 Task: Look for space in Hlybokaye, Belarus from 5th July, 2023 to 15th July, 2023 for 9 adults in price range Rs.15000 to Rs.25000. Place can be entire place with 5 bedrooms having 5 beds and 5 bathrooms. Property type can be house, flat, guest house. Amenities needed are: washing machine. Booking option can be shelf check-in. Required host language is English.
Action: Mouse moved to (541, 107)
Screenshot: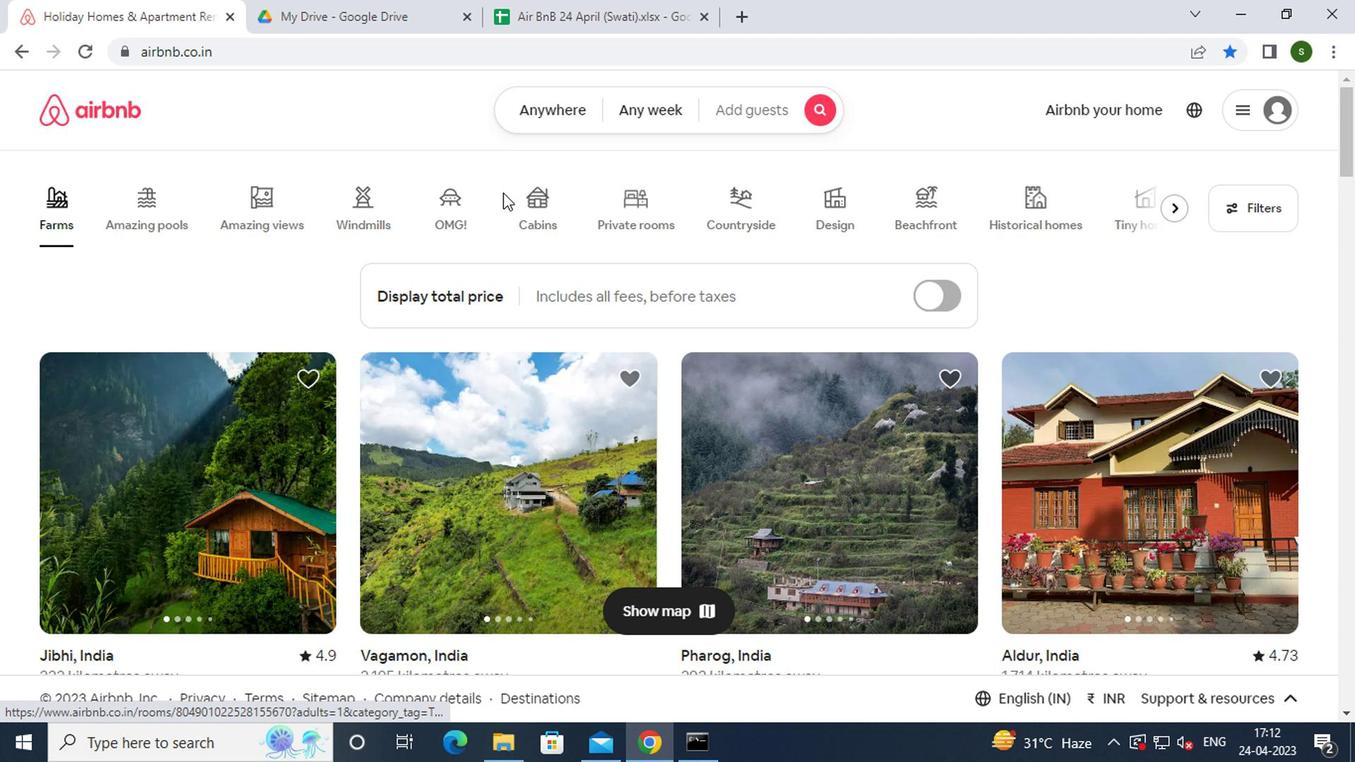 
Action: Mouse pressed left at (541, 107)
Screenshot: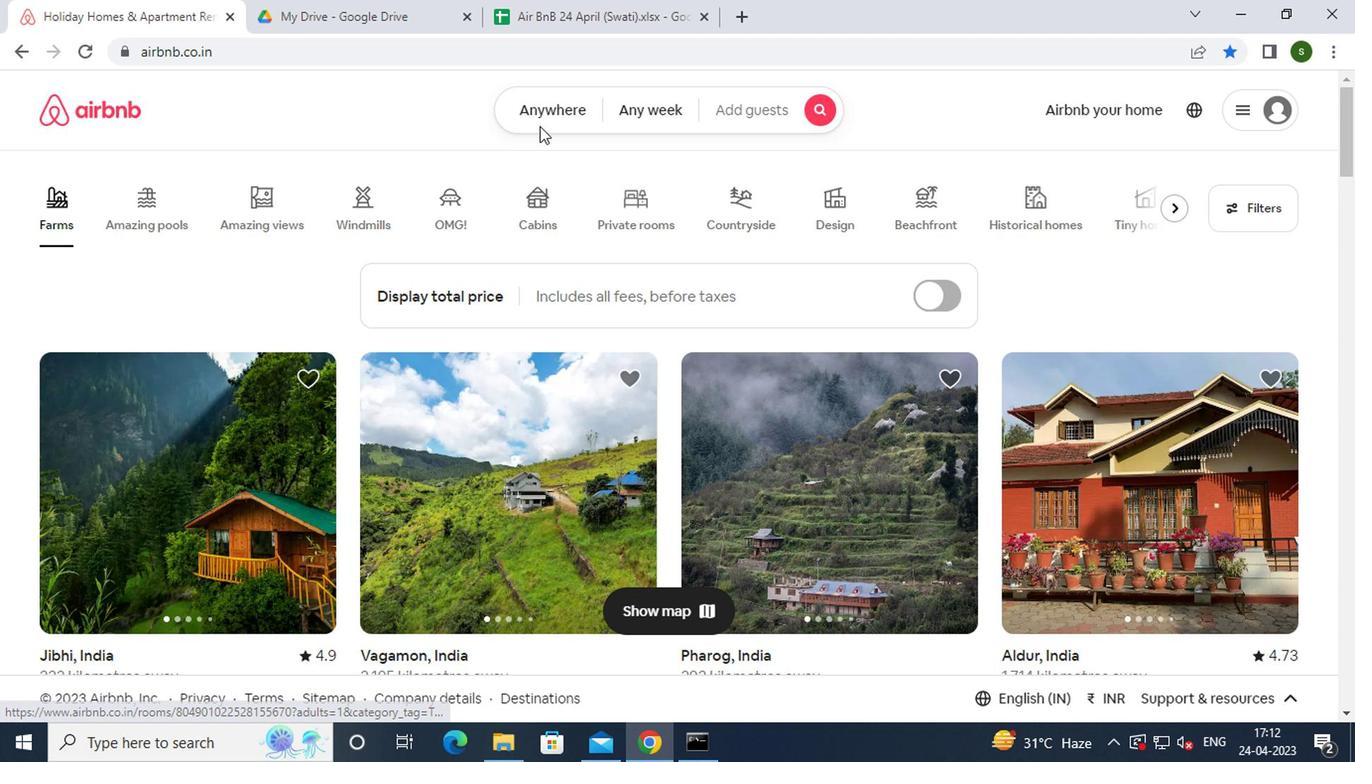 
Action: Mouse moved to (377, 182)
Screenshot: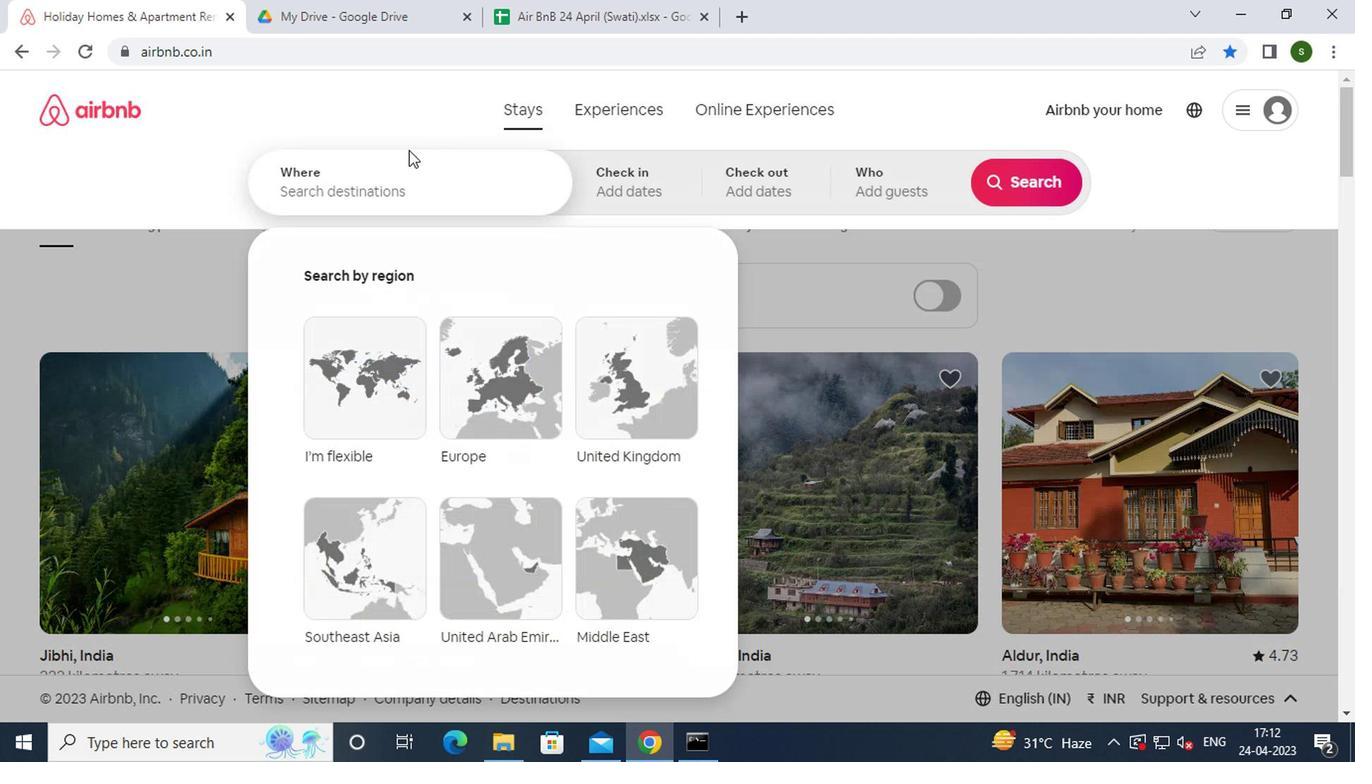 
Action: Mouse pressed left at (377, 182)
Screenshot: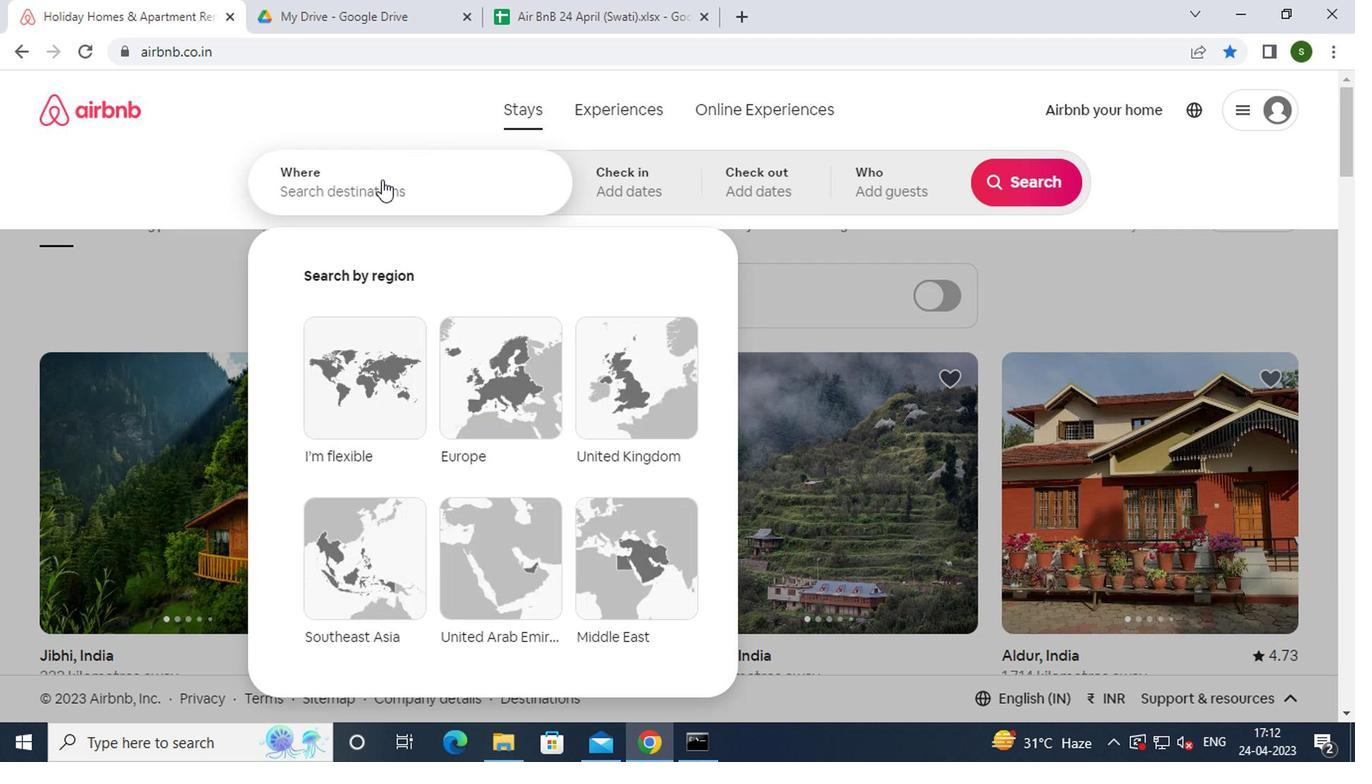 
Action: Mouse moved to (380, 182)
Screenshot: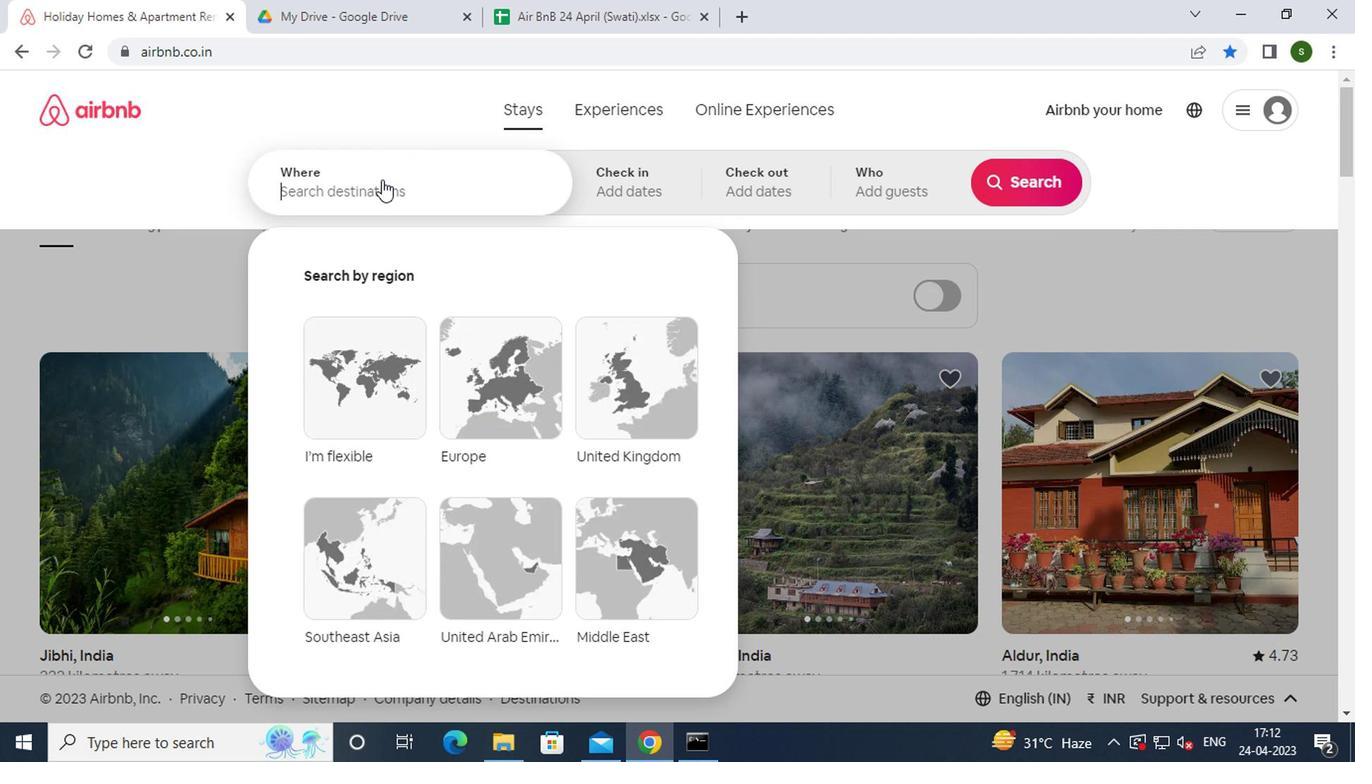 
Action: Key pressed h<Key.caps_lock>lybokaye
Screenshot: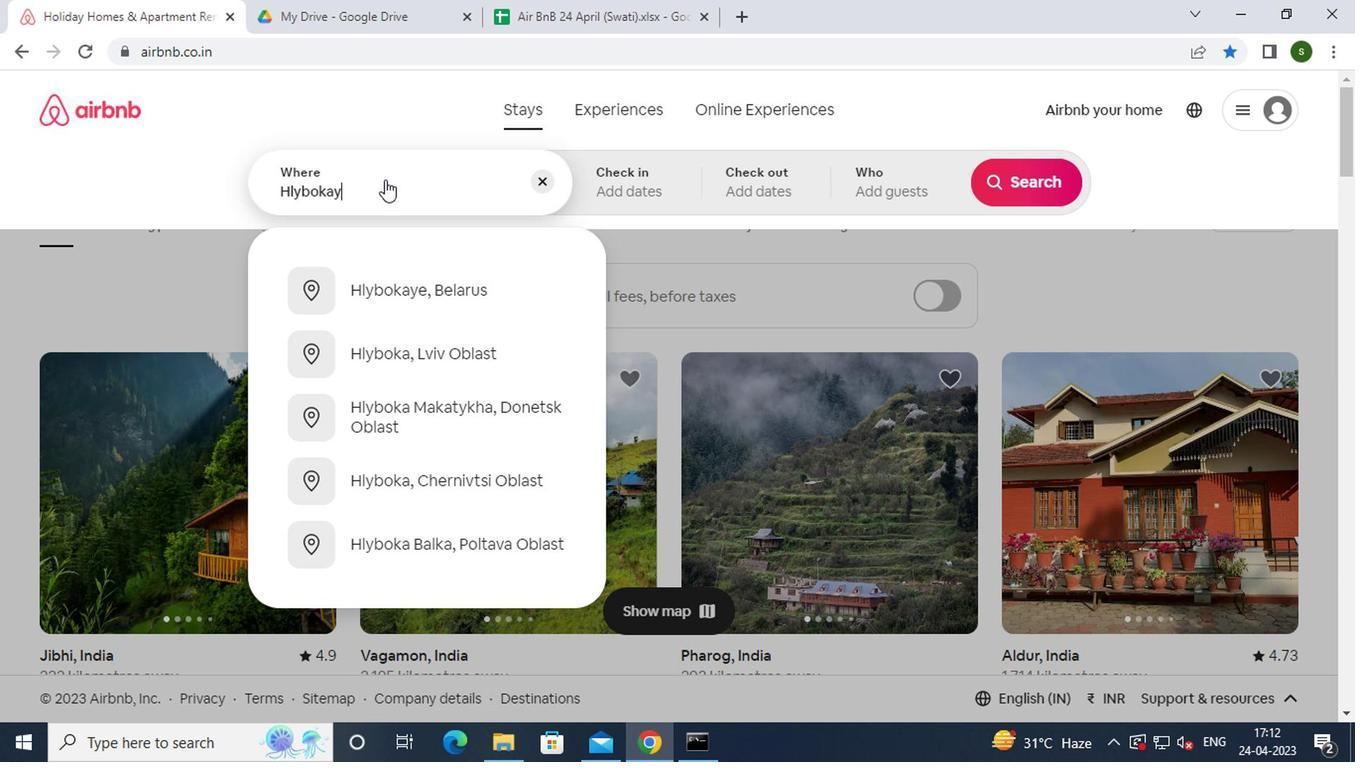 
Action: Mouse moved to (426, 288)
Screenshot: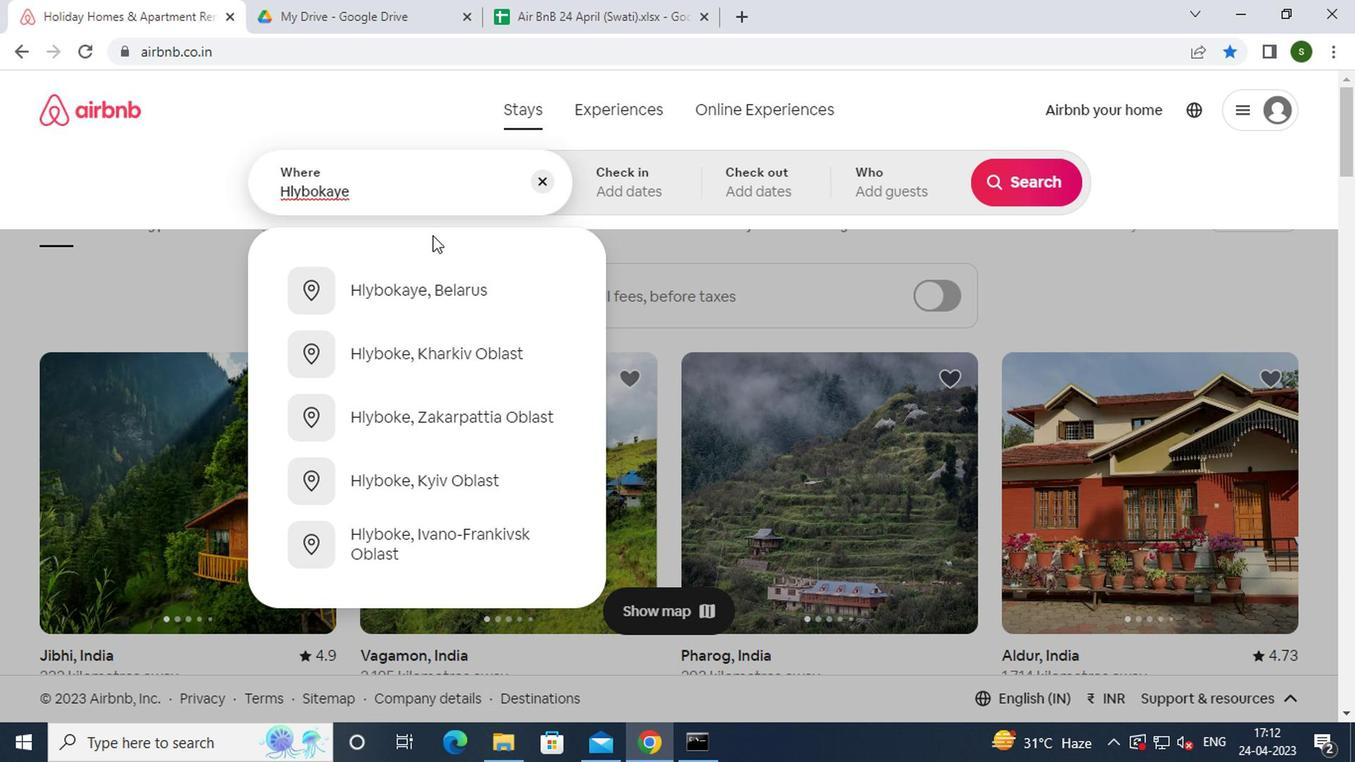 
Action: Mouse pressed left at (426, 288)
Screenshot: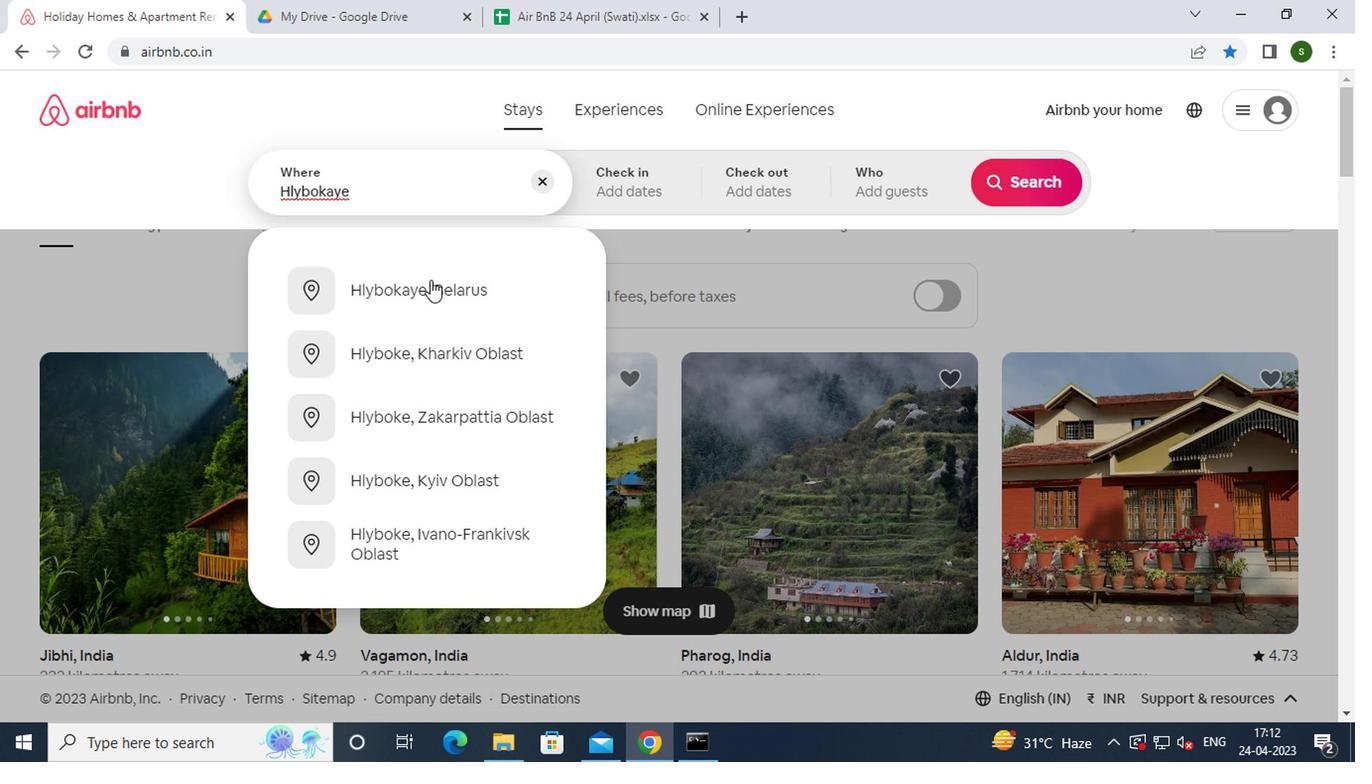 
Action: Mouse moved to (1020, 344)
Screenshot: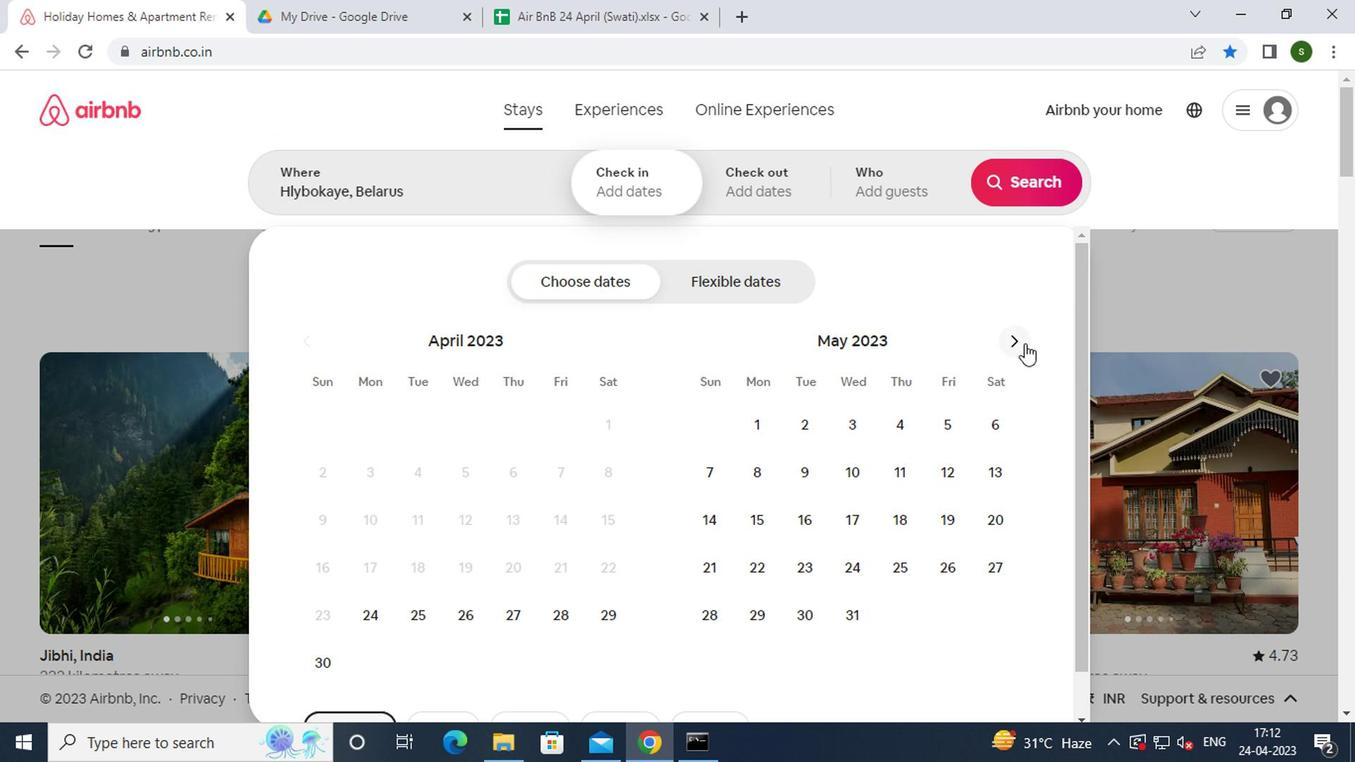 
Action: Mouse pressed left at (1020, 344)
Screenshot: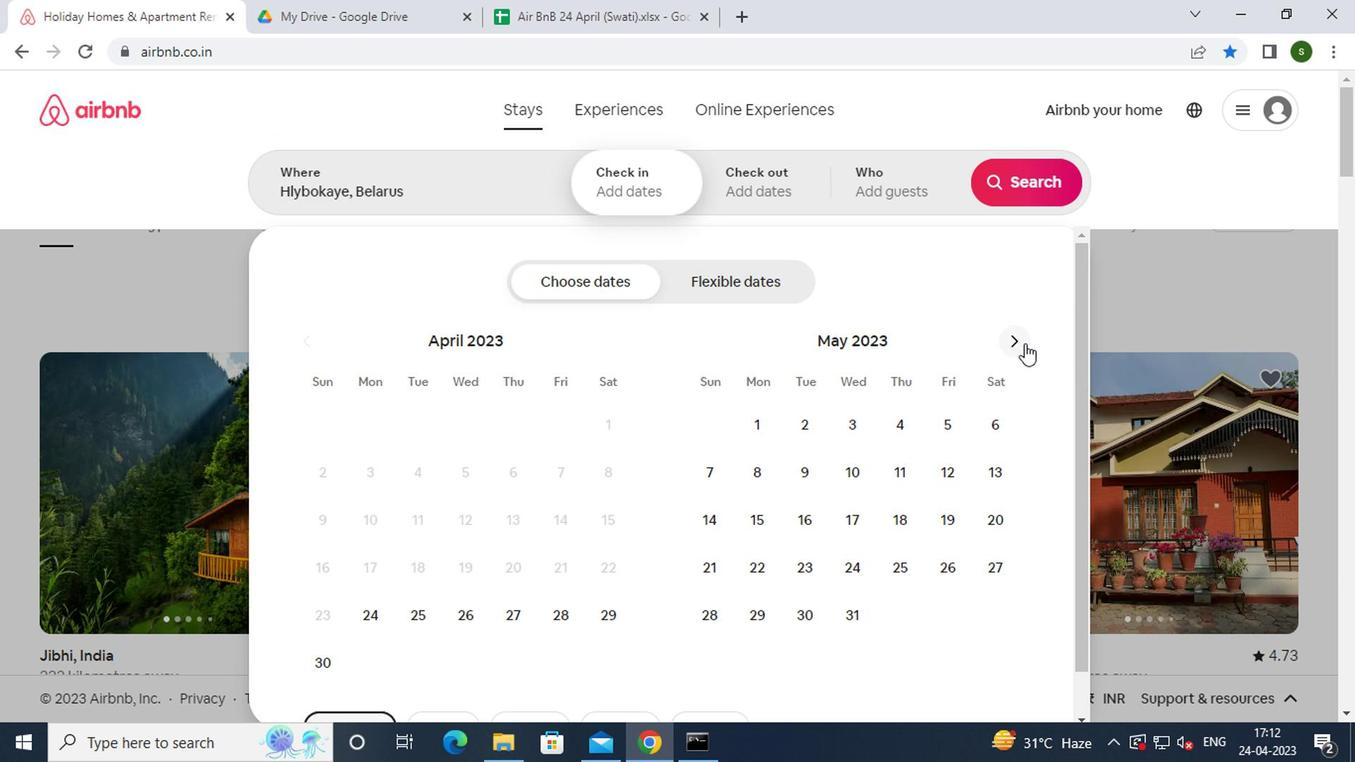 
Action: Mouse pressed left at (1020, 344)
Screenshot: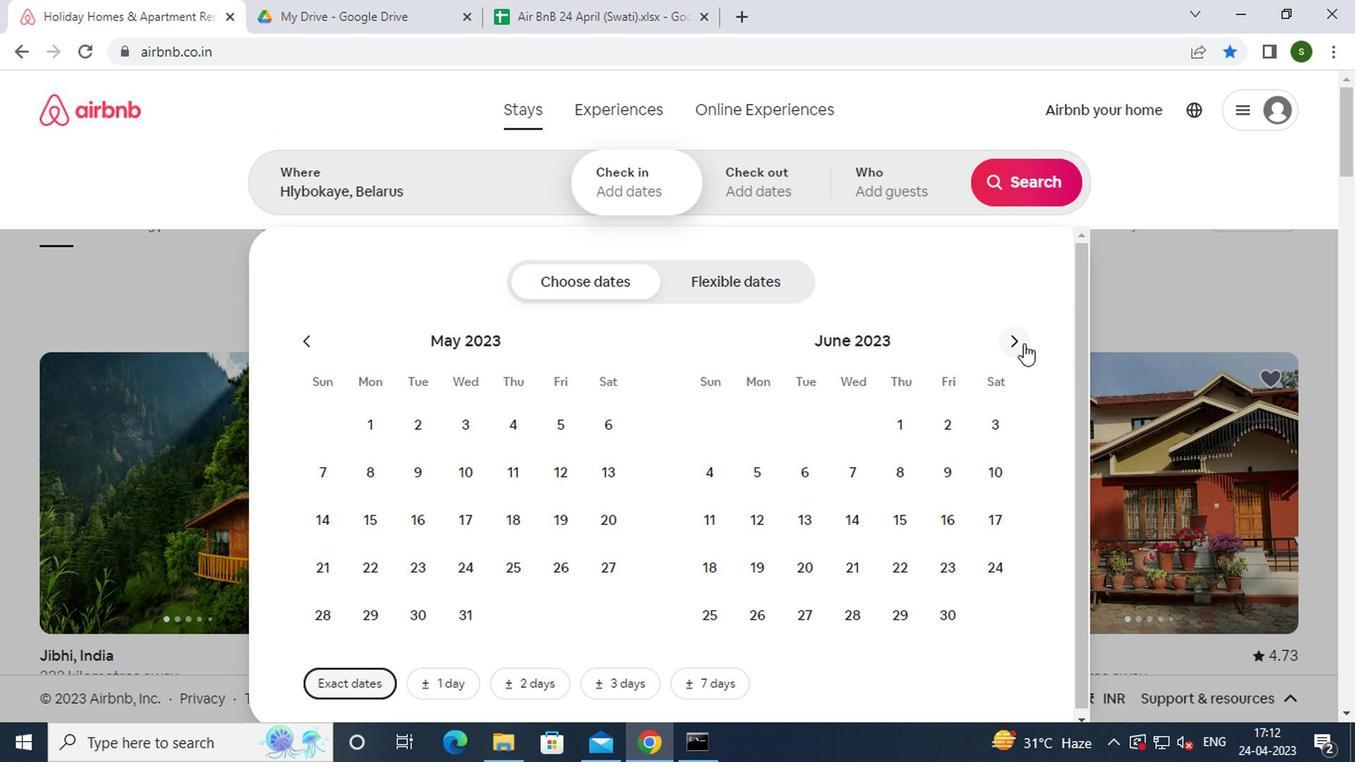 
Action: Mouse moved to (855, 467)
Screenshot: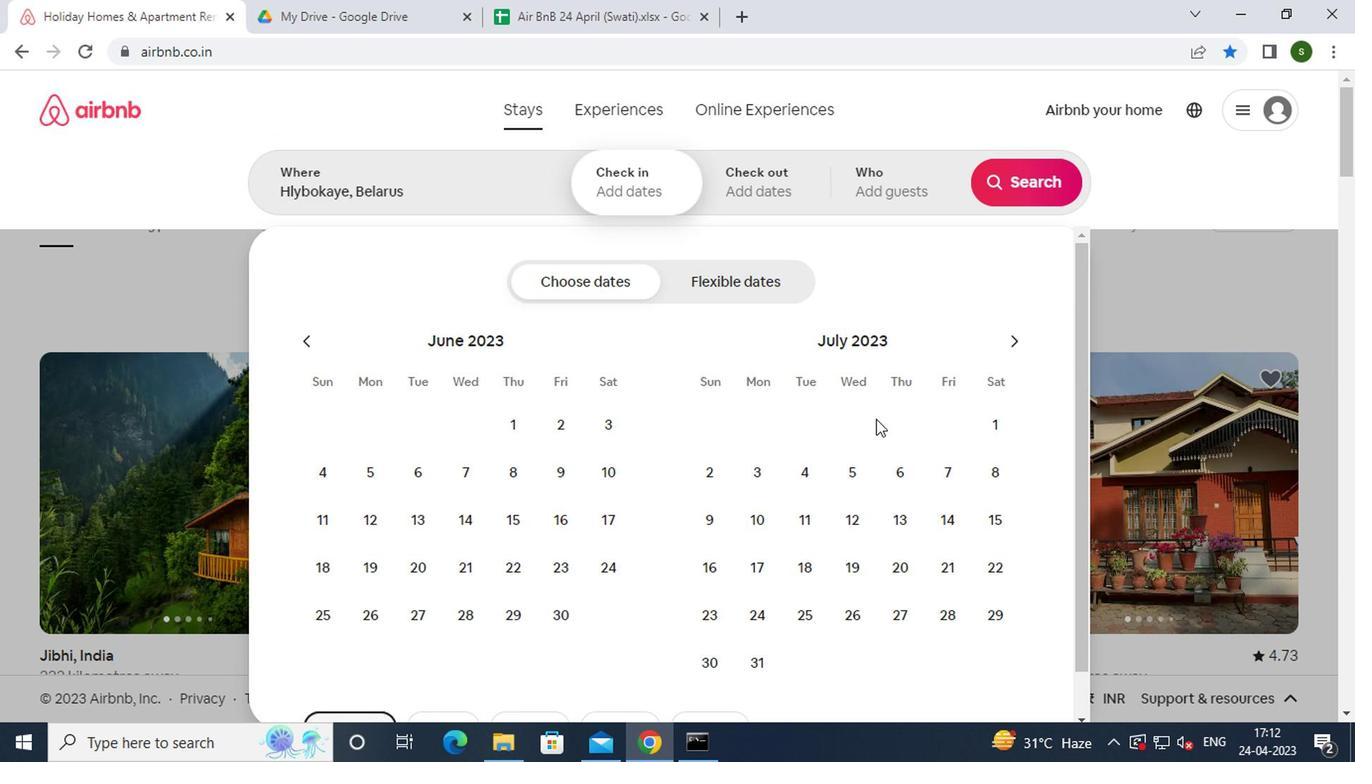 
Action: Mouse pressed left at (855, 467)
Screenshot: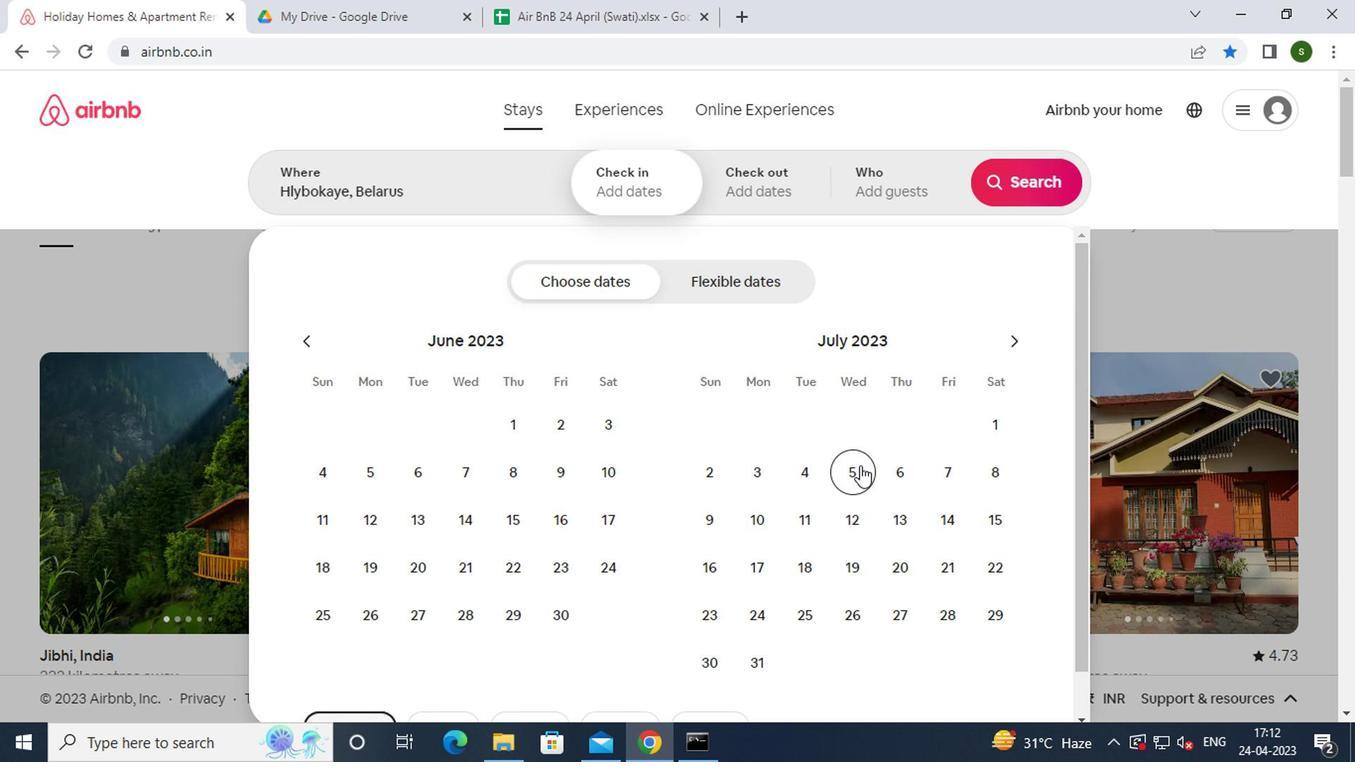 
Action: Mouse moved to (990, 521)
Screenshot: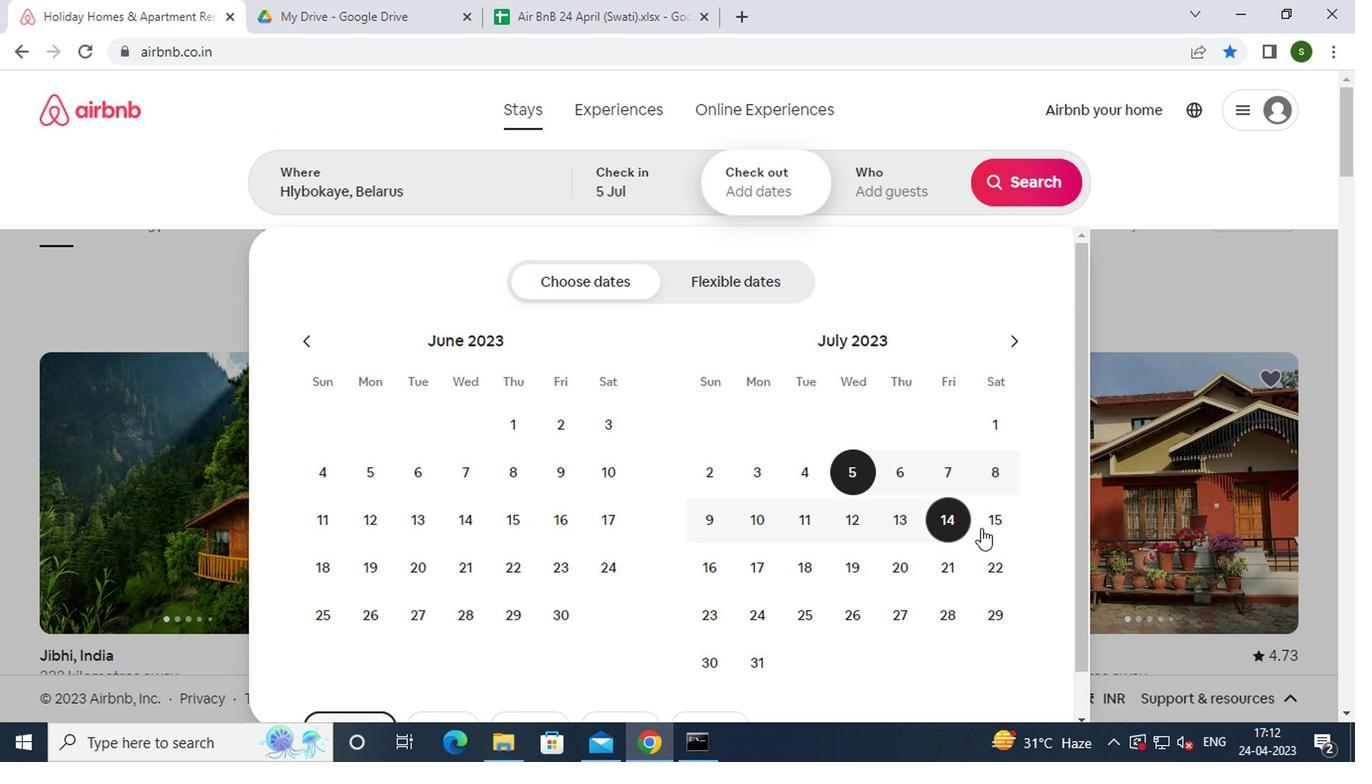 
Action: Mouse pressed left at (990, 521)
Screenshot: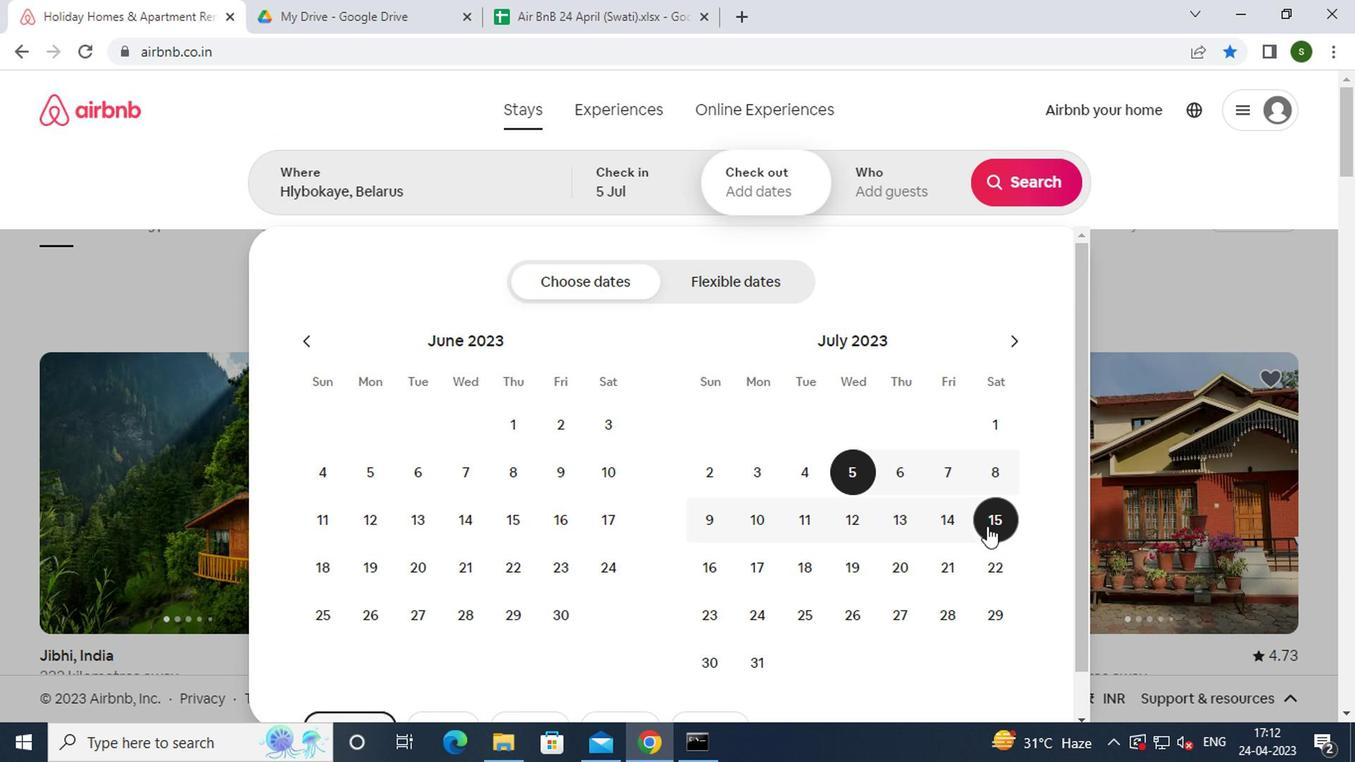 
Action: Mouse moved to (896, 199)
Screenshot: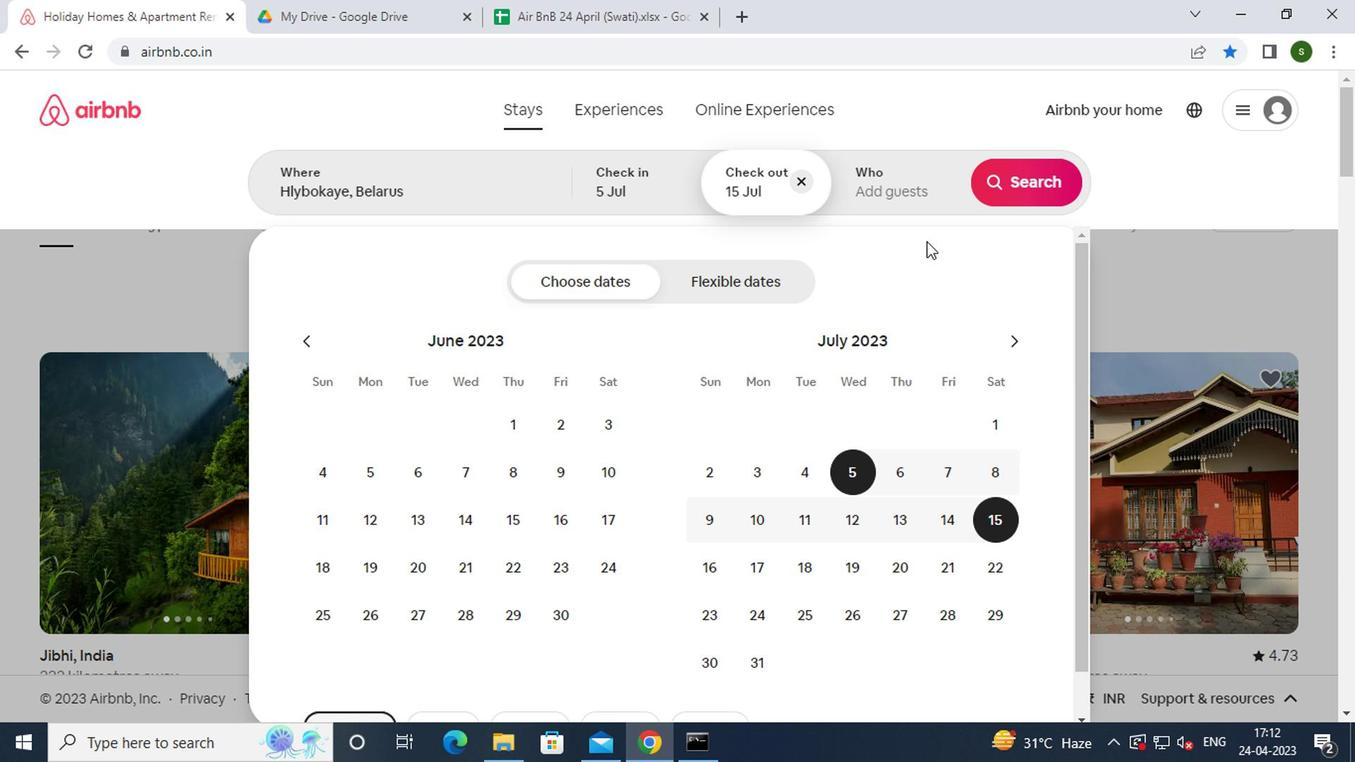 
Action: Mouse pressed left at (896, 199)
Screenshot: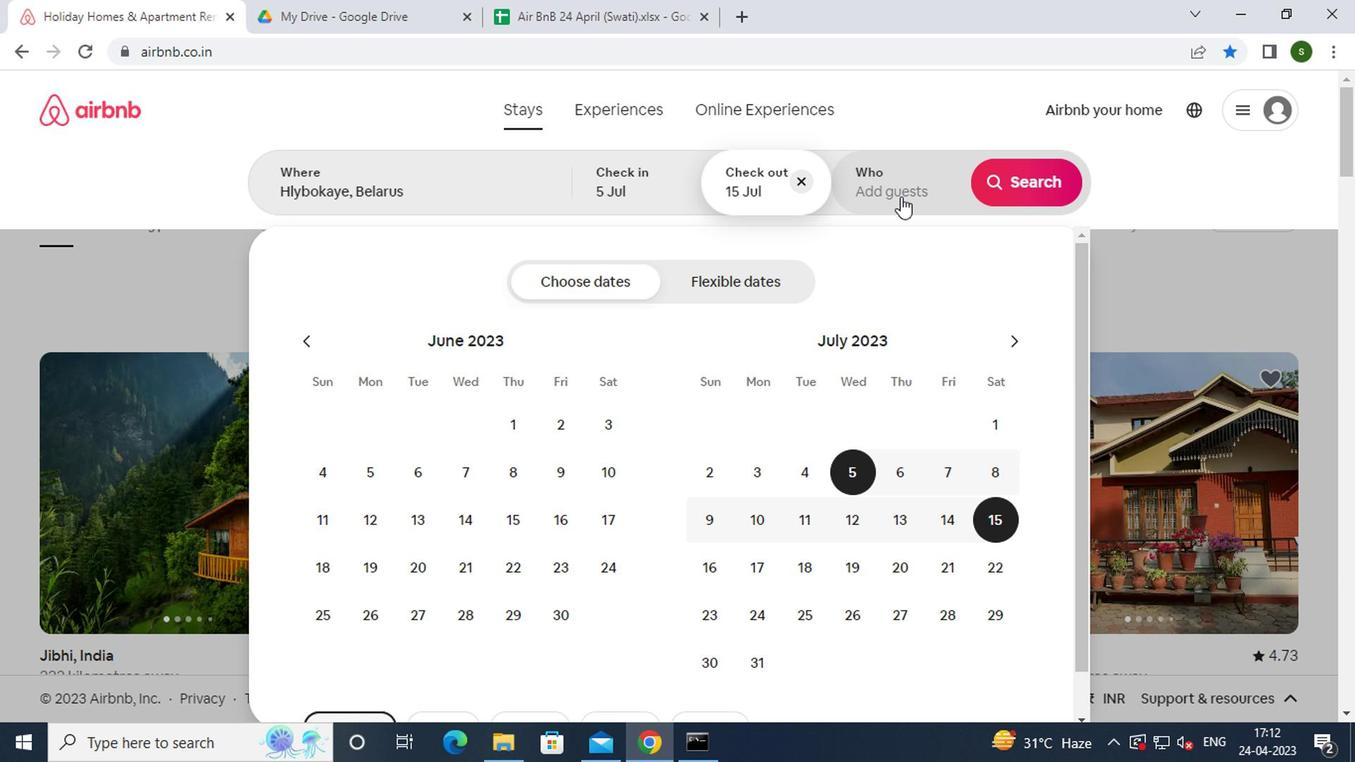 
Action: Mouse moved to (1026, 286)
Screenshot: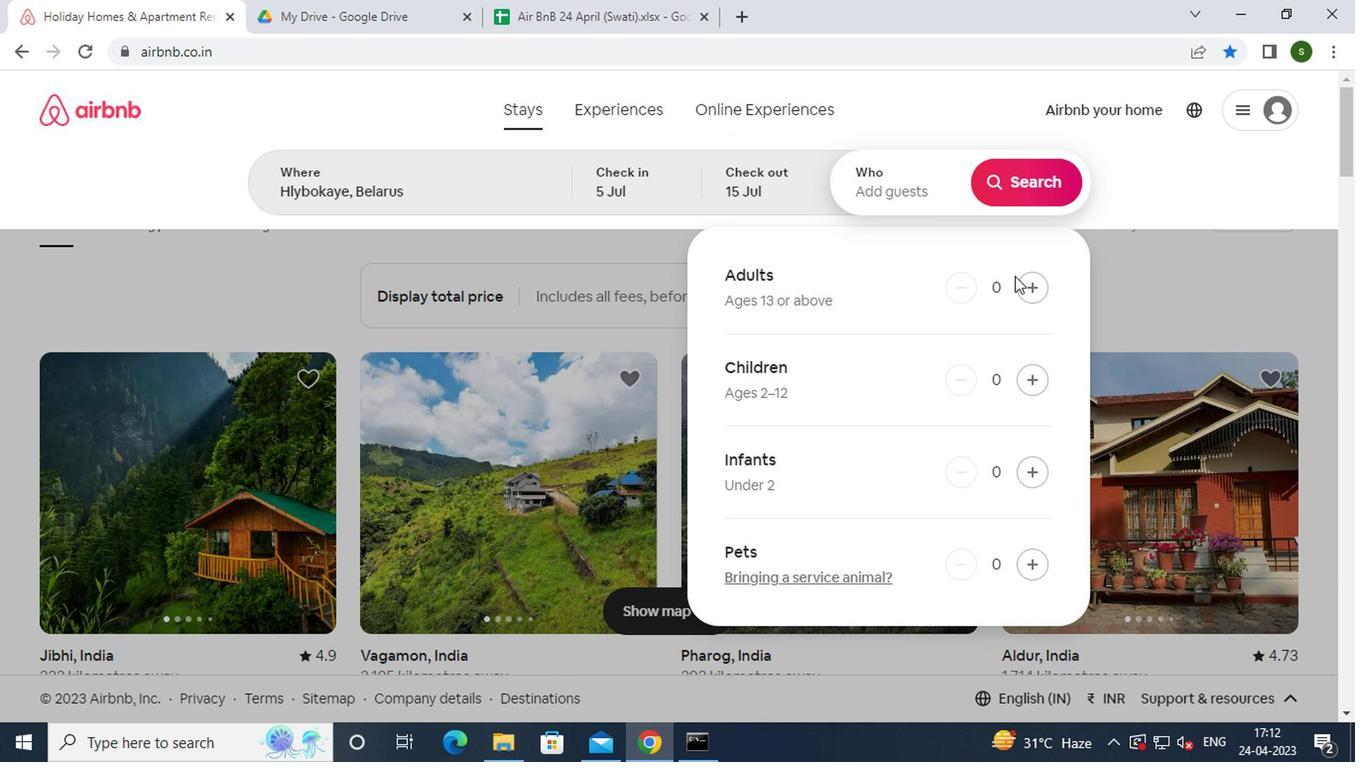 
Action: Mouse pressed left at (1026, 286)
Screenshot: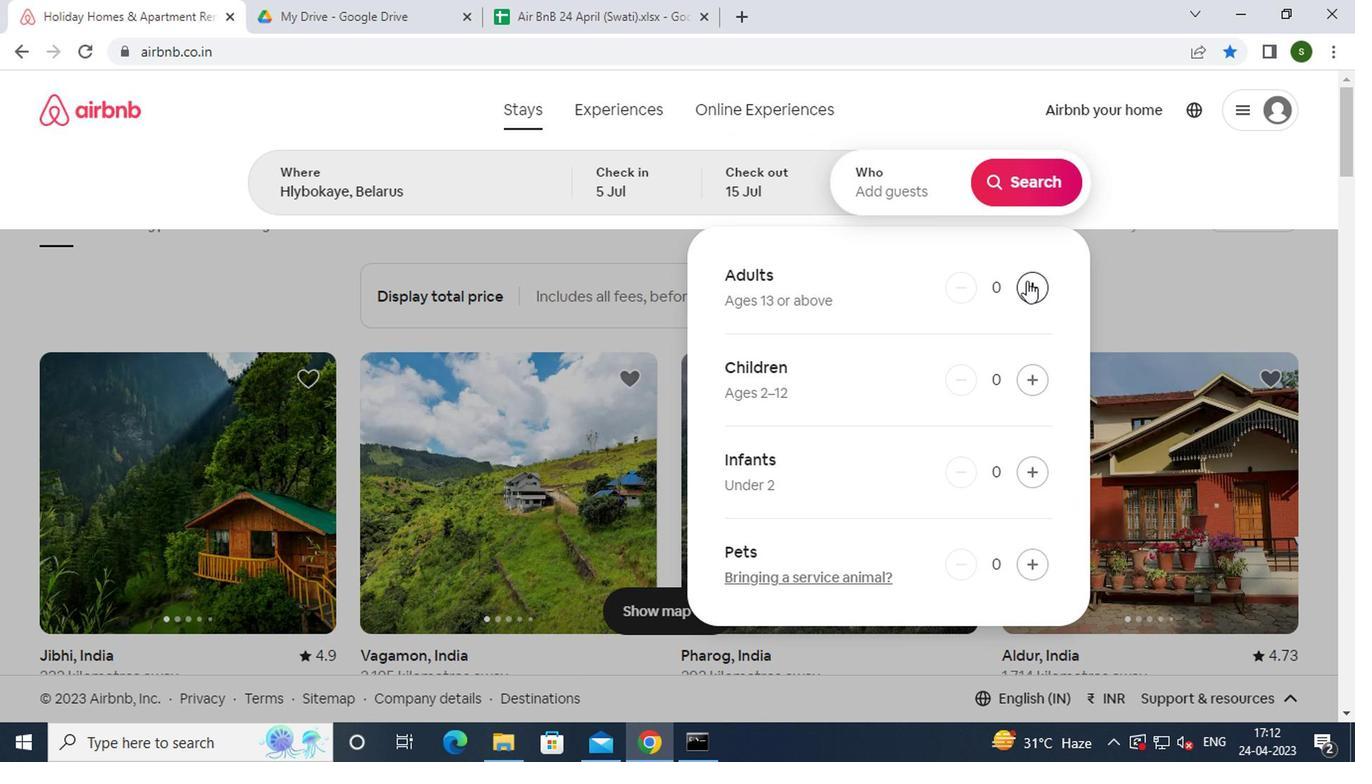 
Action: Mouse pressed left at (1026, 286)
Screenshot: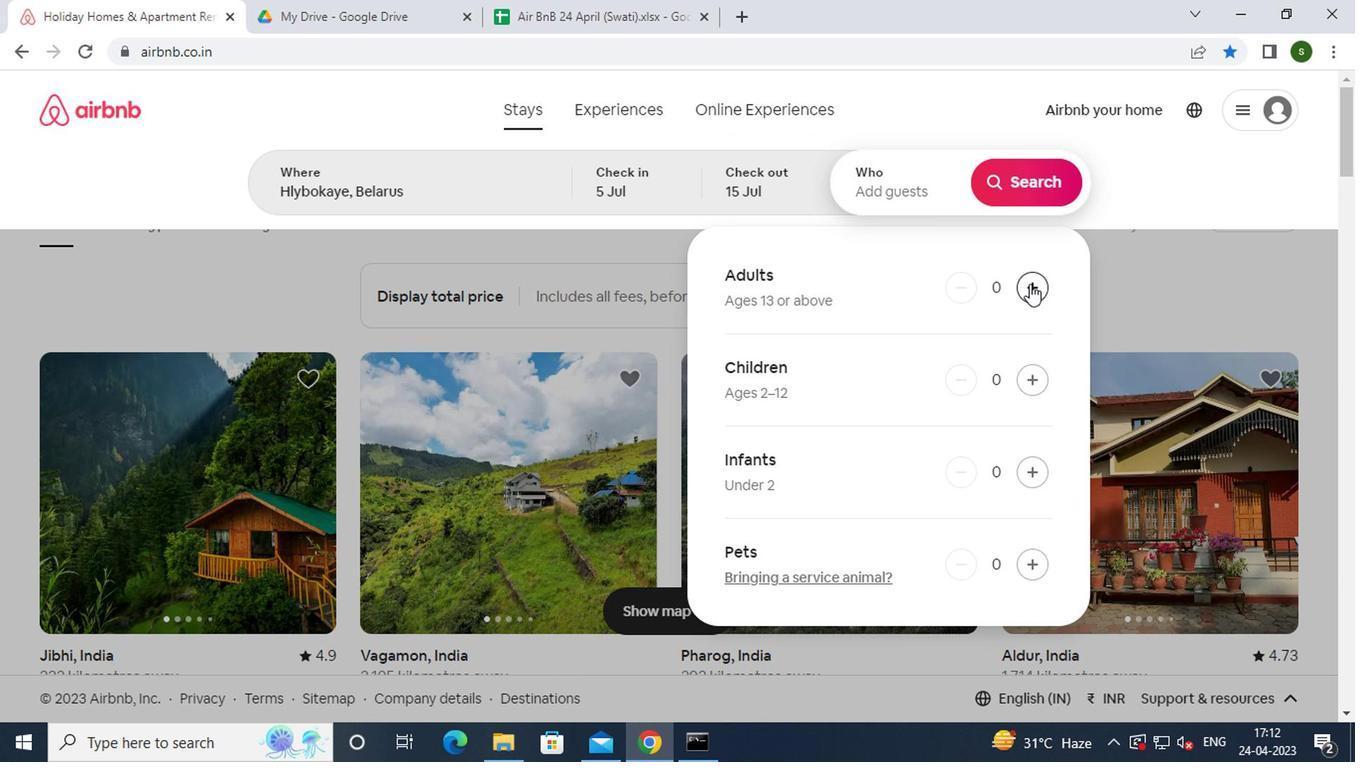 
Action: Mouse pressed left at (1026, 286)
Screenshot: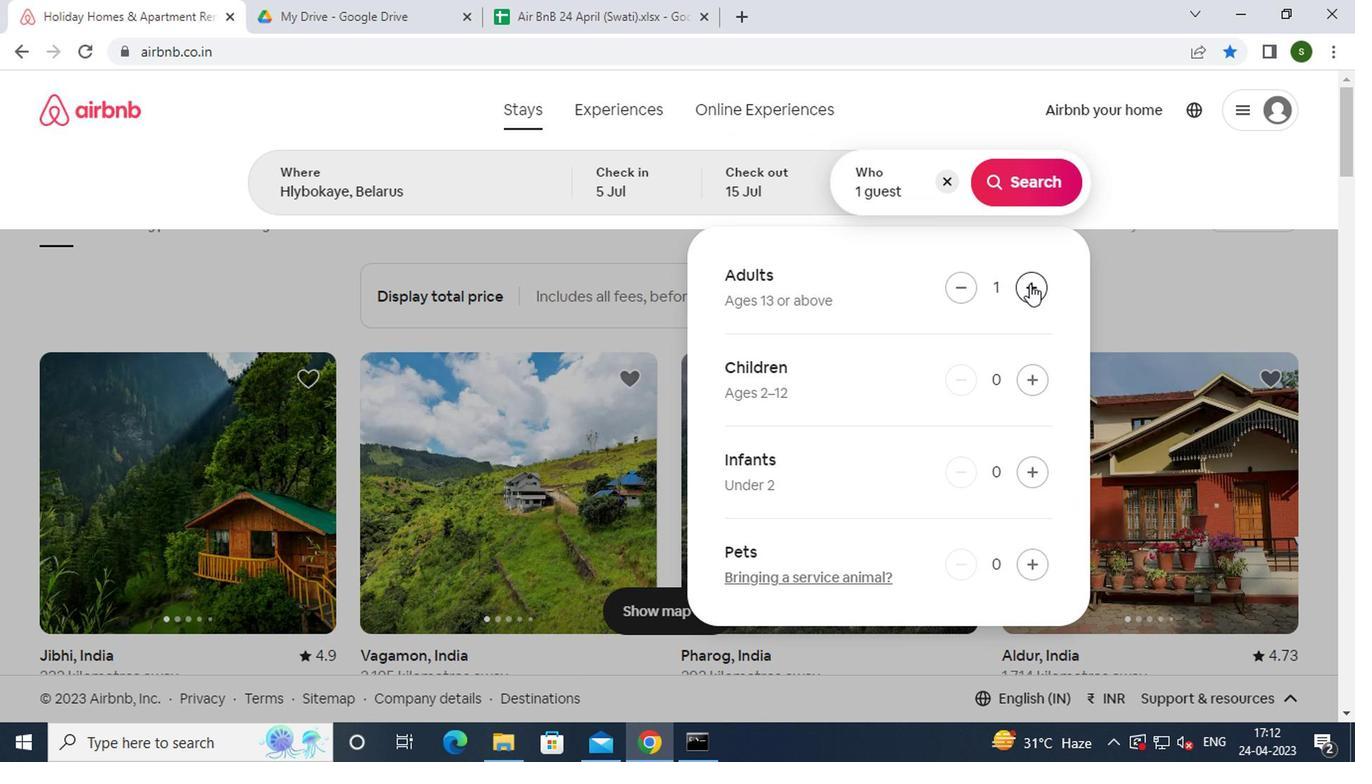 
Action: Mouse moved to (1027, 286)
Screenshot: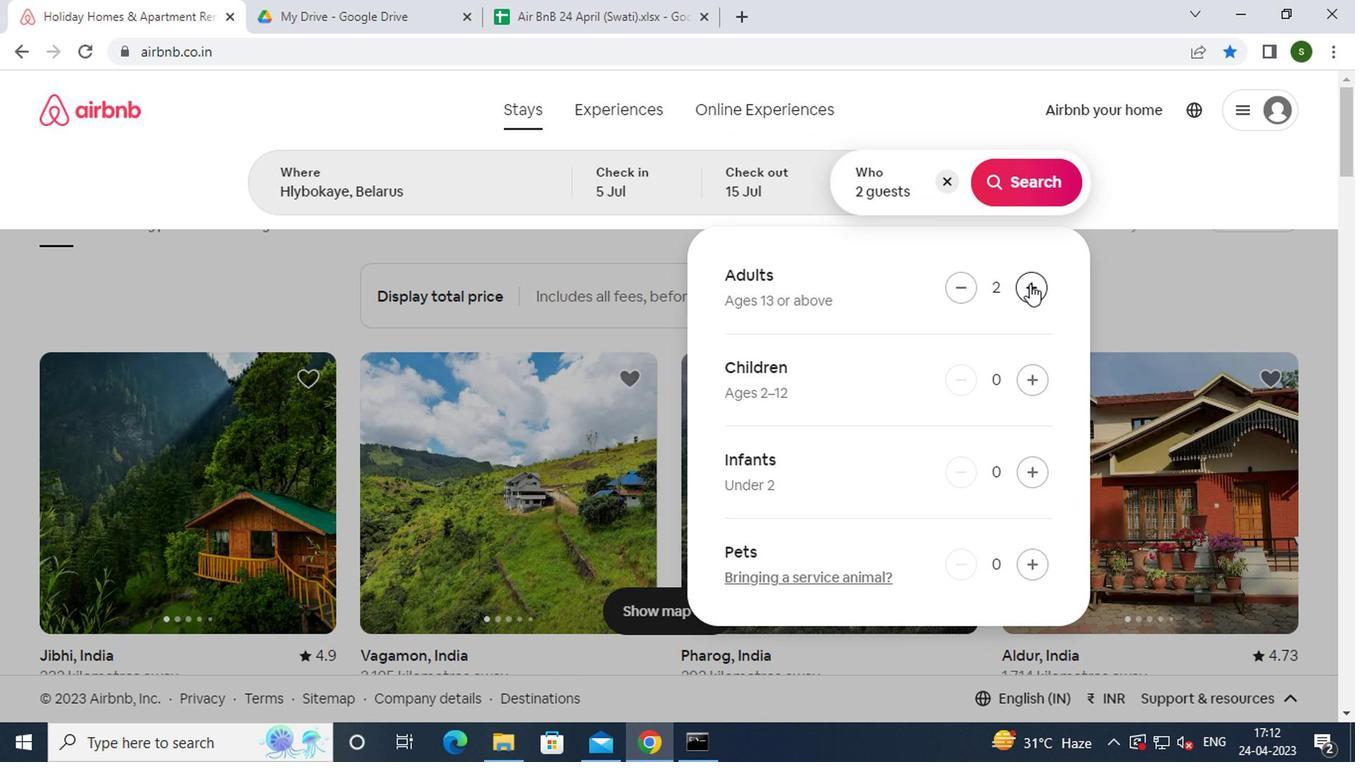 
Action: Mouse pressed left at (1027, 286)
Screenshot: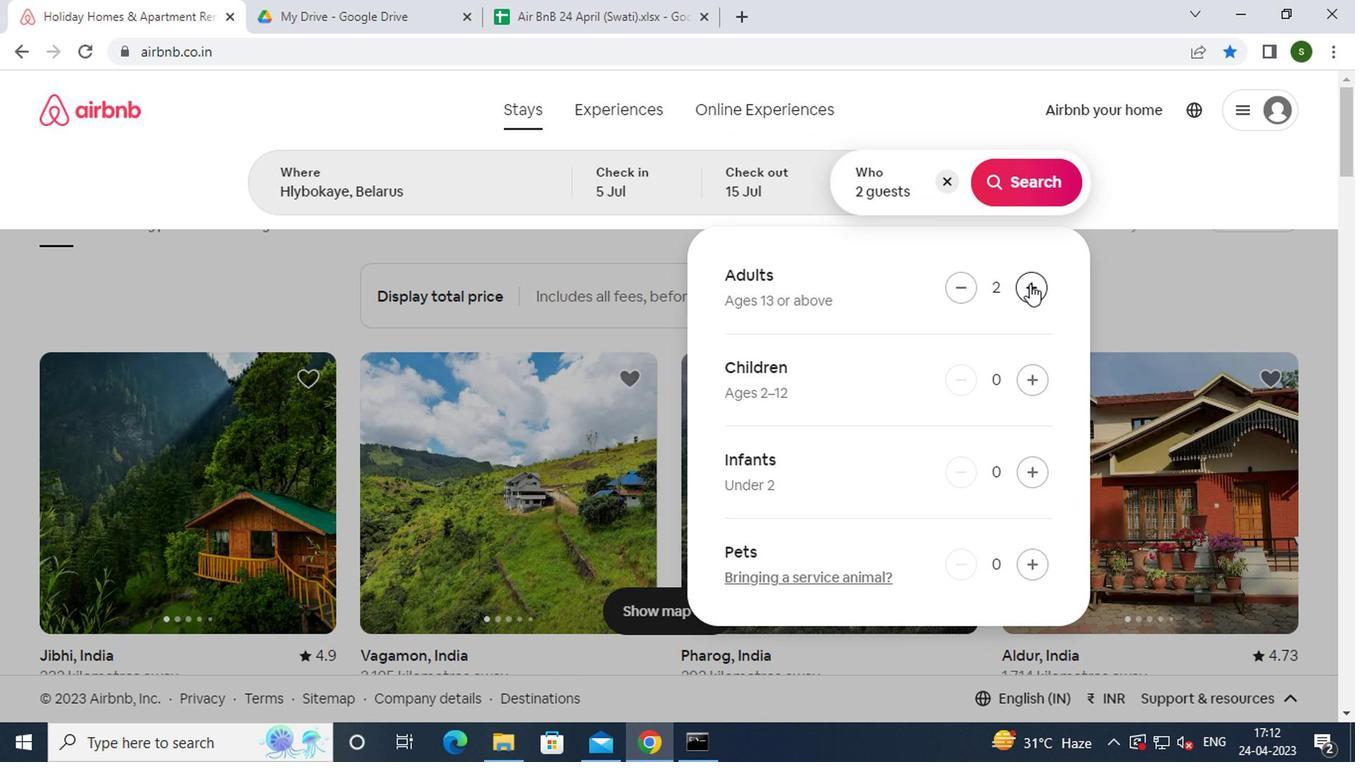 
Action: Mouse moved to (1028, 286)
Screenshot: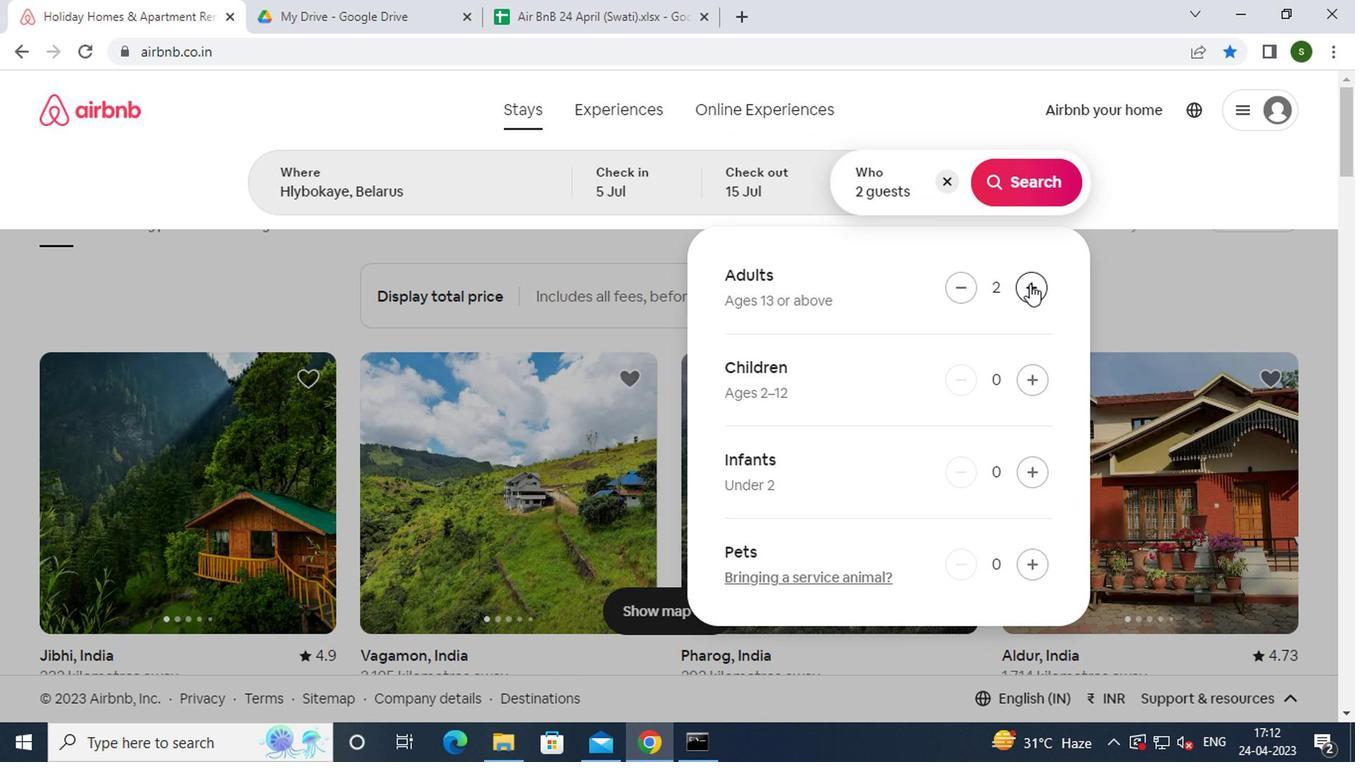 
Action: Mouse pressed left at (1028, 286)
Screenshot: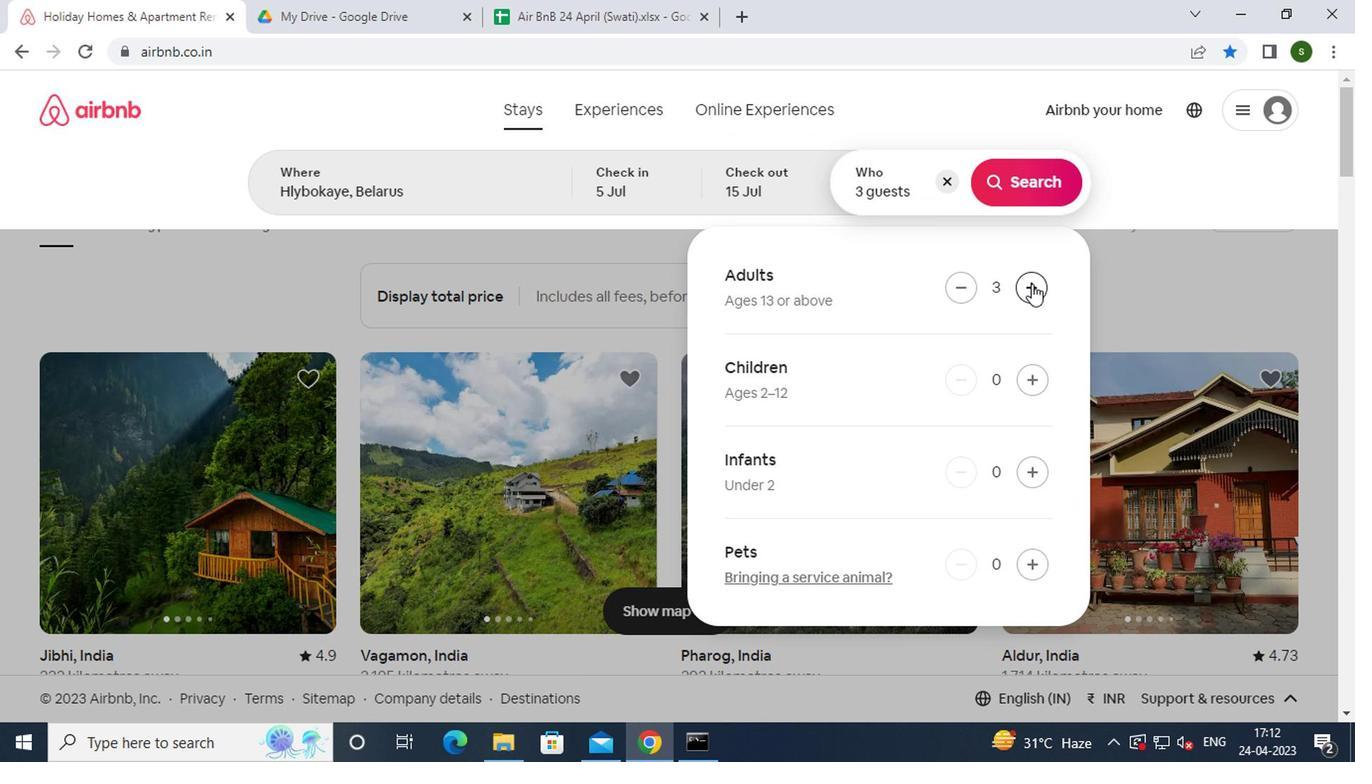 
Action: Mouse pressed left at (1028, 286)
Screenshot: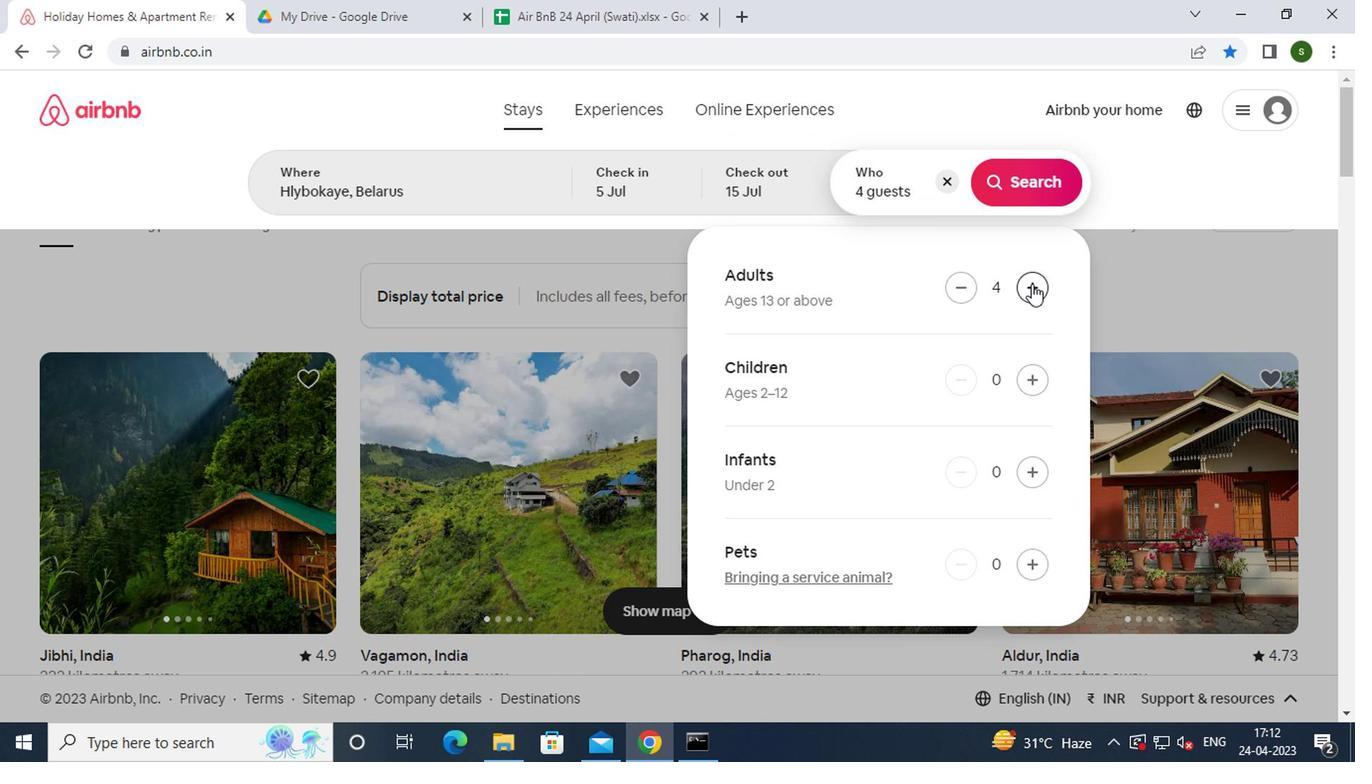 
Action: Mouse pressed left at (1028, 286)
Screenshot: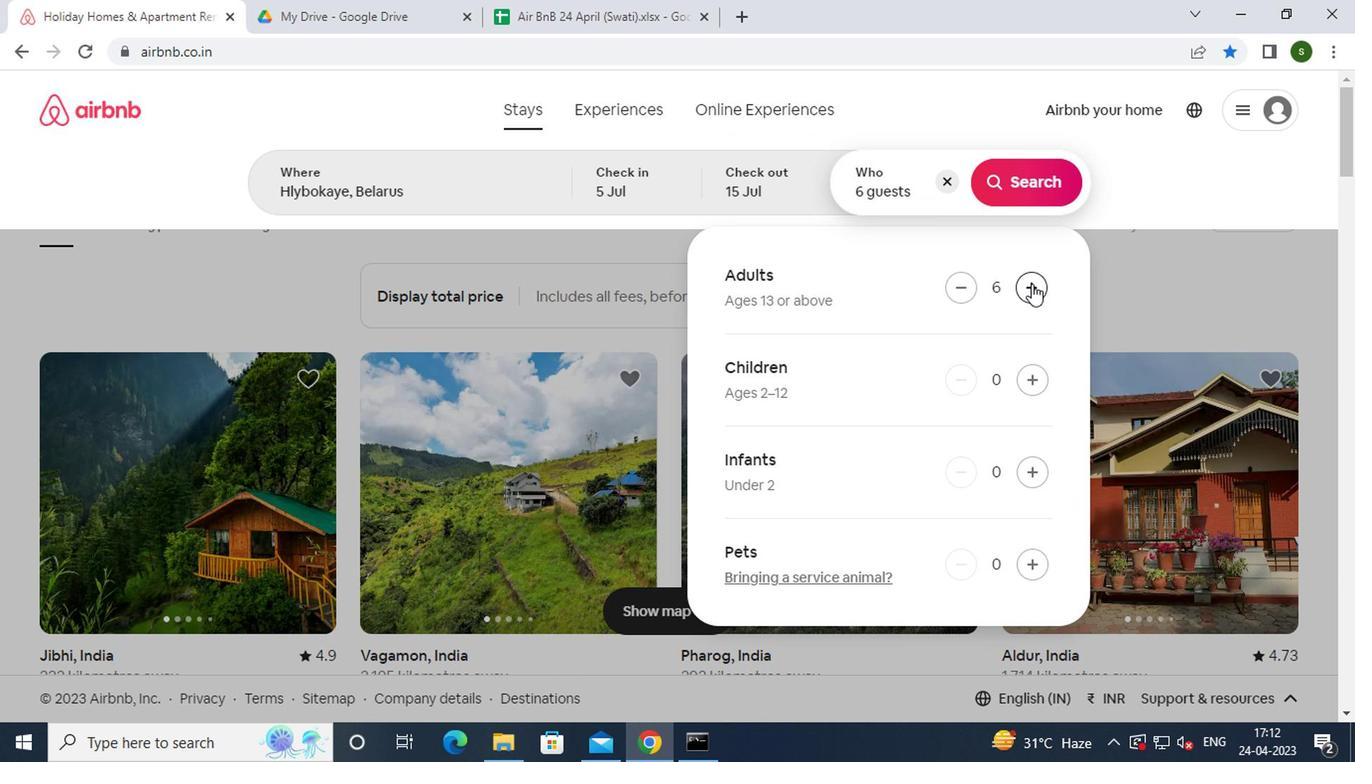 
Action: Mouse pressed left at (1028, 286)
Screenshot: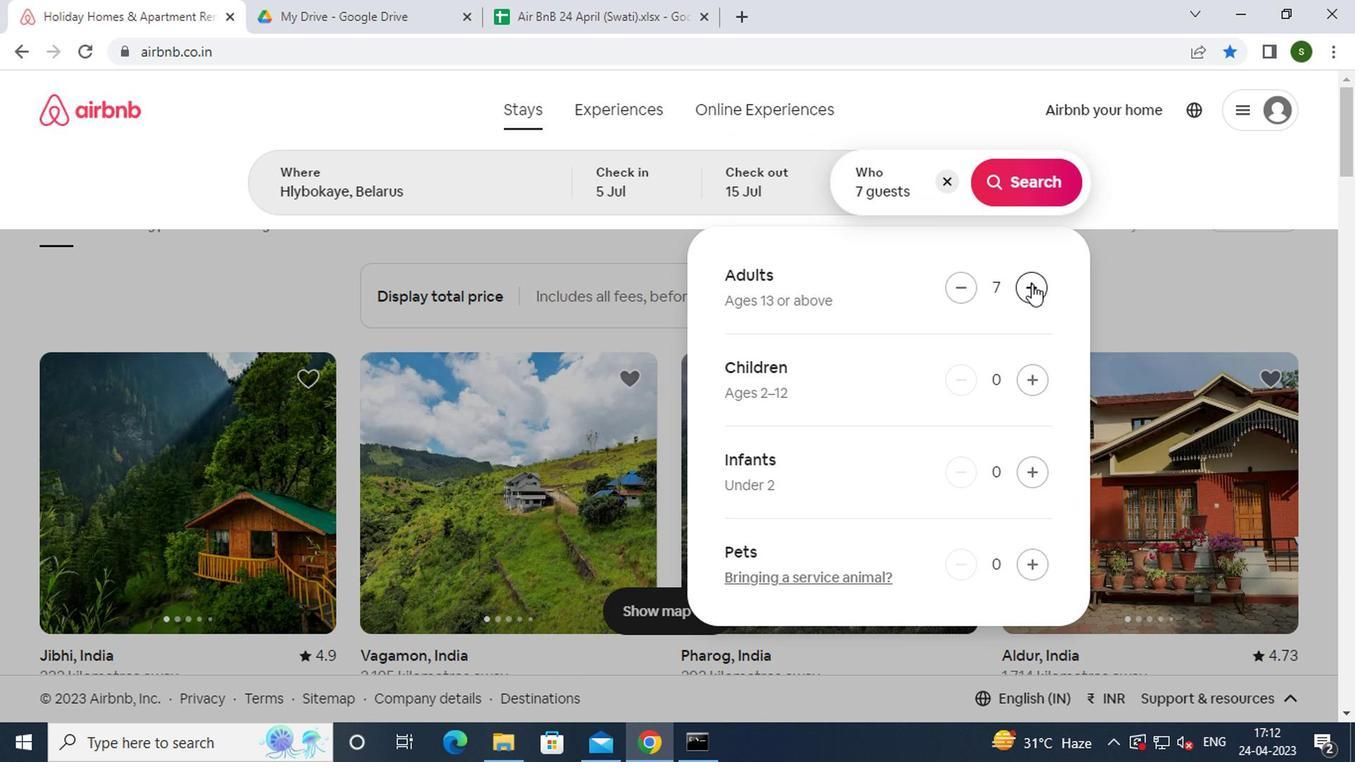 
Action: Mouse moved to (1028, 283)
Screenshot: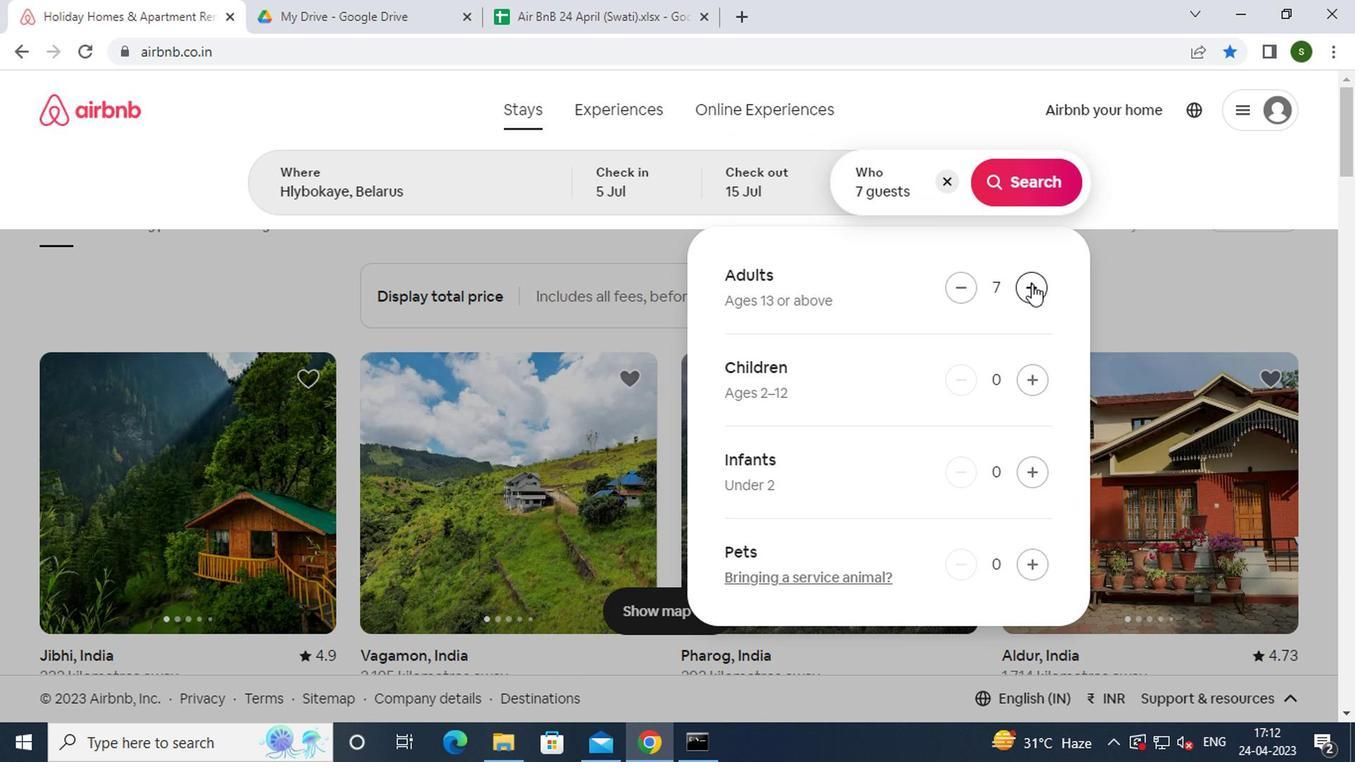 
Action: Mouse pressed left at (1028, 283)
Screenshot: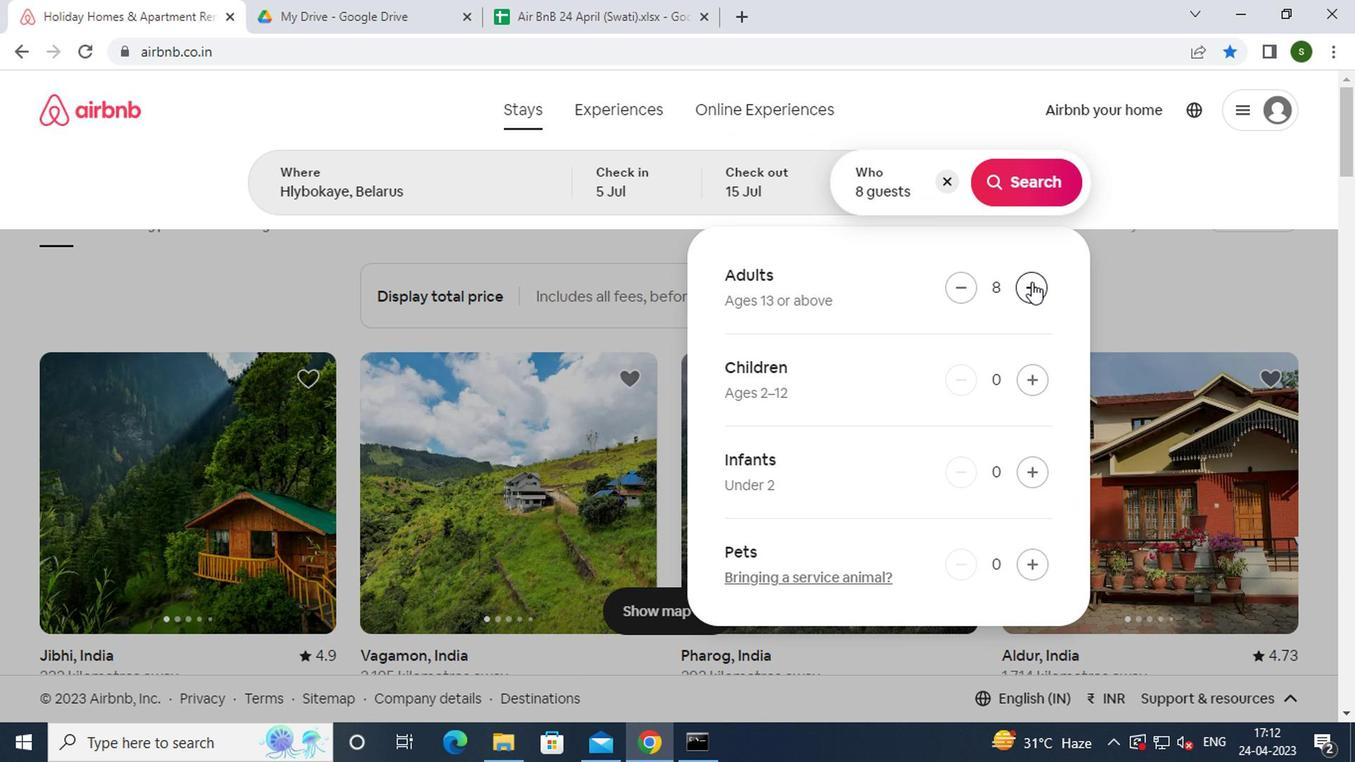 
Action: Mouse moved to (1011, 181)
Screenshot: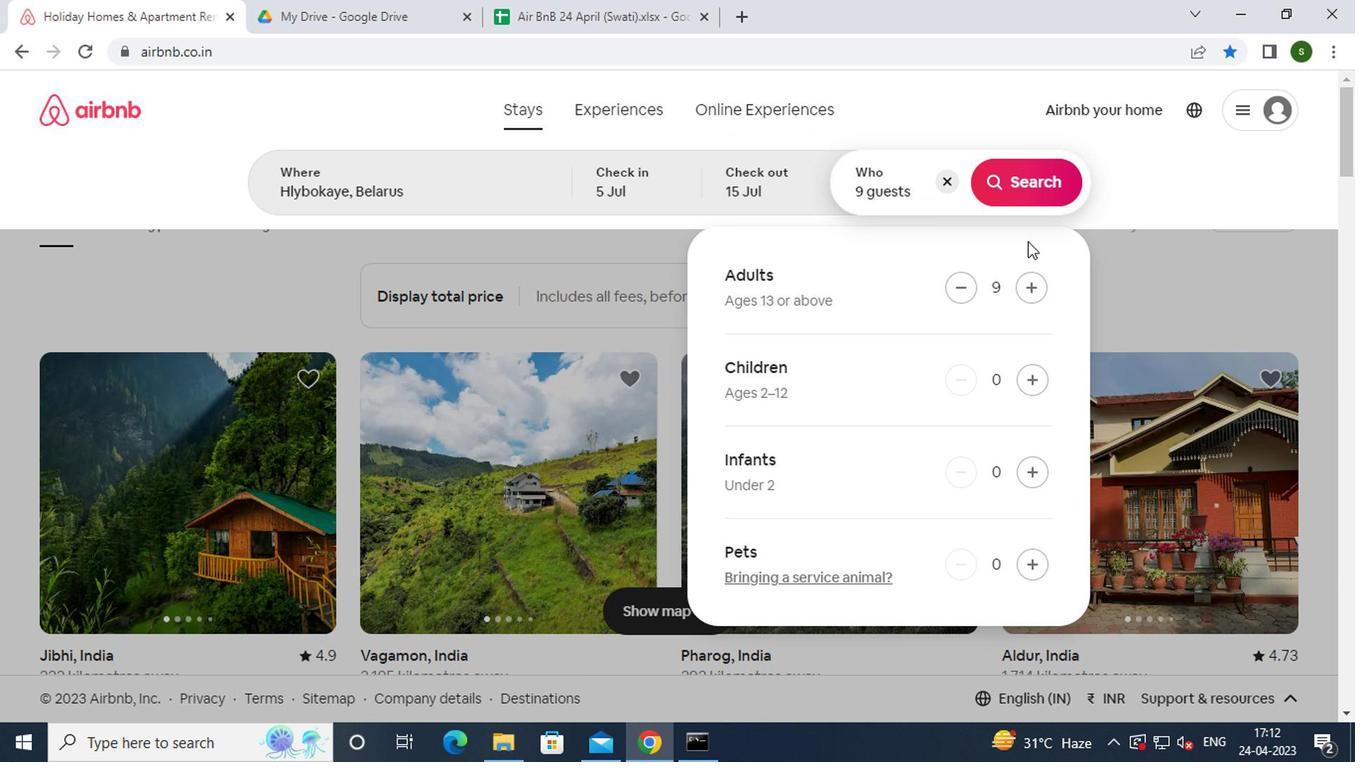 
Action: Mouse pressed left at (1011, 181)
Screenshot: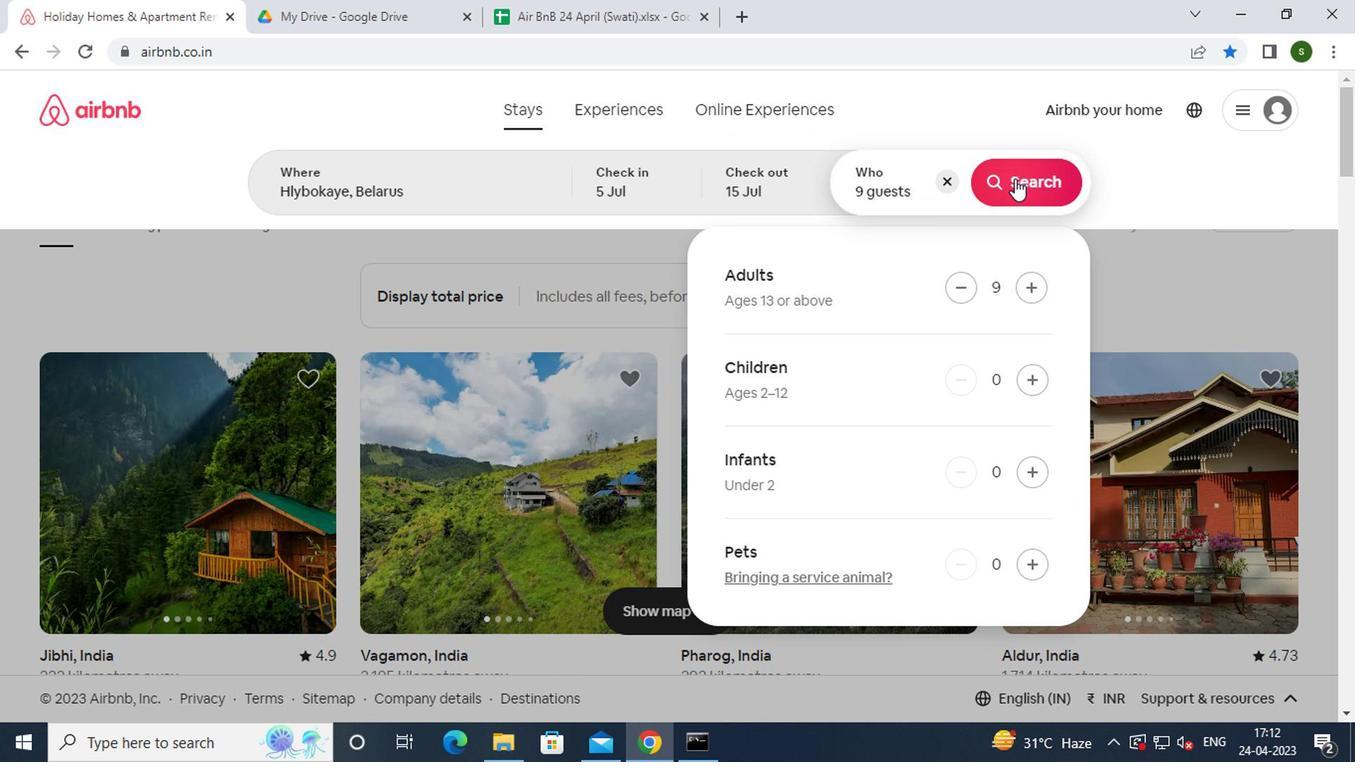 
Action: Mouse moved to (1253, 181)
Screenshot: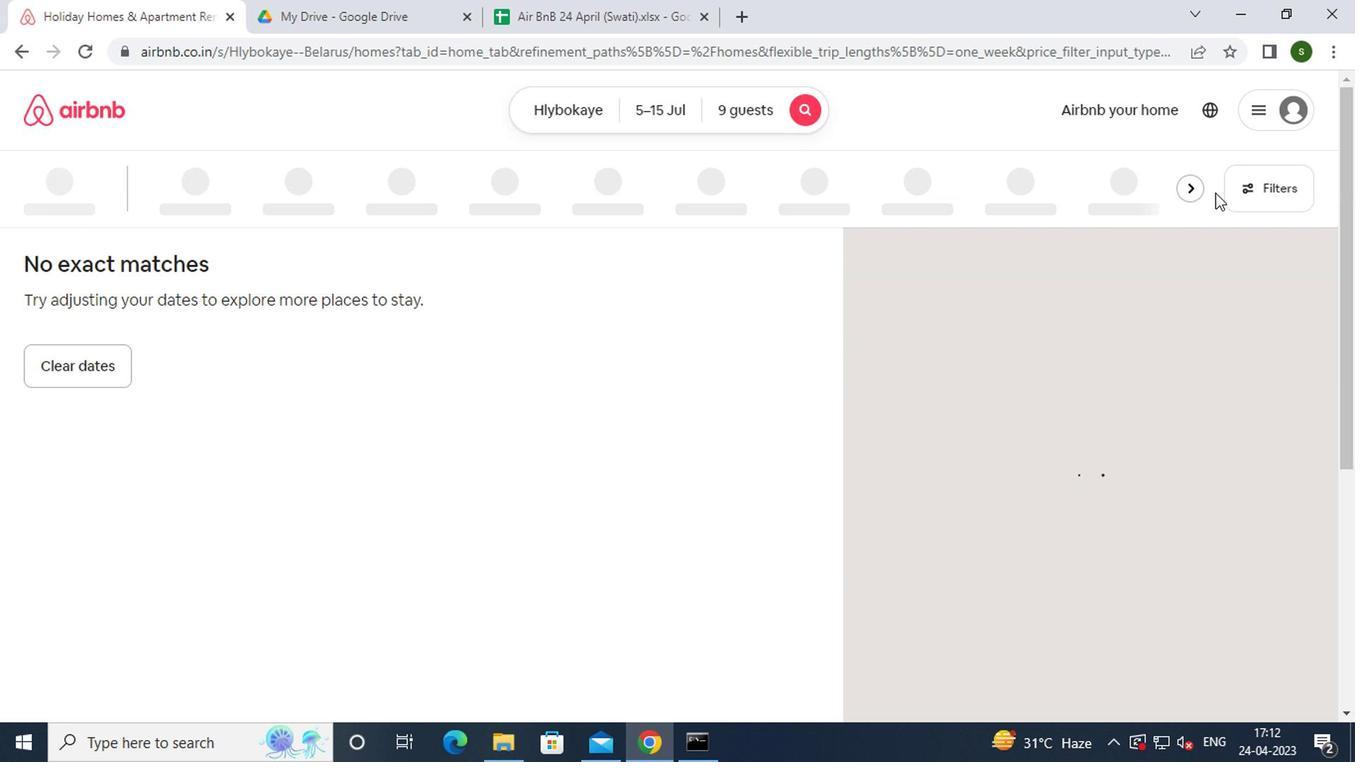 
Action: Mouse pressed left at (1253, 181)
Screenshot: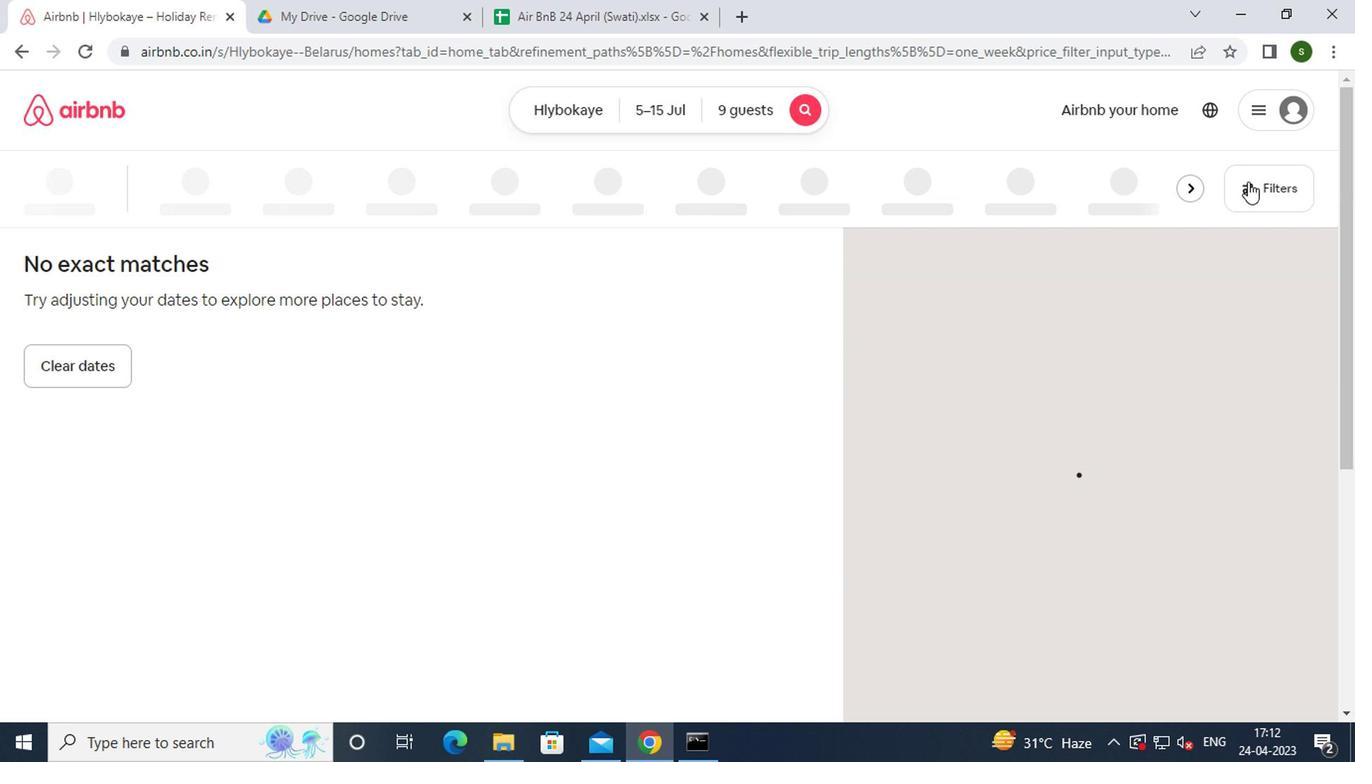 
Action: Mouse moved to (564, 299)
Screenshot: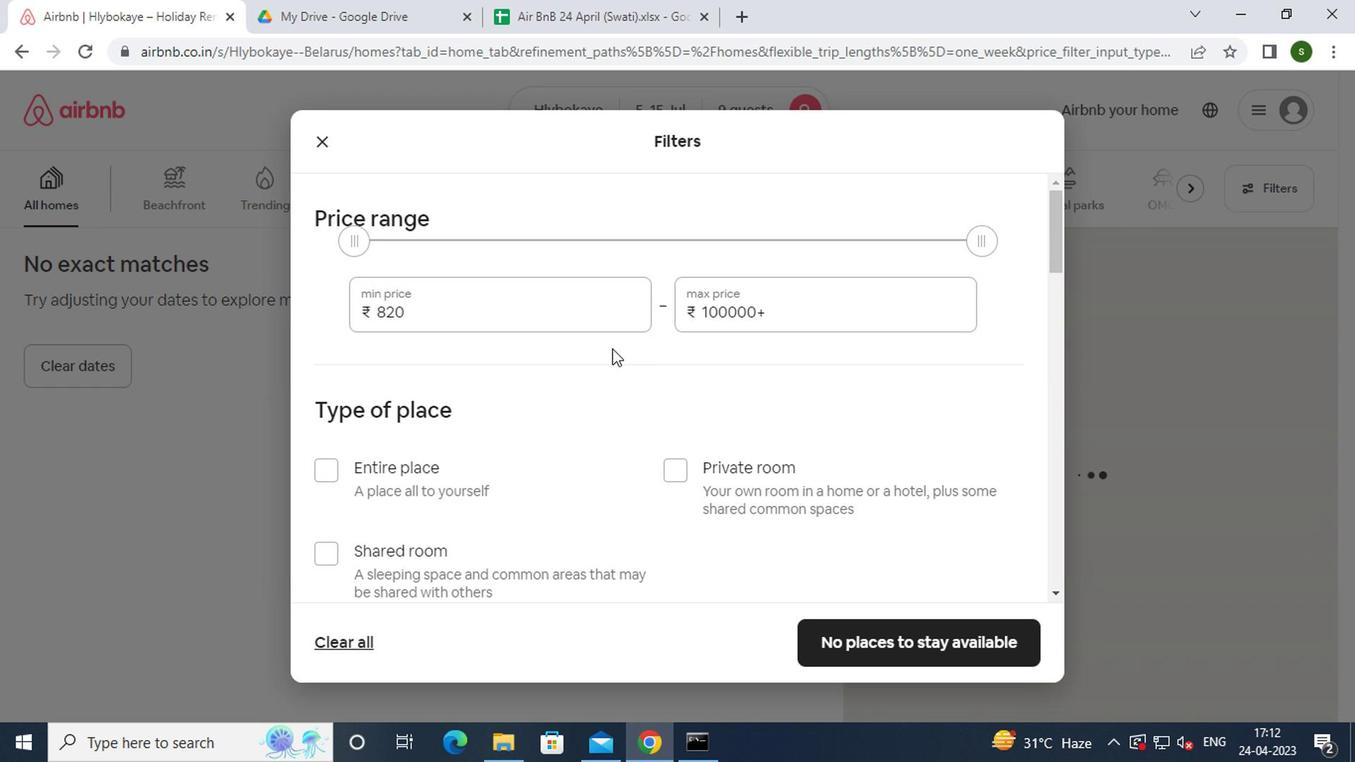 
Action: Mouse pressed left at (564, 299)
Screenshot: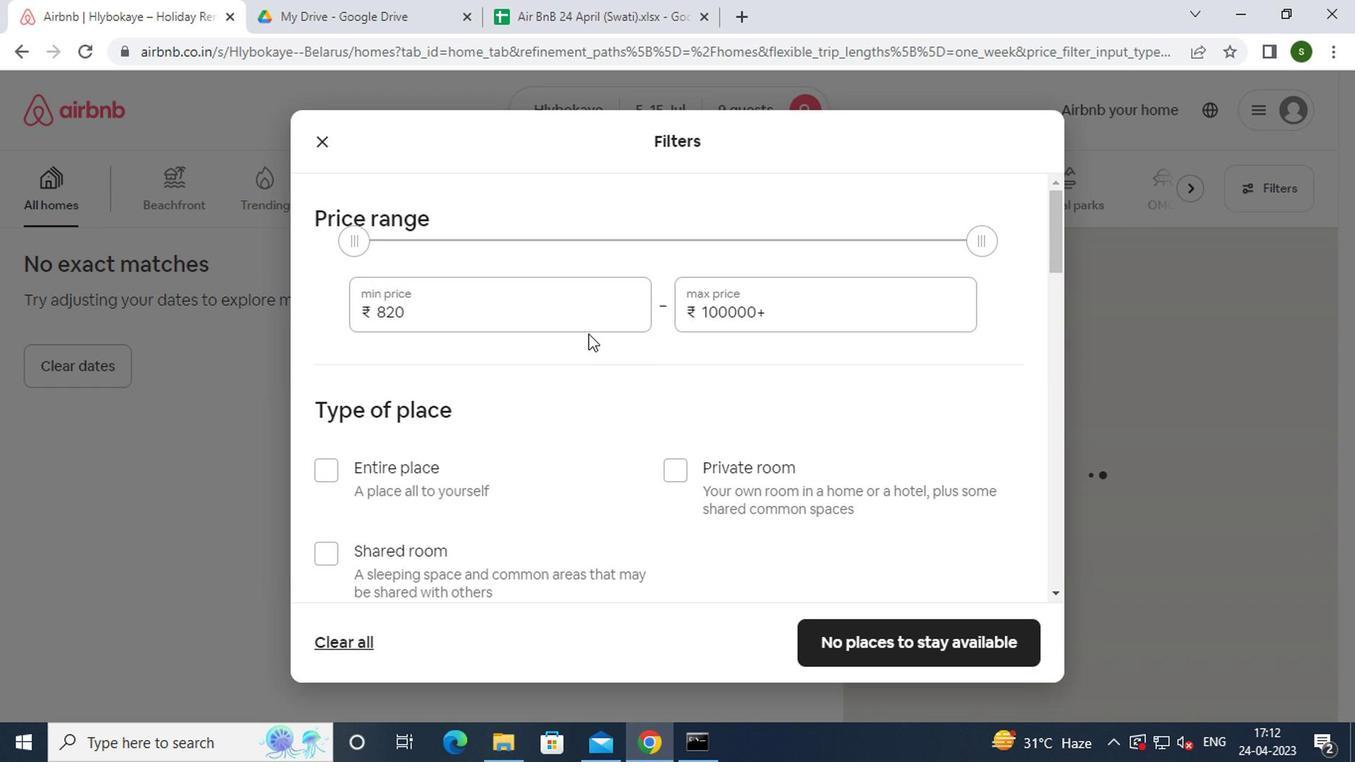 
Action: Key pressed <Key.backspace><Key.backspace><Key.backspace><Key.backspace>15000
Screenshot: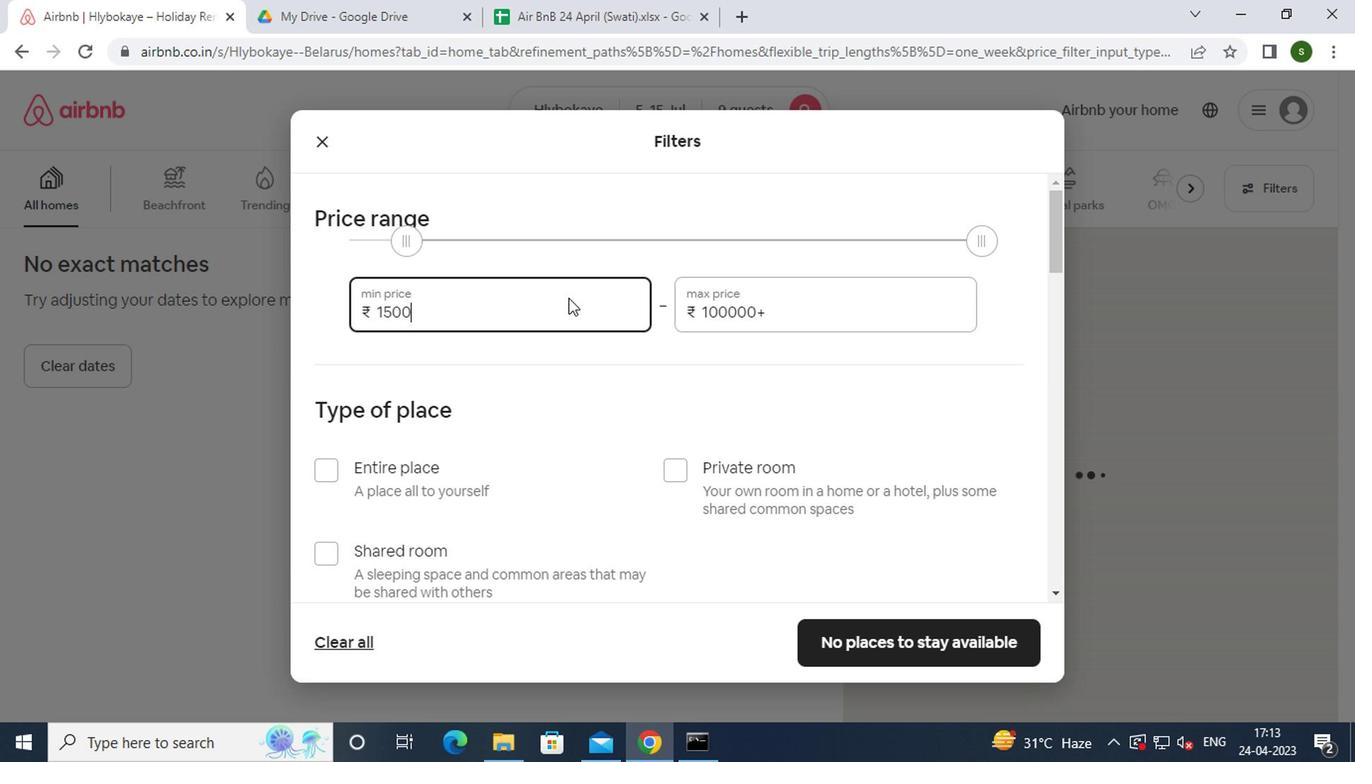 
Action: Mouse moved to (803, 309)
Screenshot: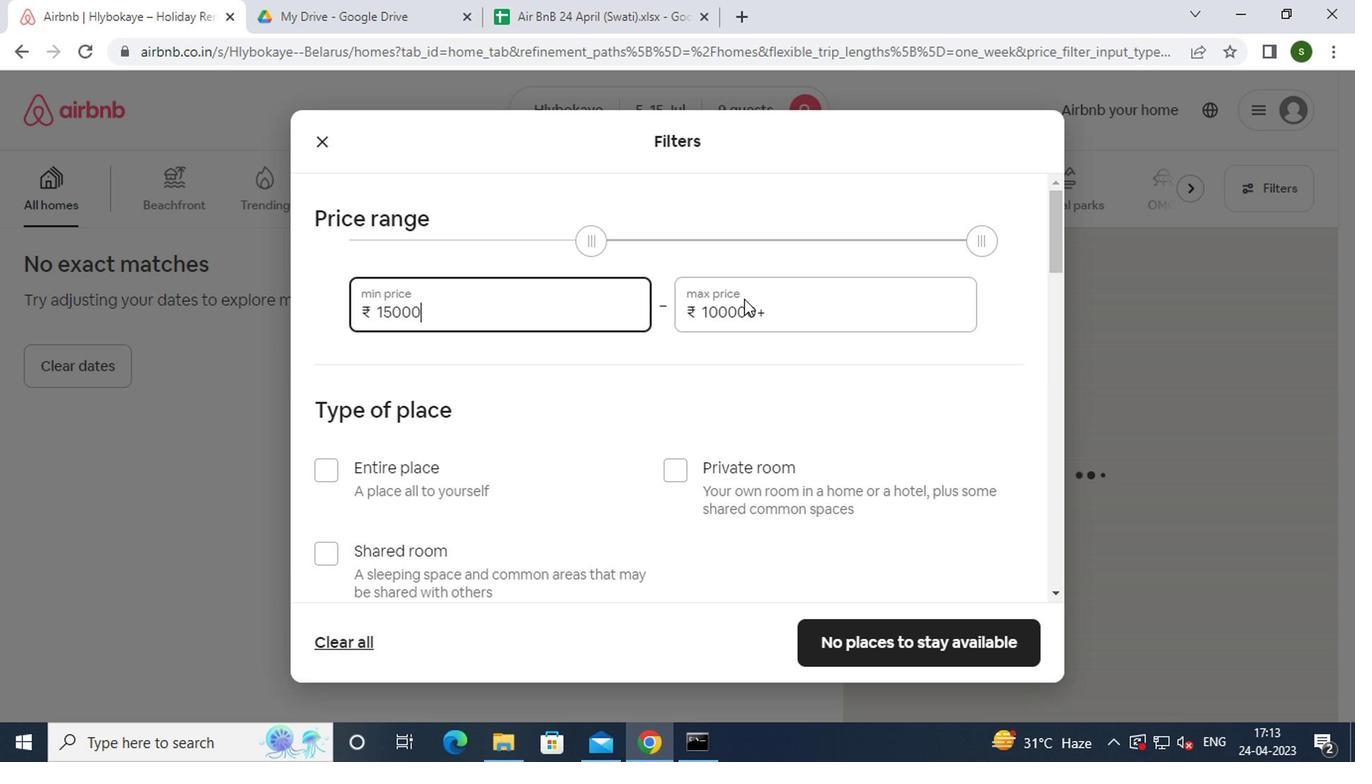 
Action: Mouse pressed left at (803, 309)
Screenshot: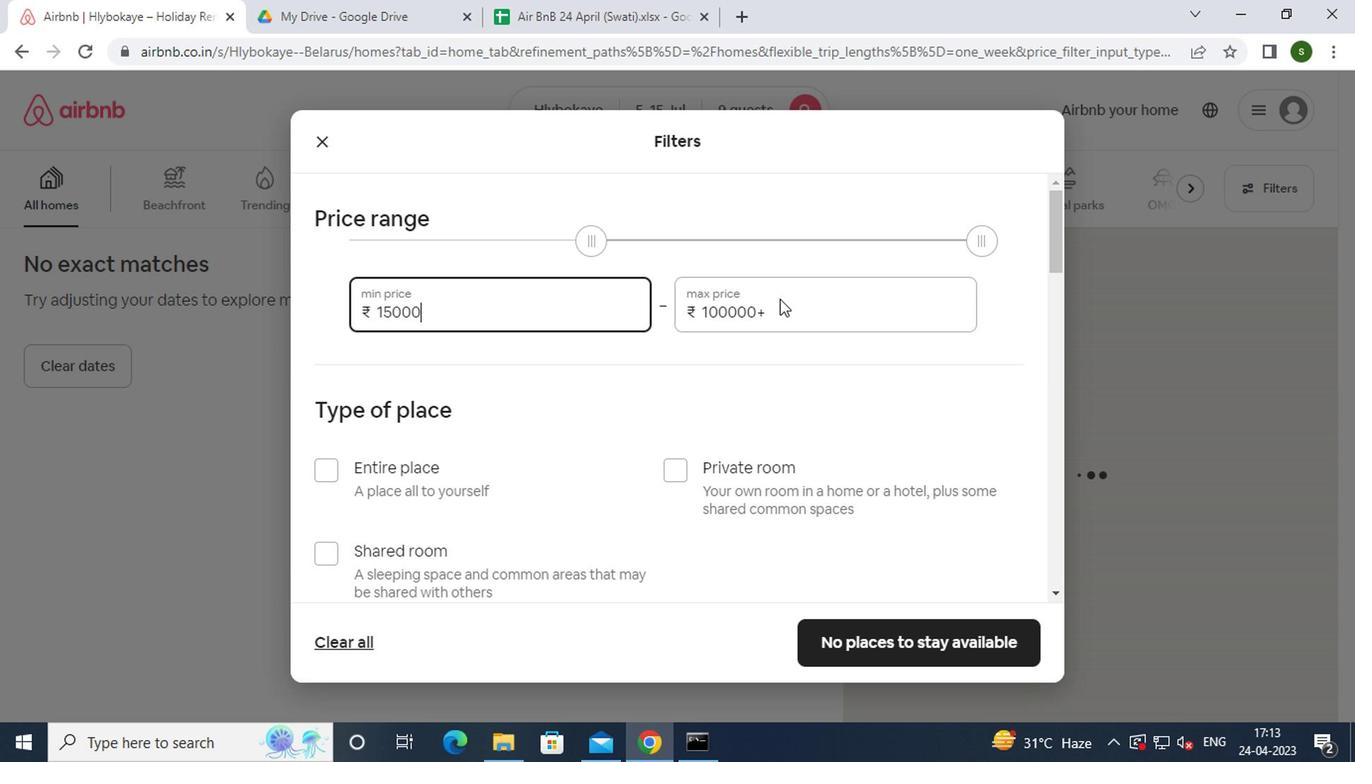 
Action: Mouse moved to (808, 309)
Screenshot: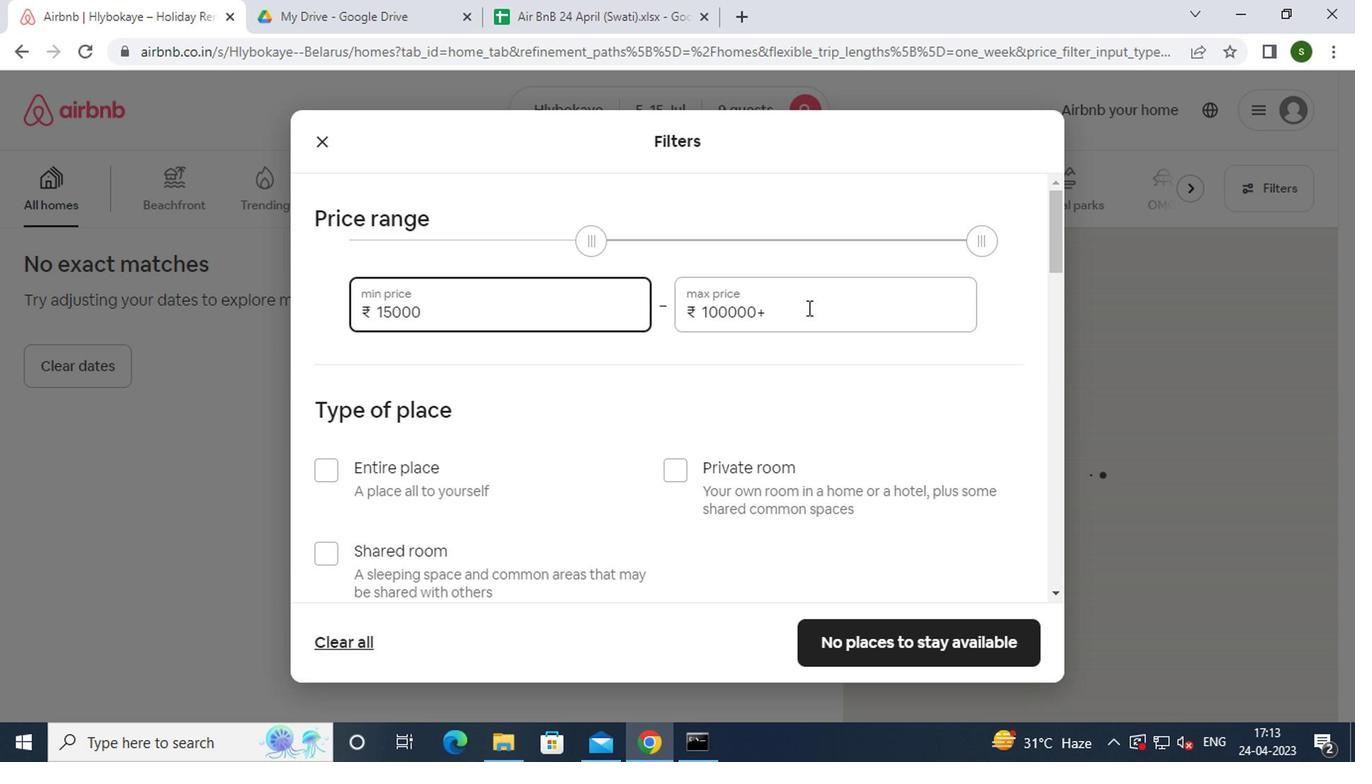
Action: Key pressed <Key.backspace><Key.backspace><Key.backspace><Key.backspace><Key.backspace><Key.backspace><Key.backspace><Key.backspace><Key.backspace><Key.backspace><Key.backspace><Key.backspace><Key.backspace><Key.backspace><Key.backspace>25000
Screenshot: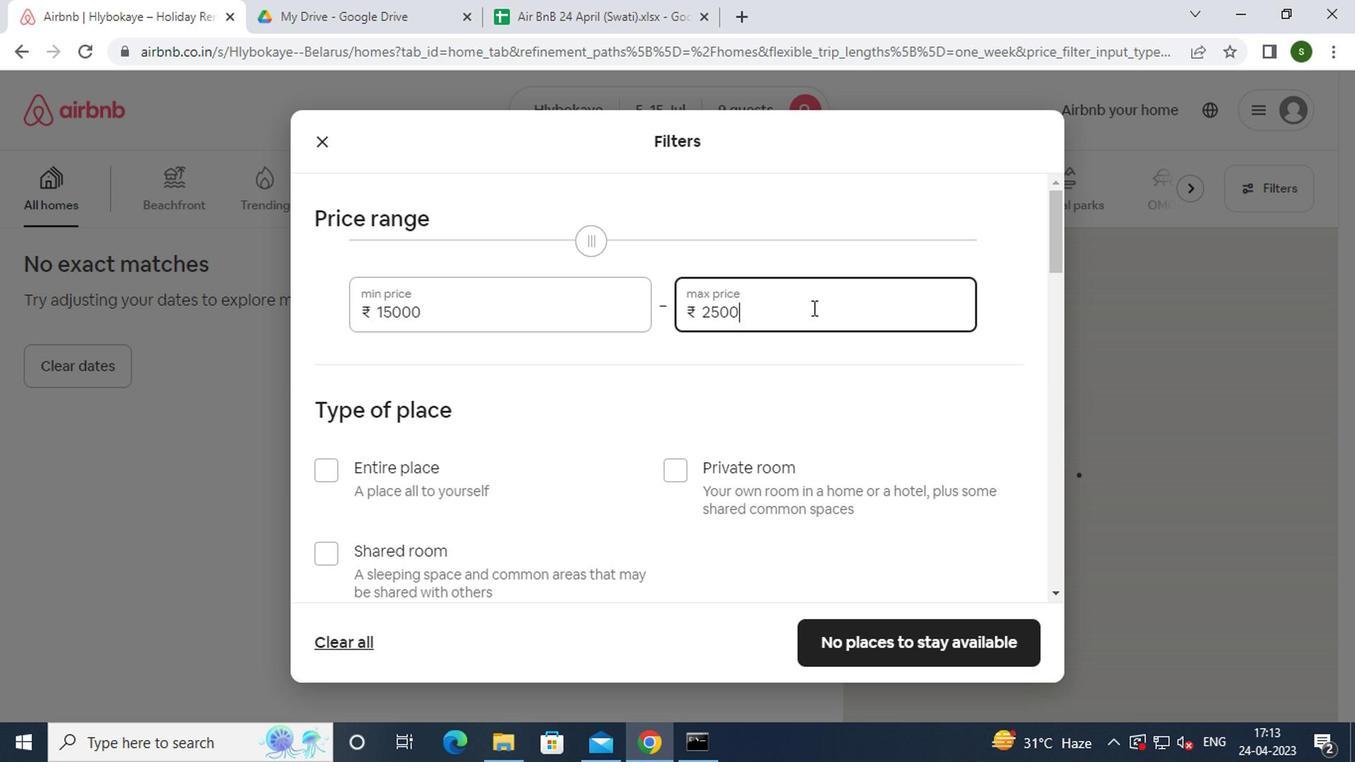 
Action: Mouse moved to (414, 483)
Screenshot: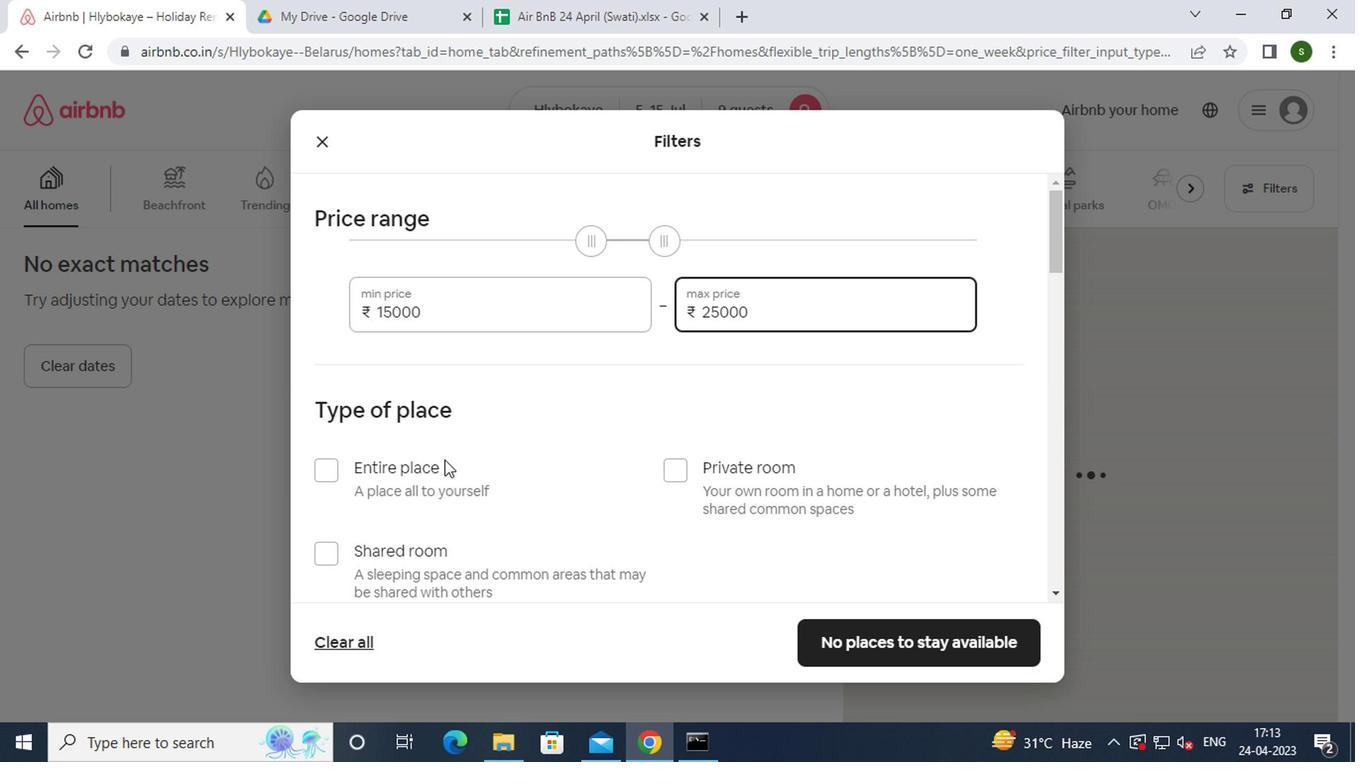 
Action: Mouse pressed left at (414, 483)
Screenshot: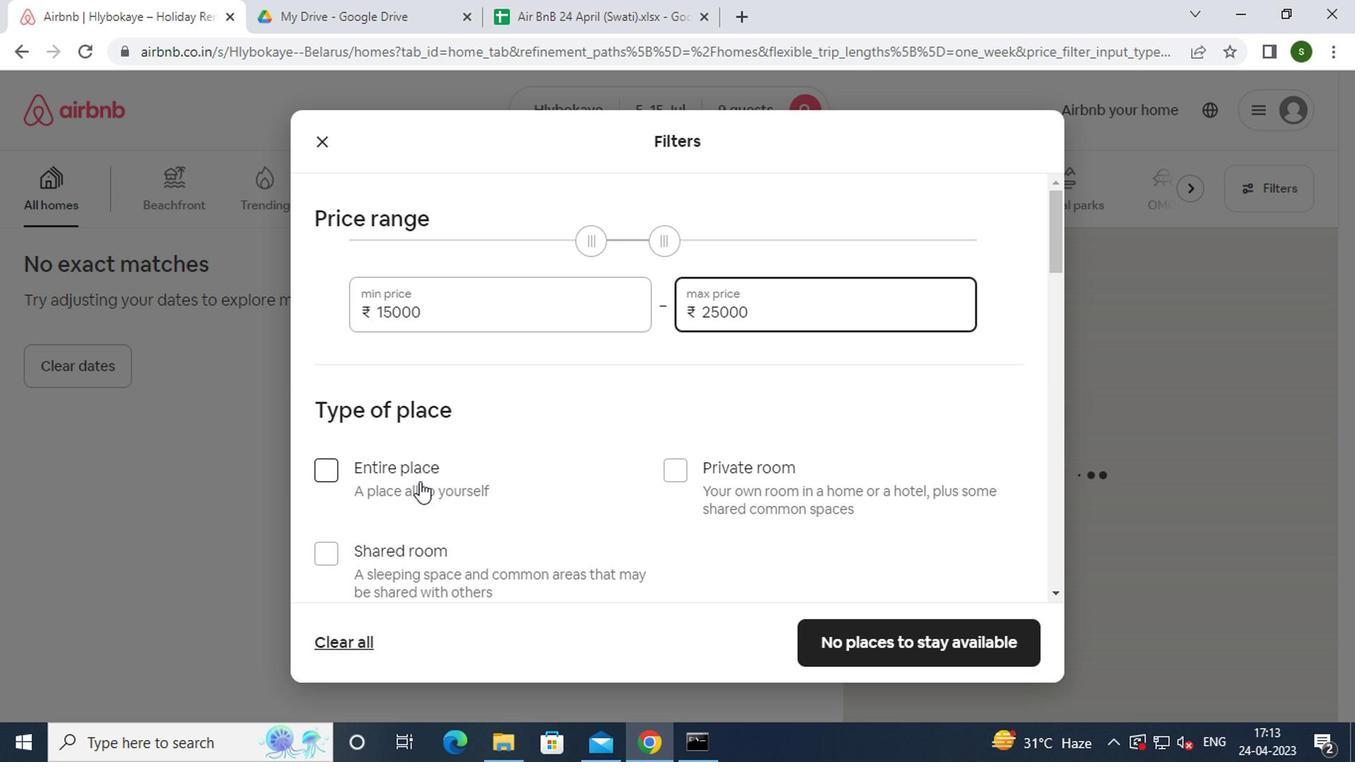 
Action: Mouse moved to (495, 437)
Screenshot: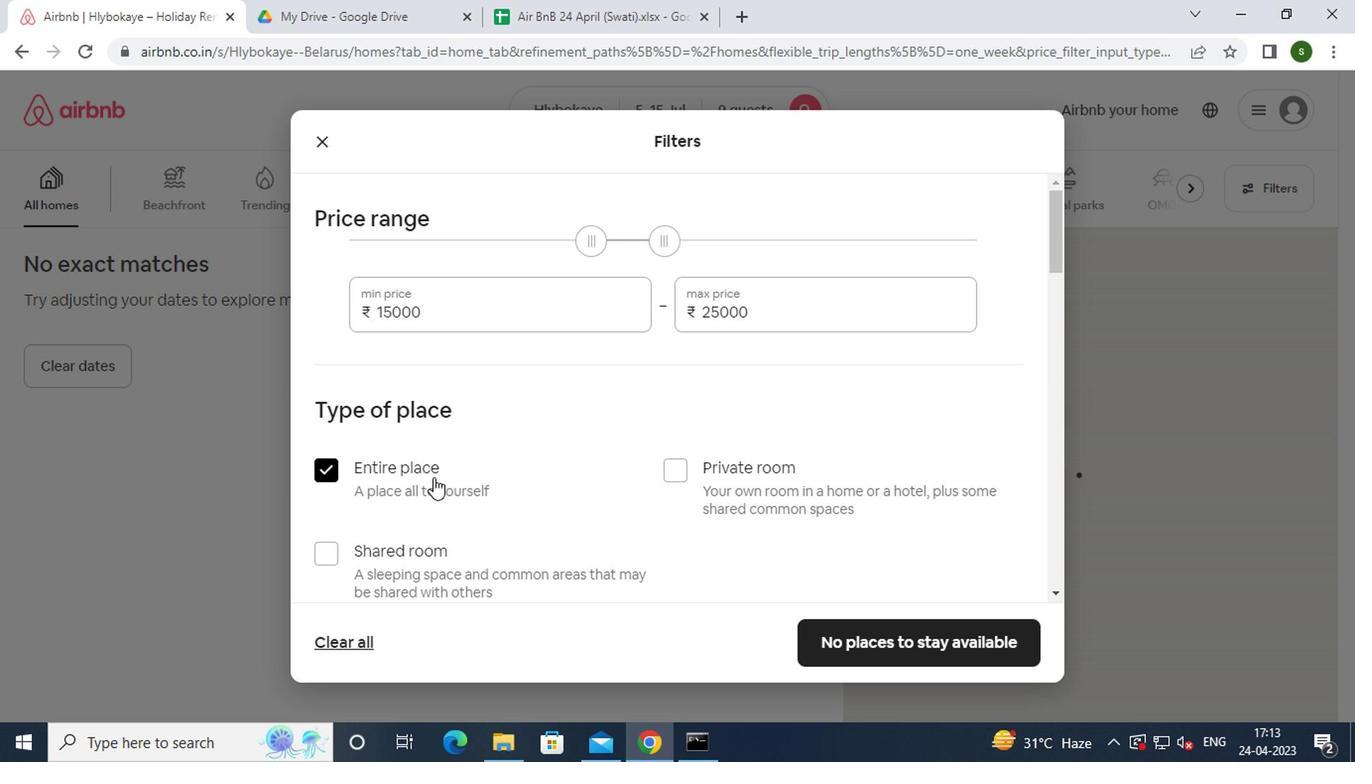 
Action: Mouse scrolled (495, 436) with delta (0, -1)
Screenshot: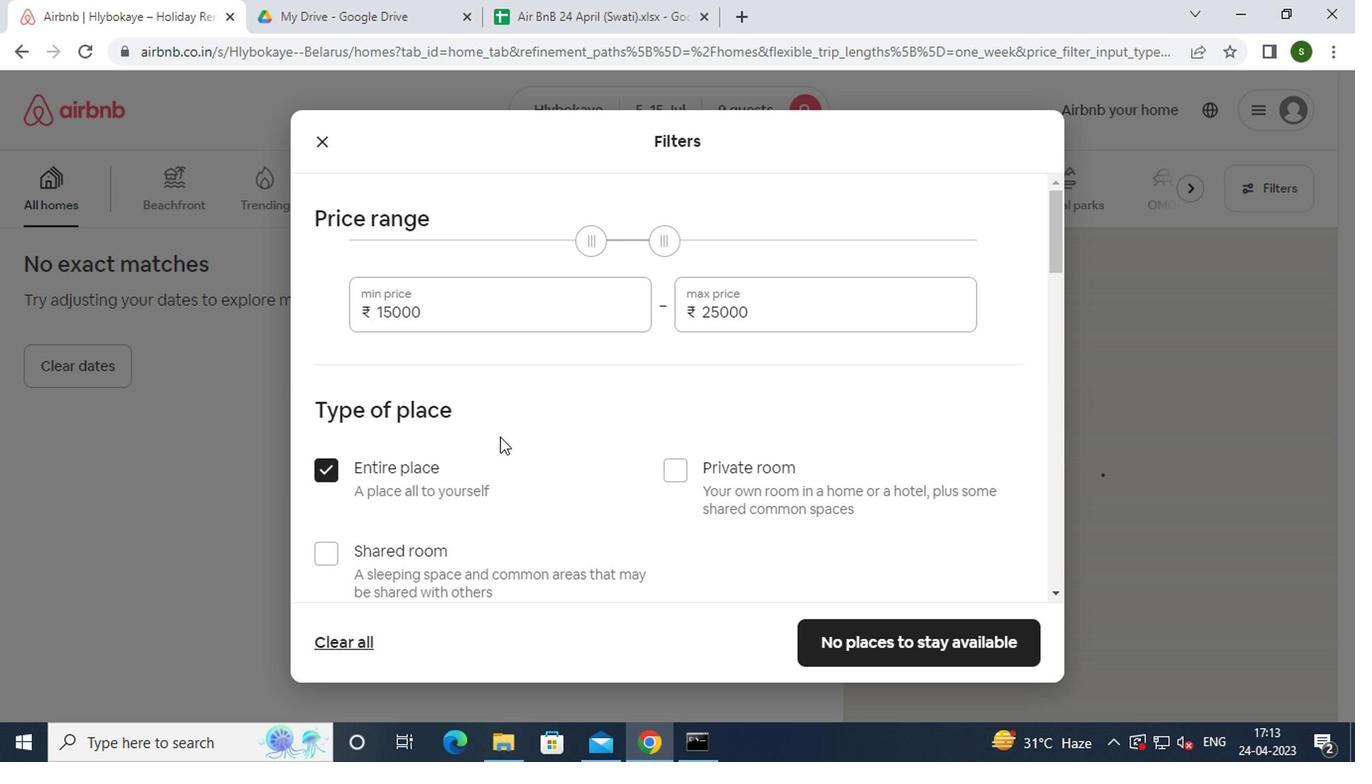 
Action: Mouse scrolled (495, 436) with delta (0, -1)
Screenshot: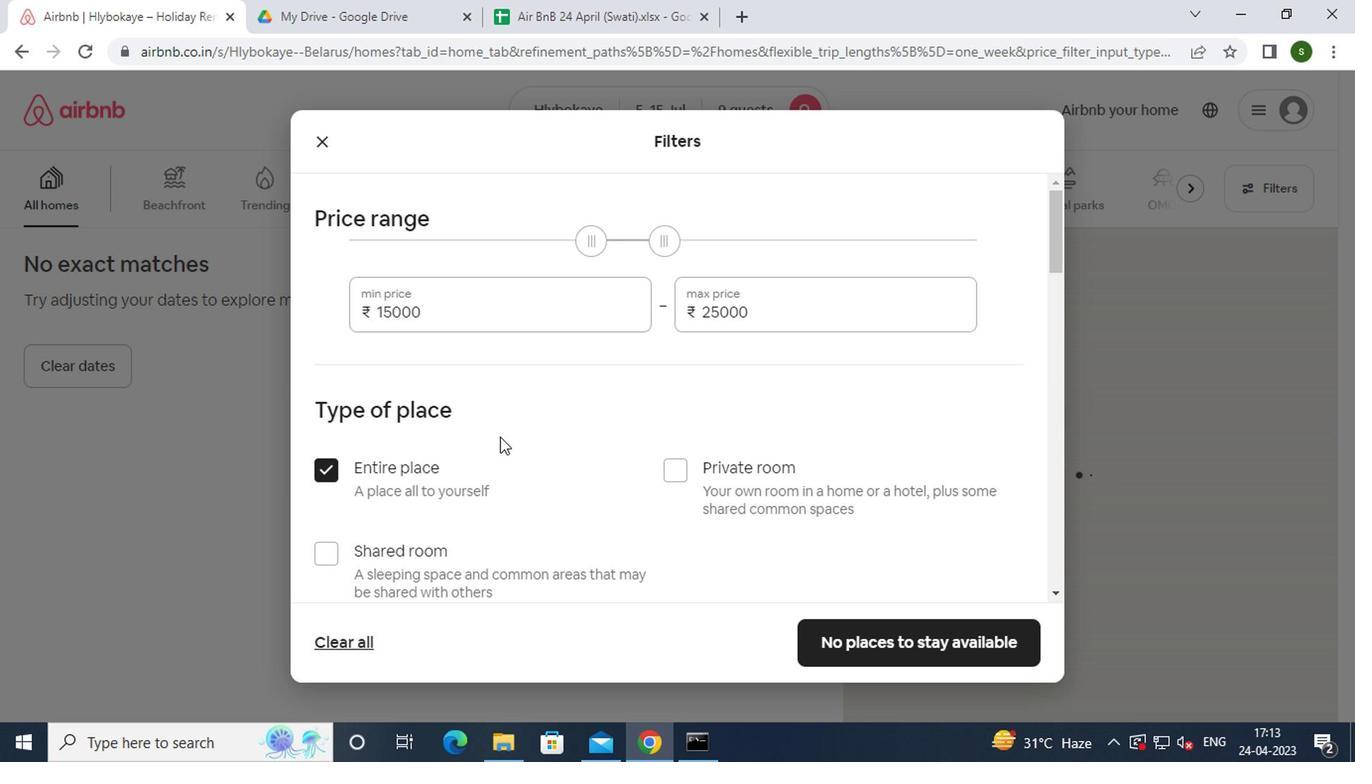 
Action: Mouse scrolled (495, 436) with delta (0, -1)
Screenshot: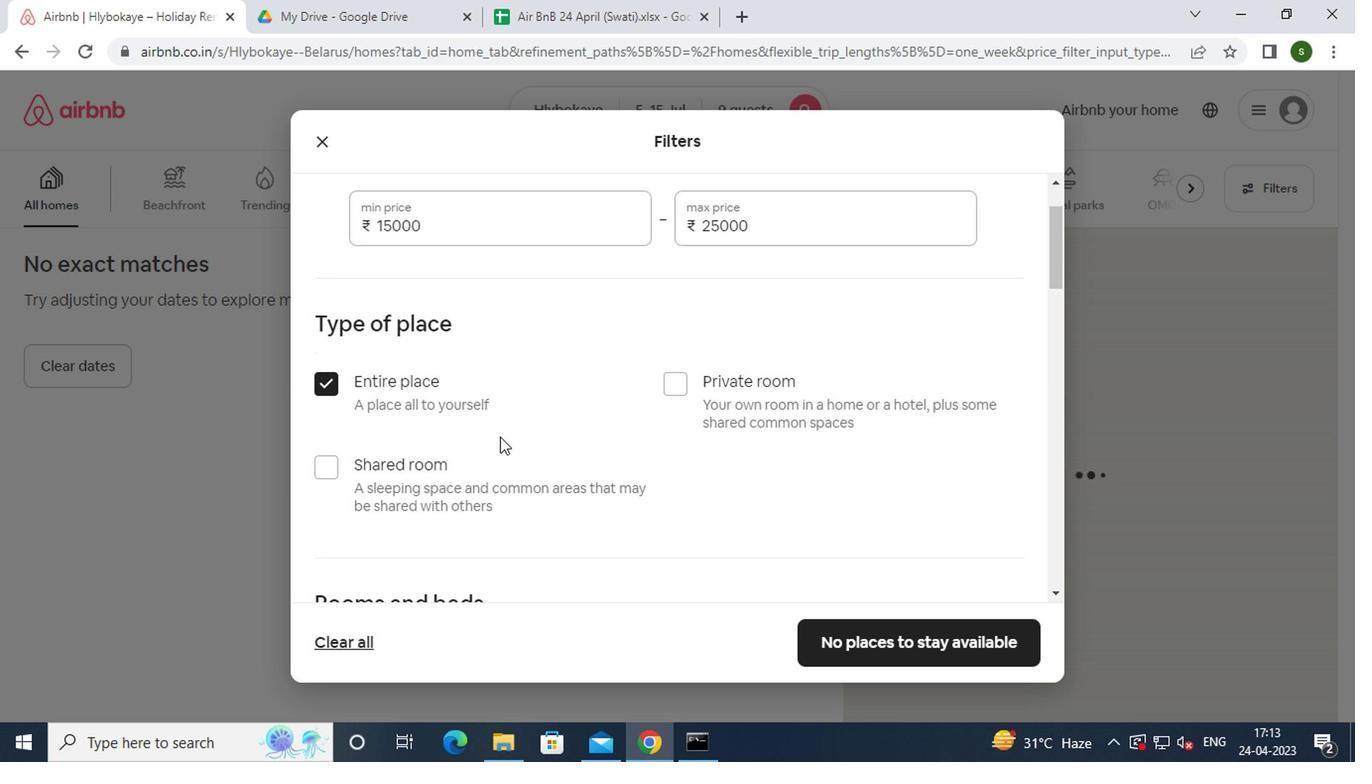 
Action: Mouse scrolled (495, 436) with delta (0, -1)
Screenshot: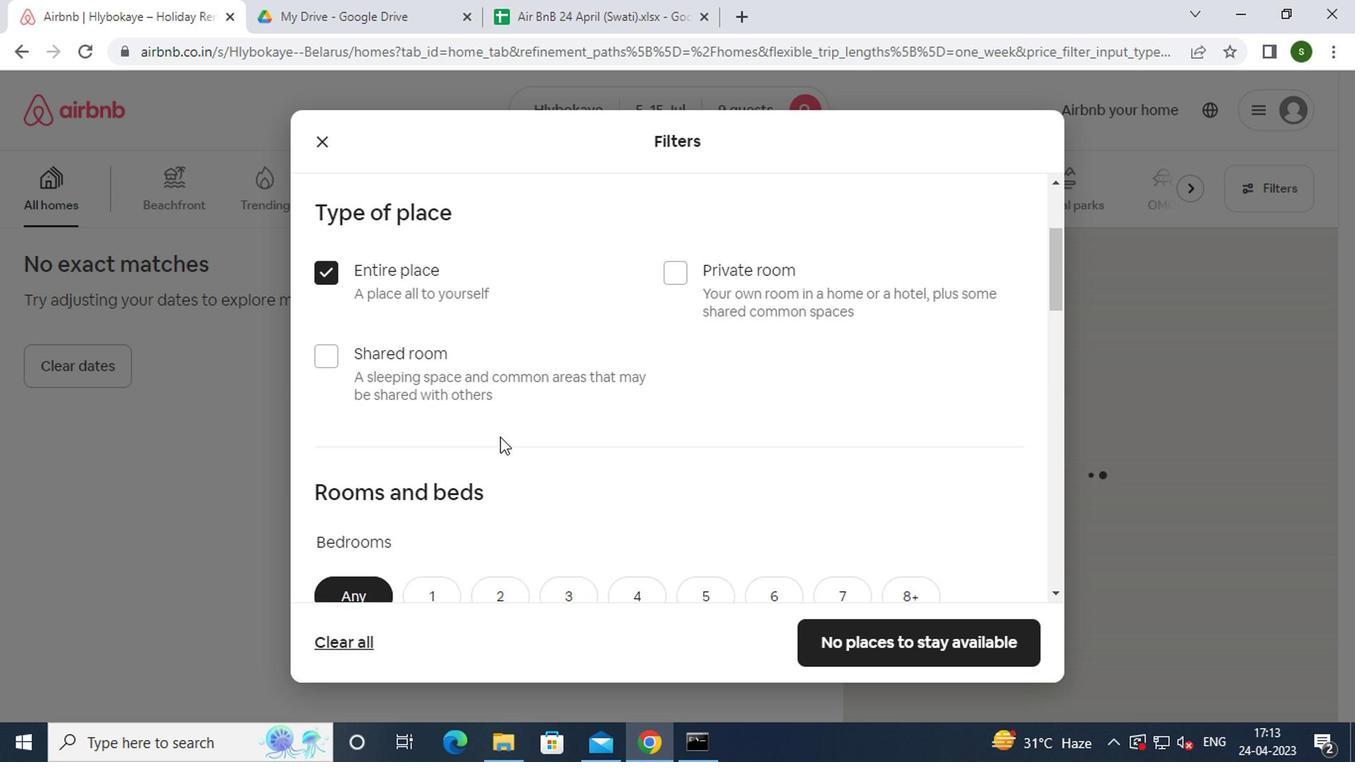 
Action: Mouse moved to (716, 385)
Screenshot: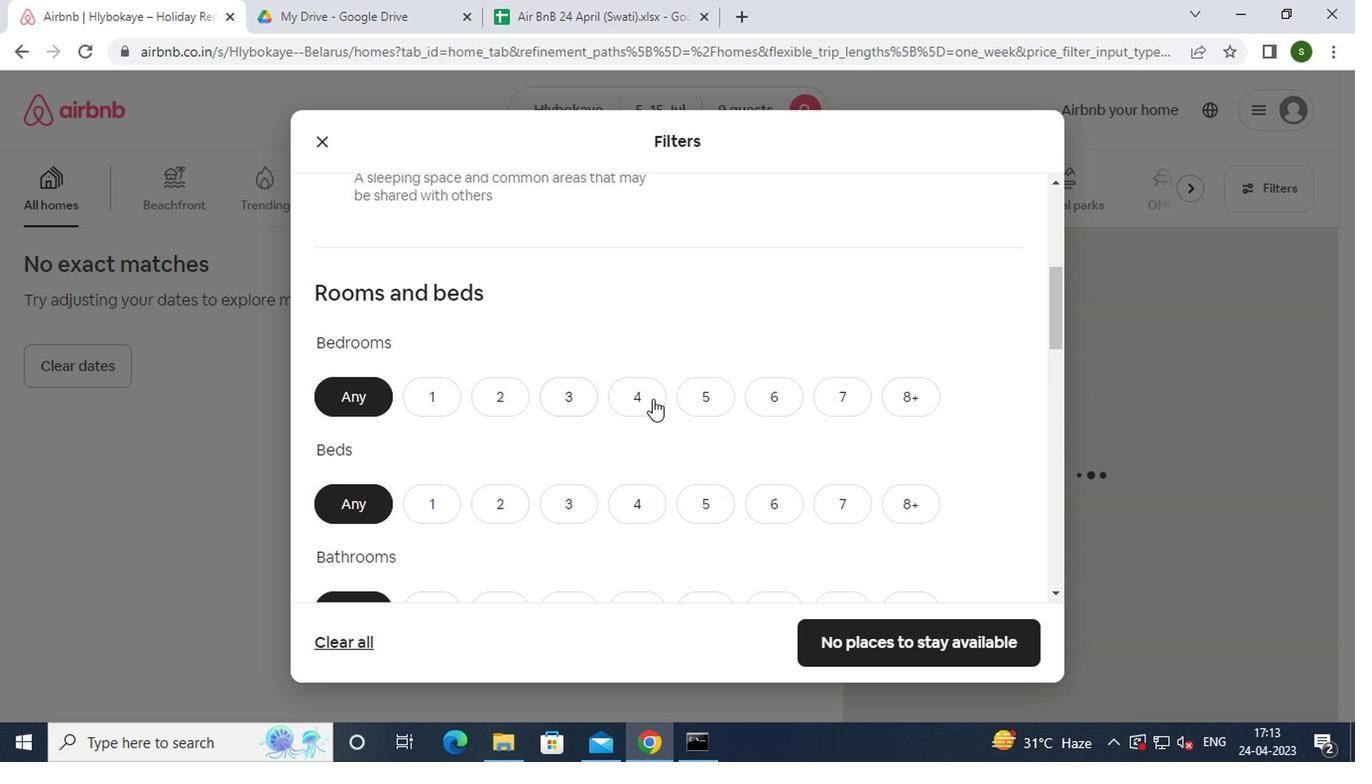 
Action: Mouse pressed left at (716, 385)
Screenshot: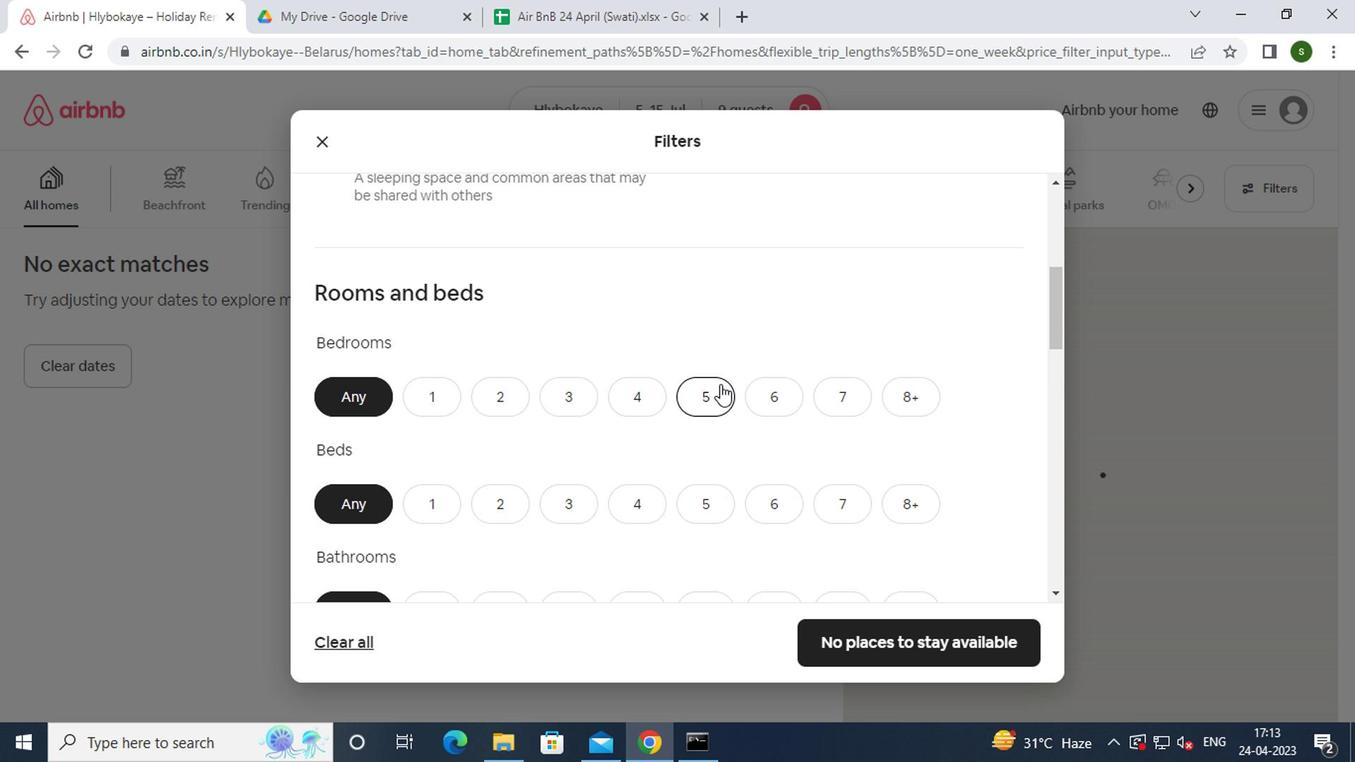 
Action: Mouse moved to (649, 331)
Screenshot: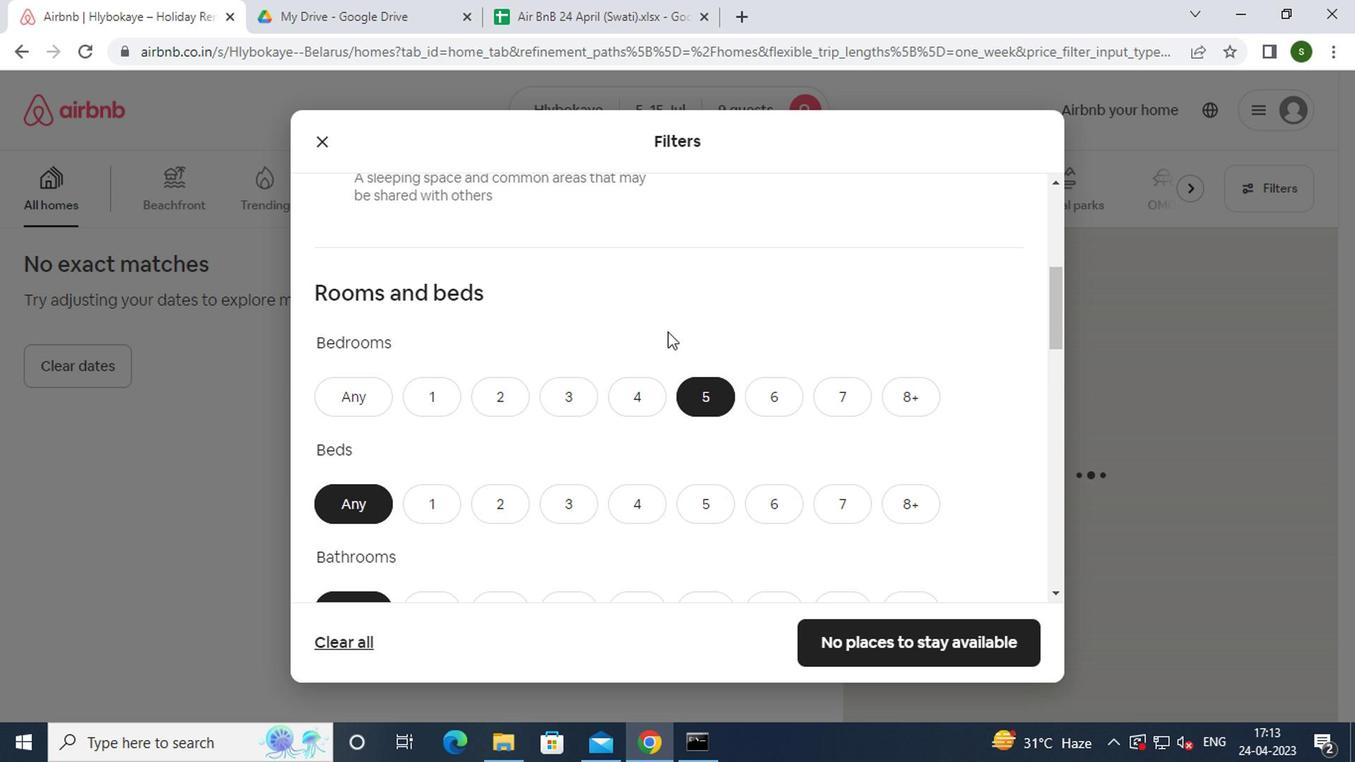 
Action: Mouse scrolled (649, 331) with delta (0, 0)
Screenshot: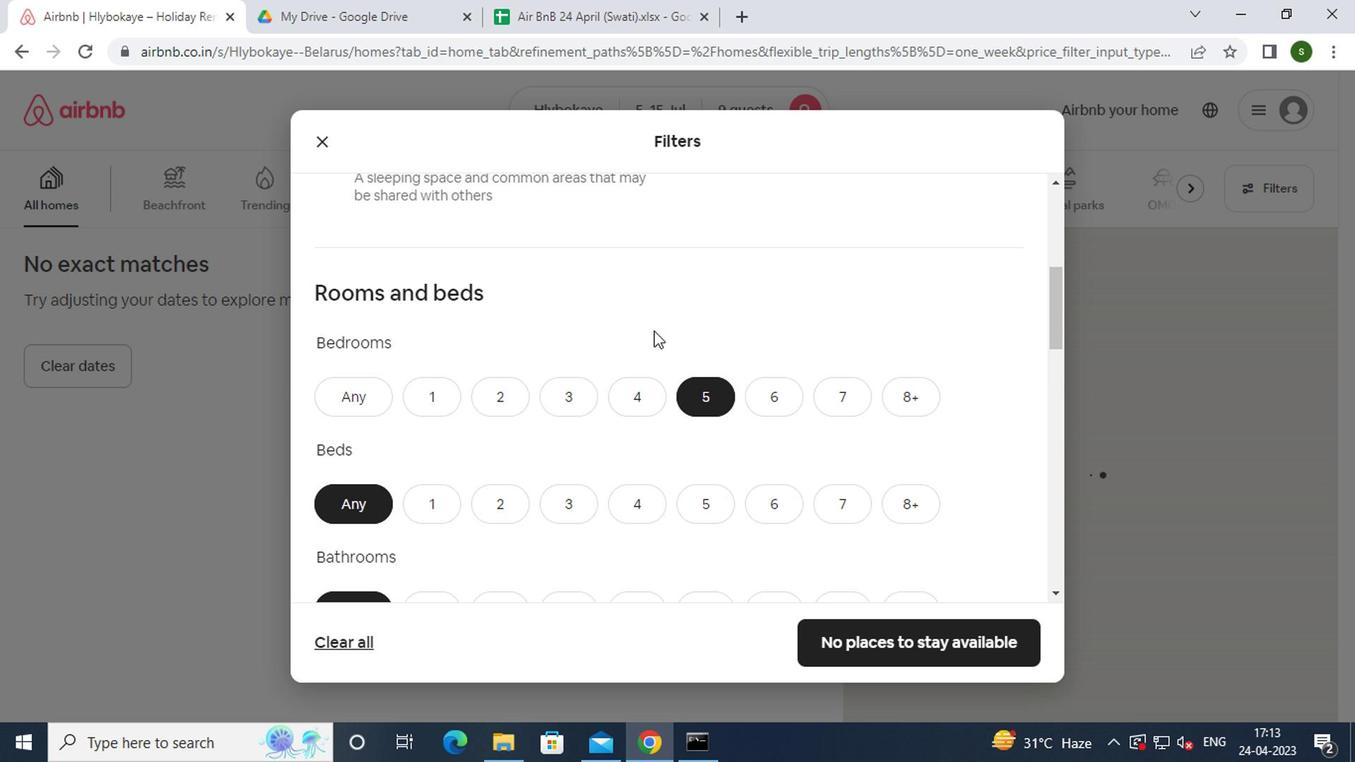 
Action: Mouse scrolled (649, 331) with delta (0, 0)
Screenshot: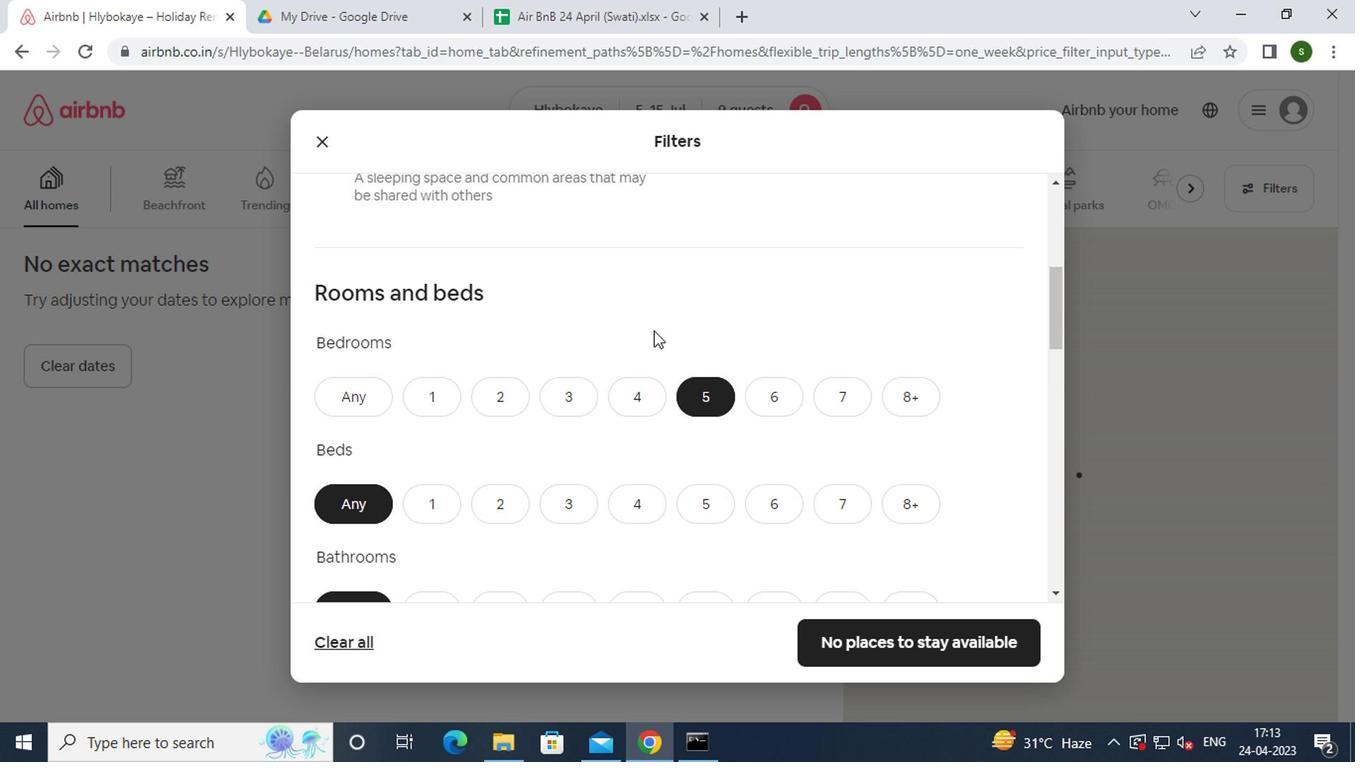 
Action: Mouse scrolled (649, 331) with delta (0, 0)
Screenshot: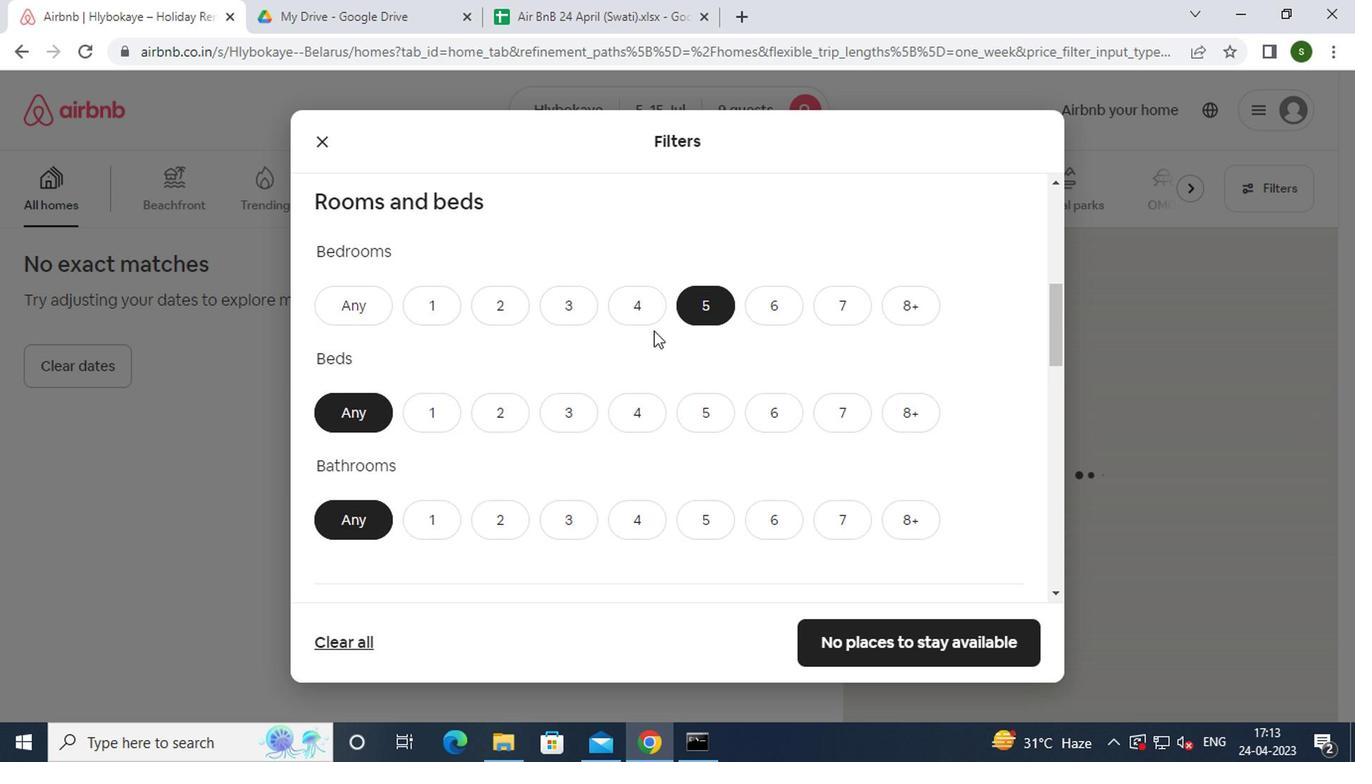 
Action: Mouse moved to (692, 209)
Screenshot: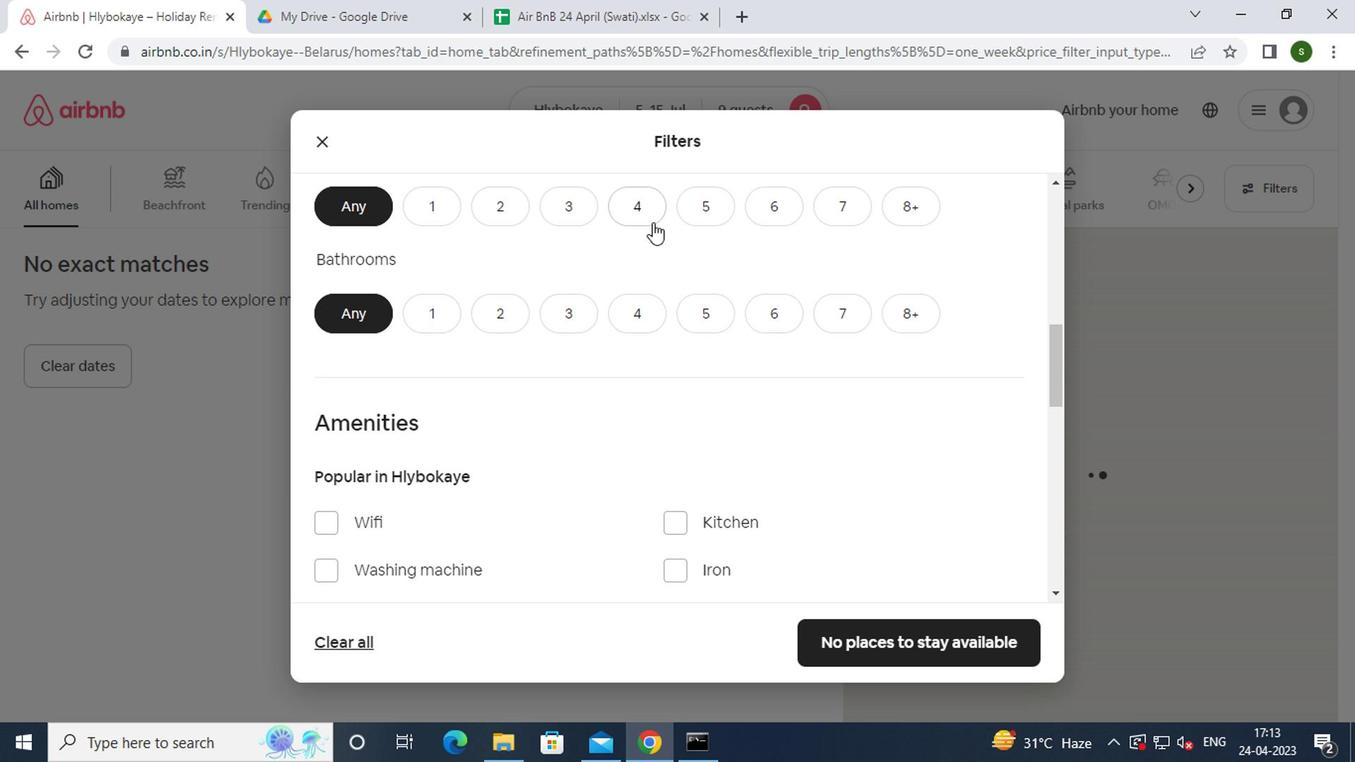 
Action: Mouse pressed left at (692, 209)
Screenshot: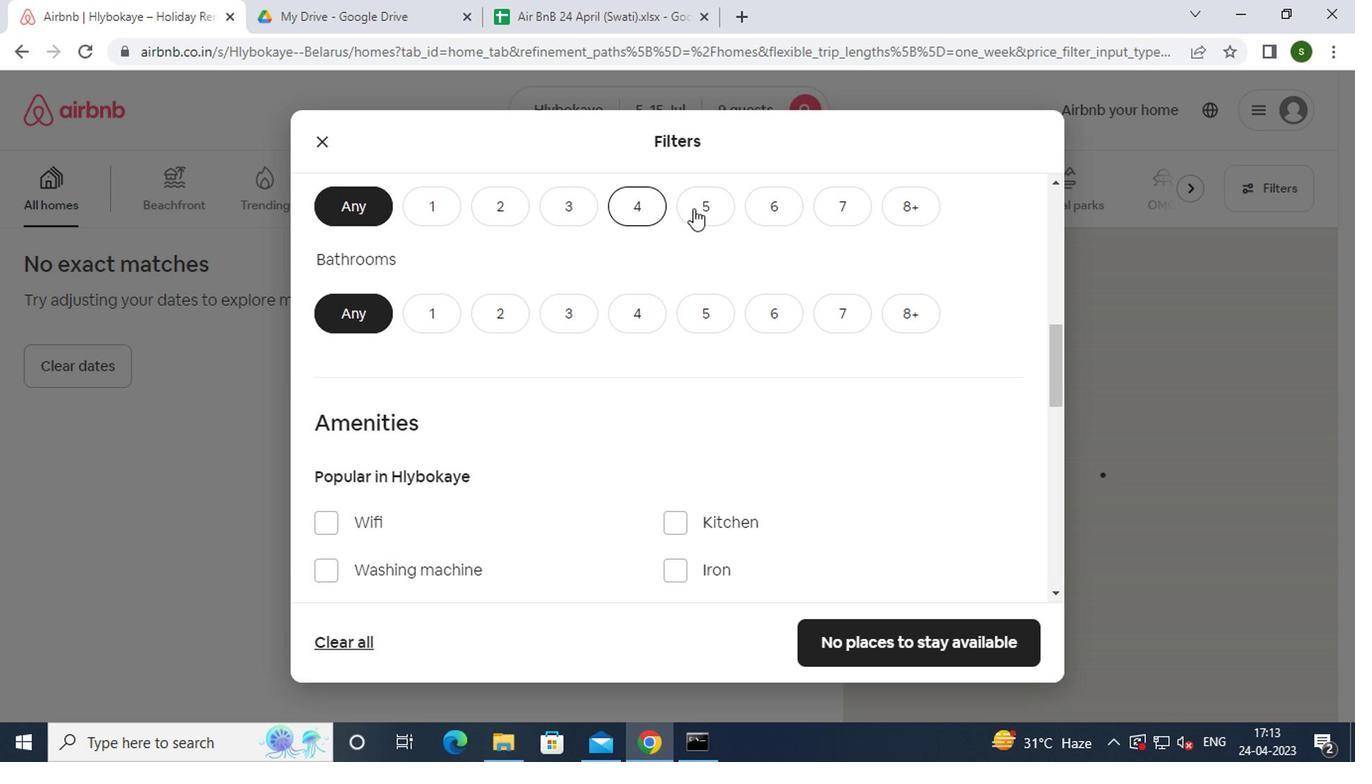 
Action: Mouse moved to (709, 304)
Screenshot: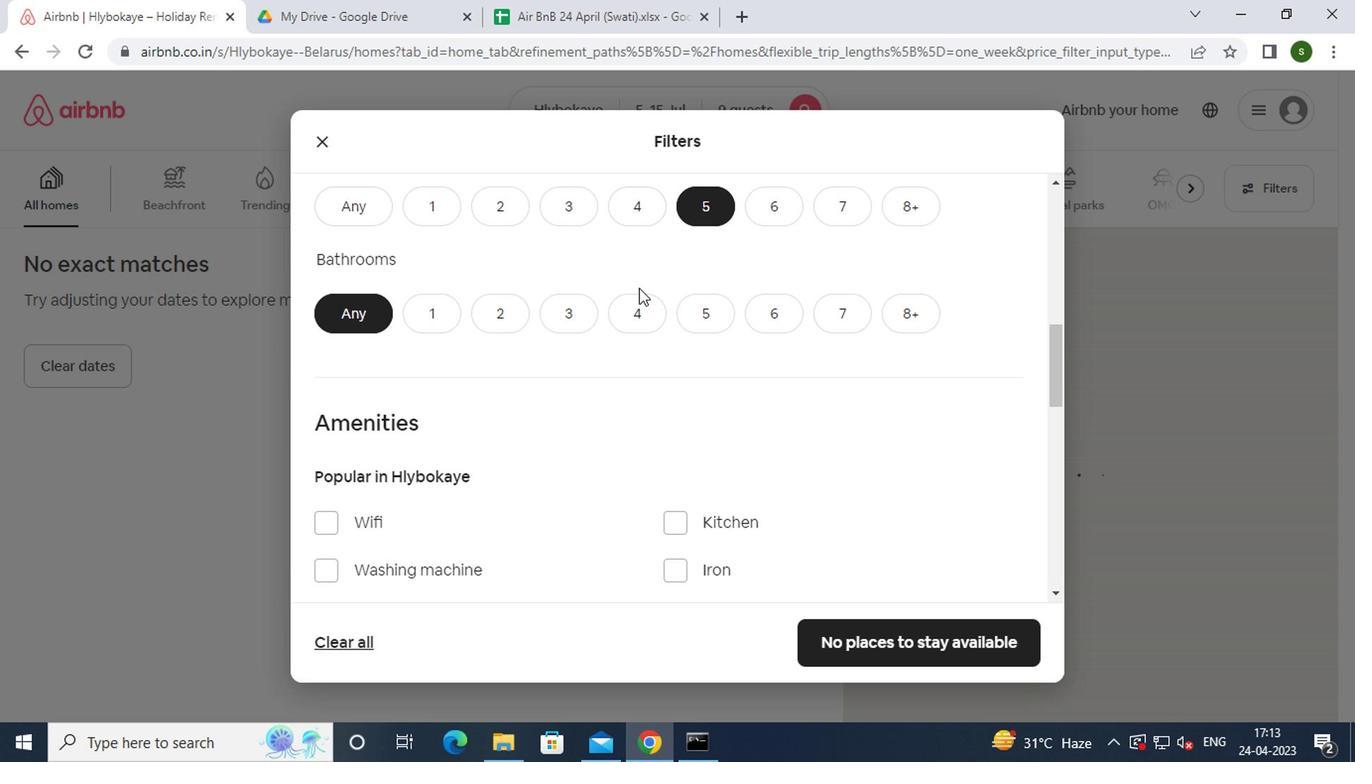 
Action: Mouse pressed left at (709, 304)
Screenshot: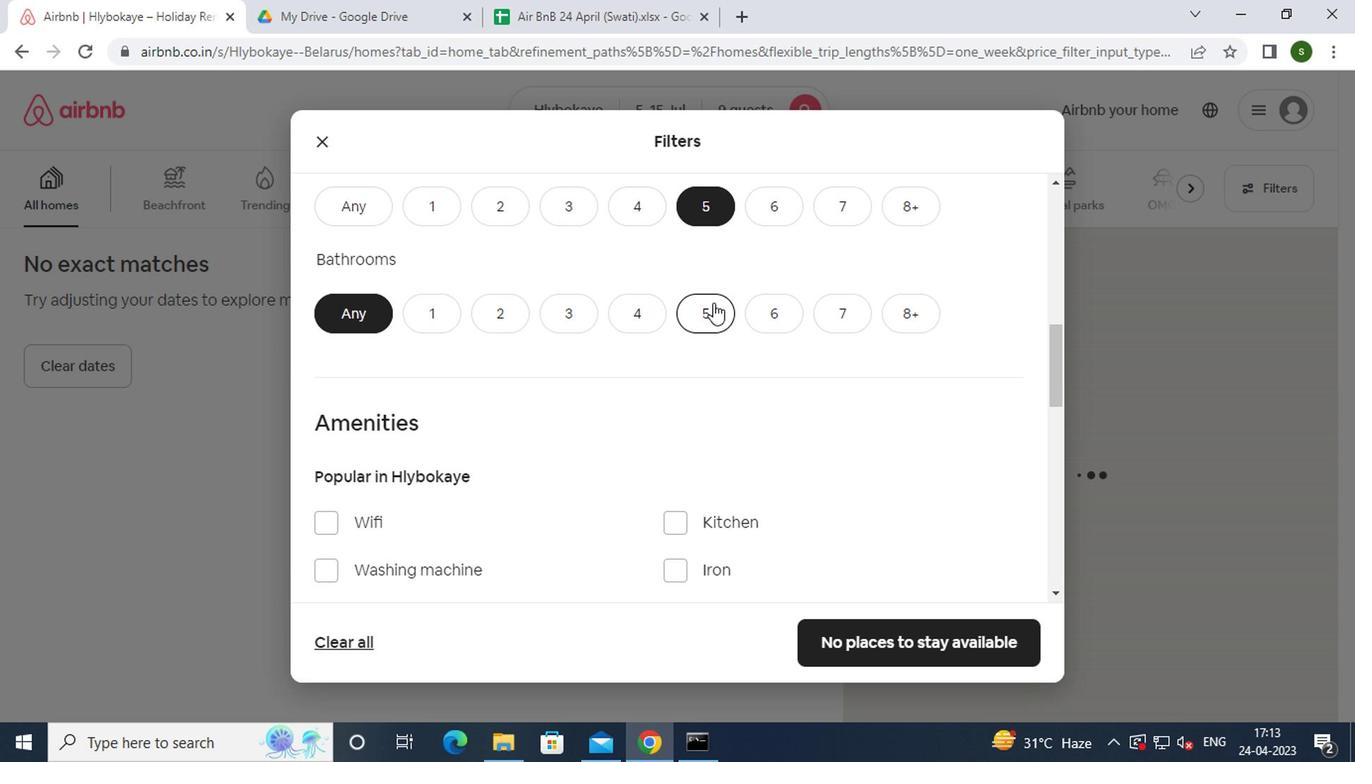 
Action: Mouse moved to (653, 306)
Screenshot: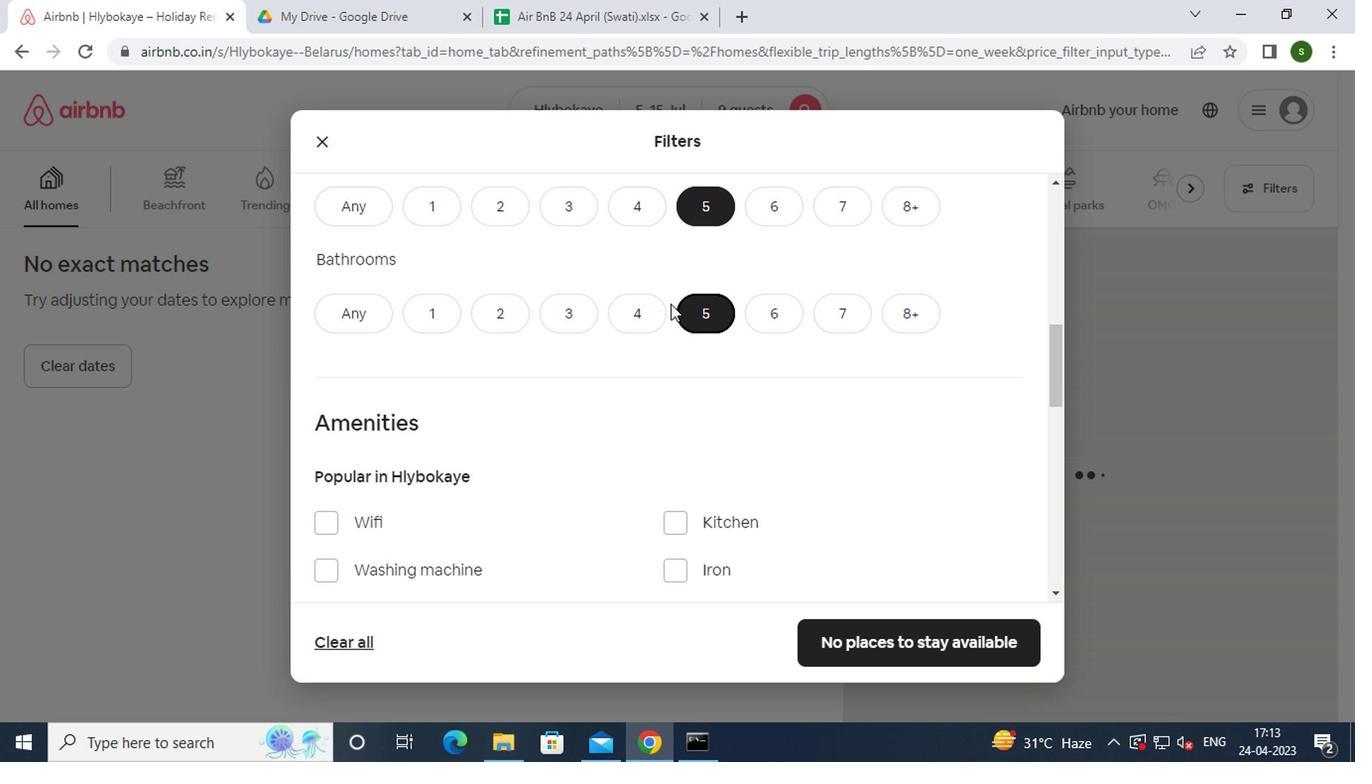 
Action: Mouse scrolled (653, 305) with delta (0, 0)
Screenshot: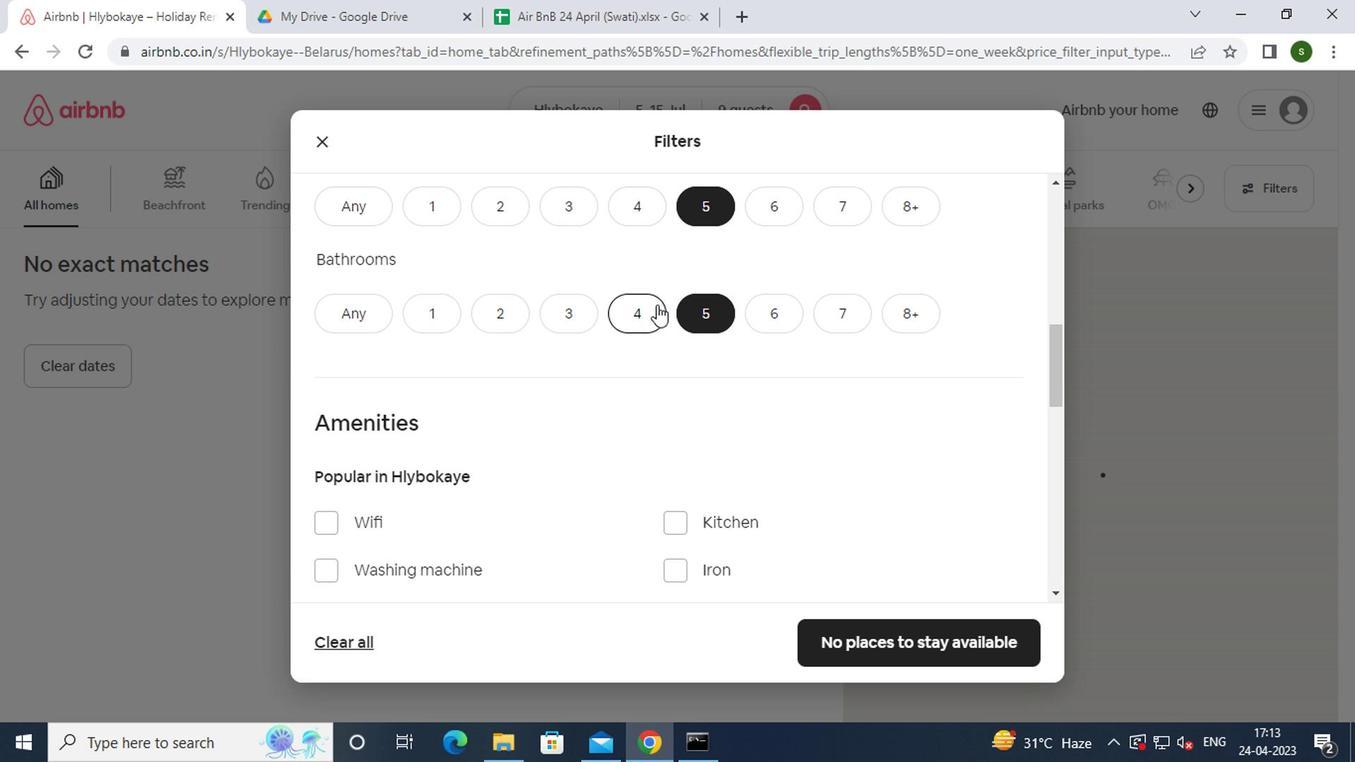 
Action: Mouse scrolled (653, 305) with delta (0, 0)
Screenshot: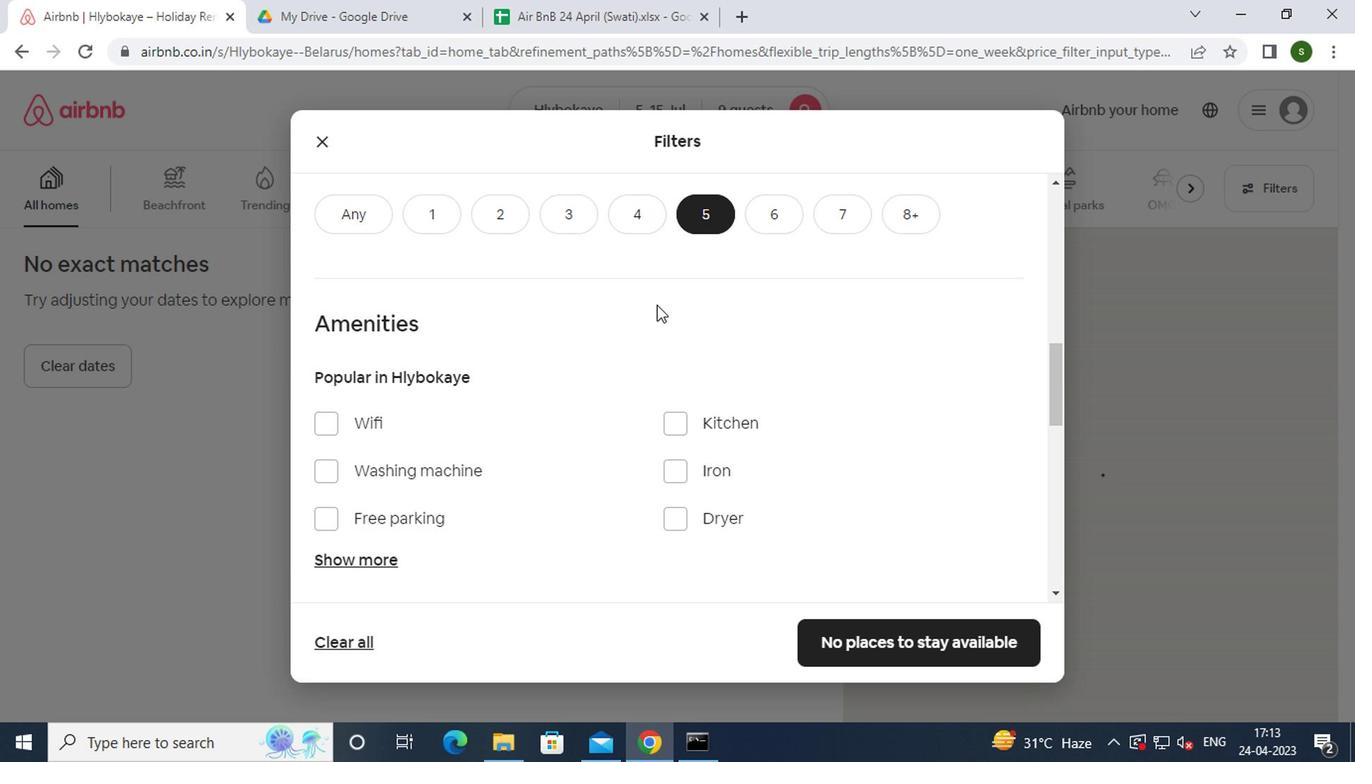 
Action: Mouse moved to (437, 376)
Screenshot: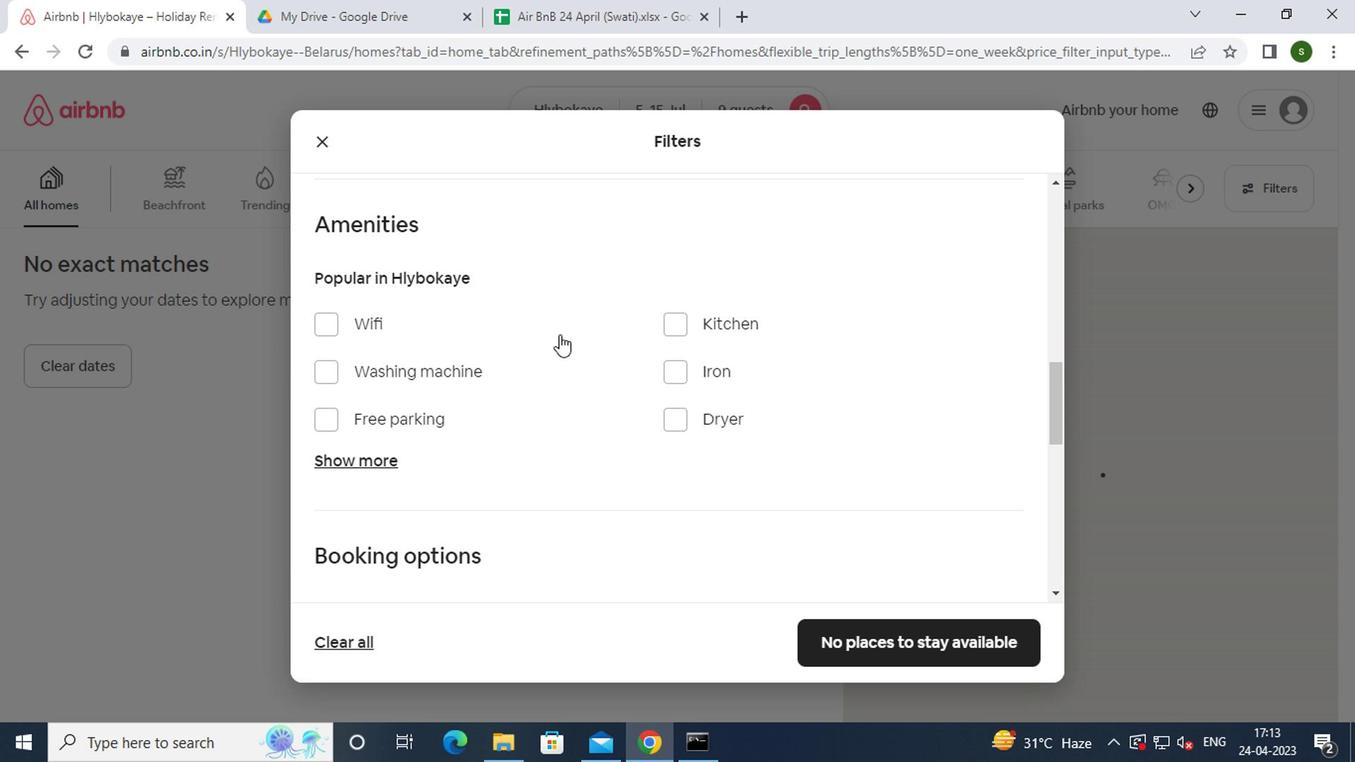 
Action: Mouse pressed left at (437, 376)
Screenshot: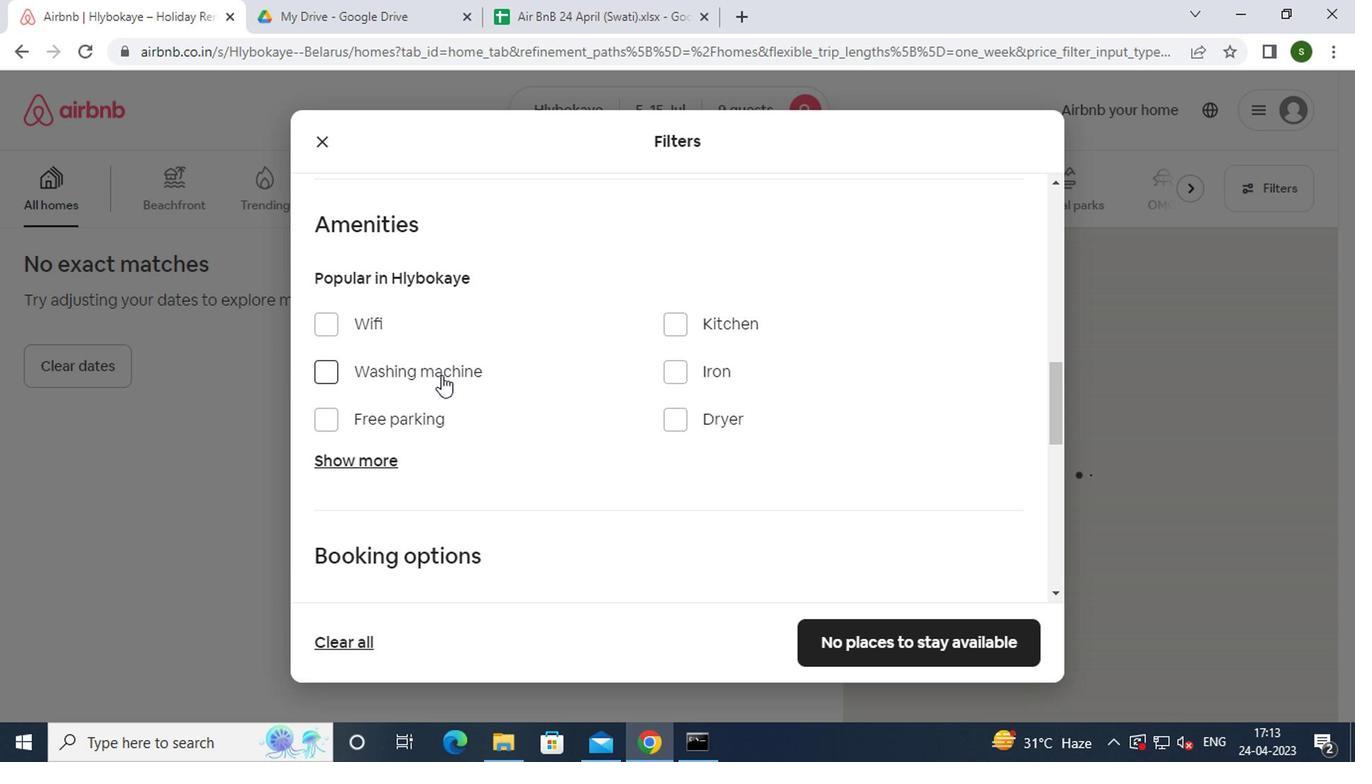 
Action: Mouse moved to (602, 358)
Screenshot: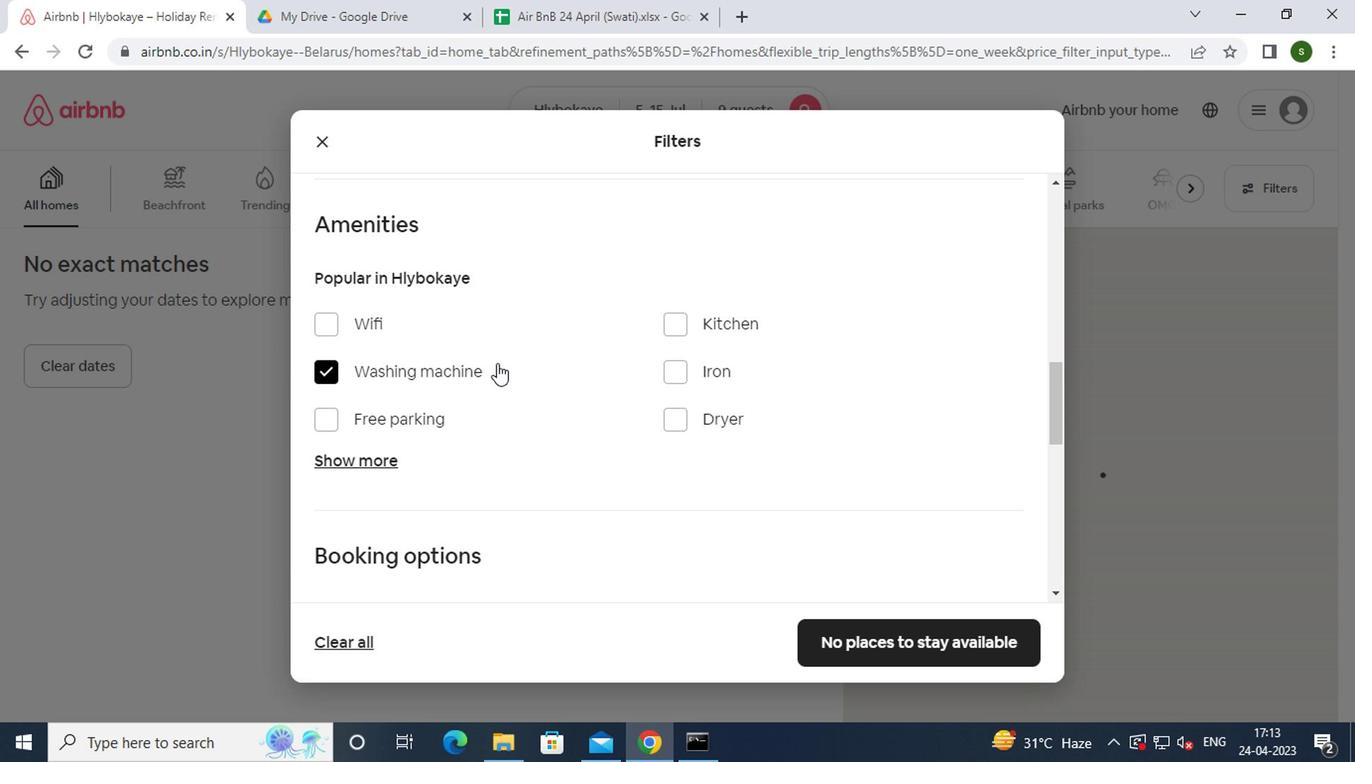 
Action: Mouse scrolled (602, 356) with delta (0, -1)
Screenshot: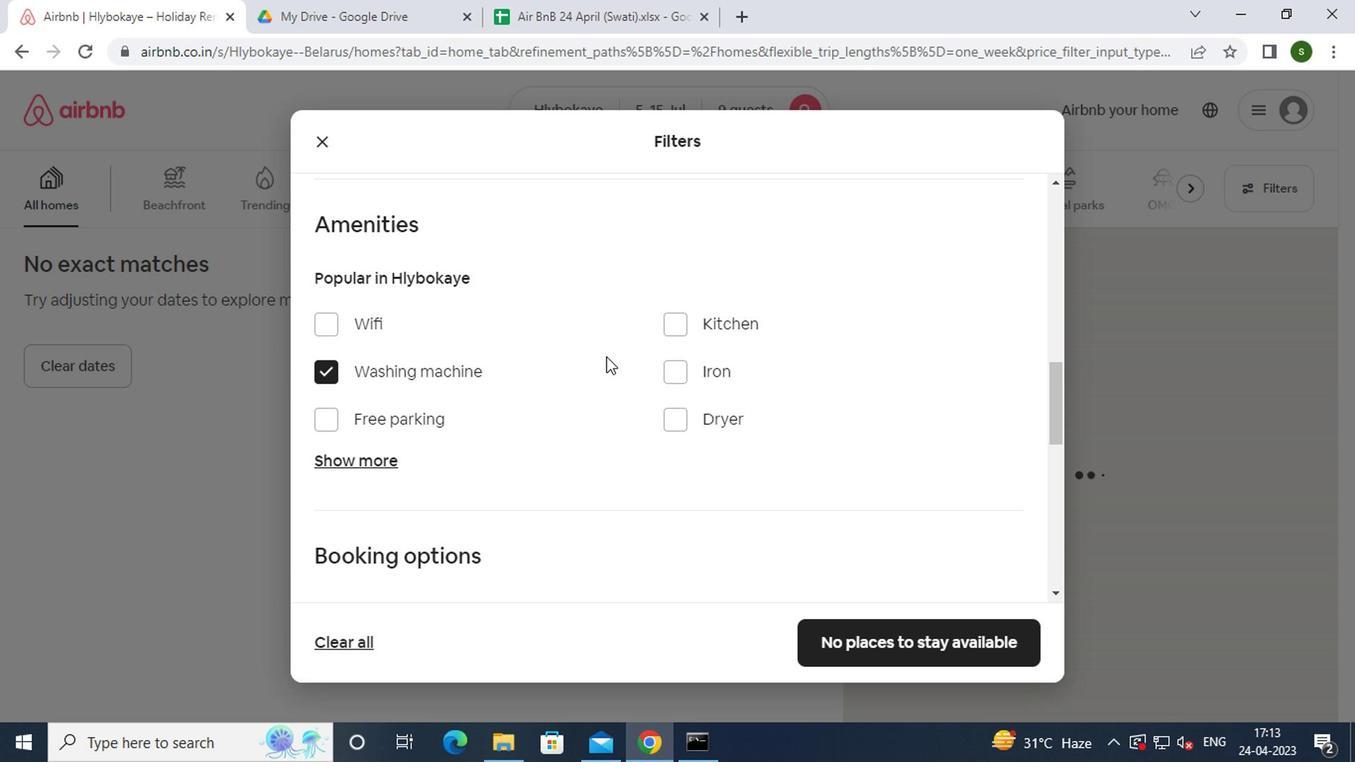
Action: Mouse scrolled (602, 356) with delta (0, -1)
Screenshot: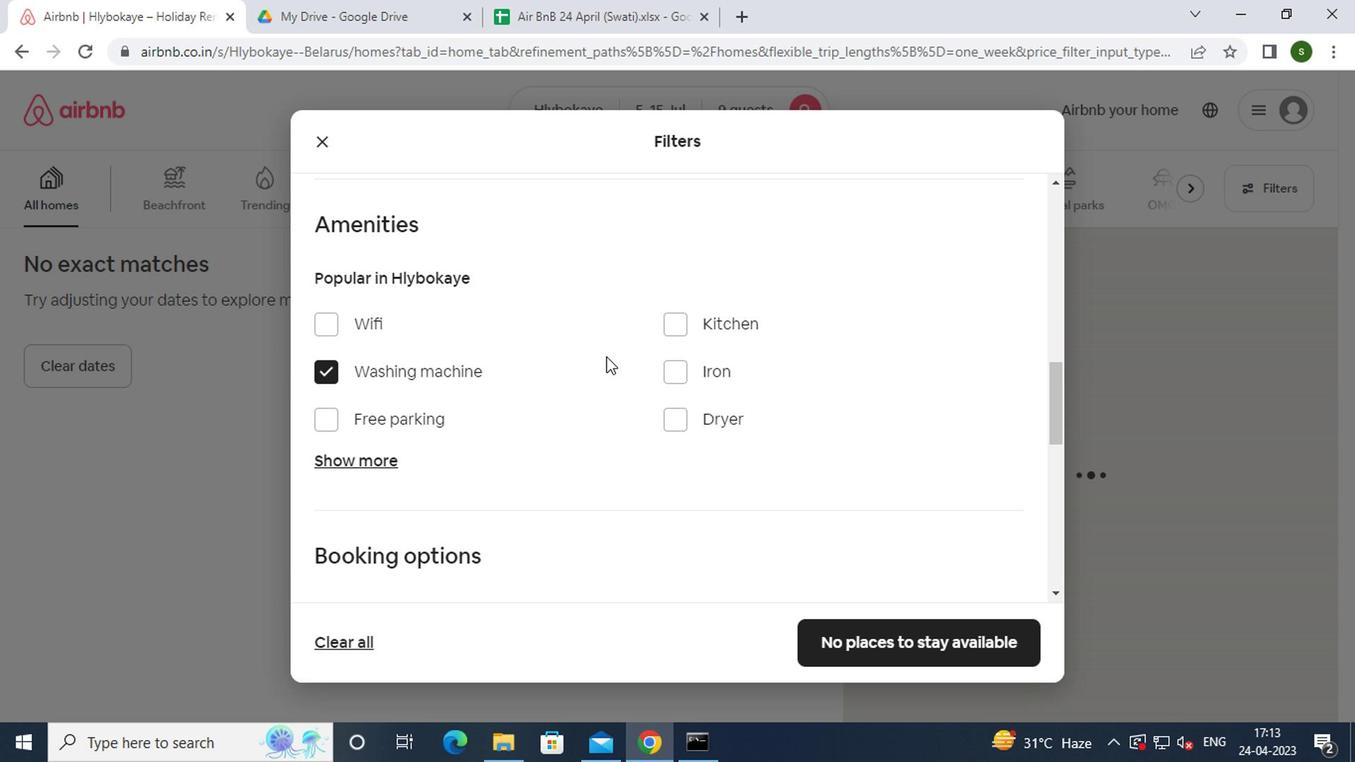 
Action: Mouse scrolled (602, 356) with delta (0, -1)
Screenshot: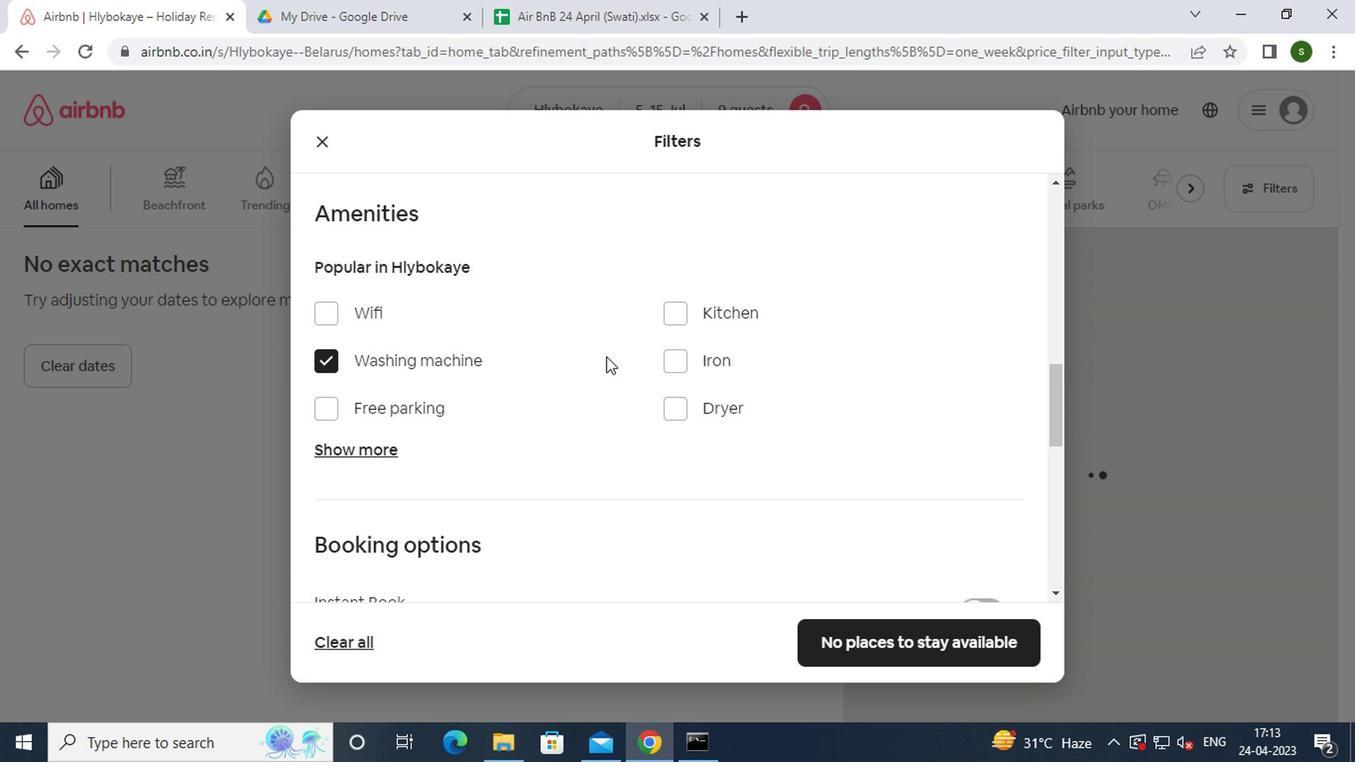 
Action: Mouse scrolled (602, 356) with delta (0, -1)
Screenshot: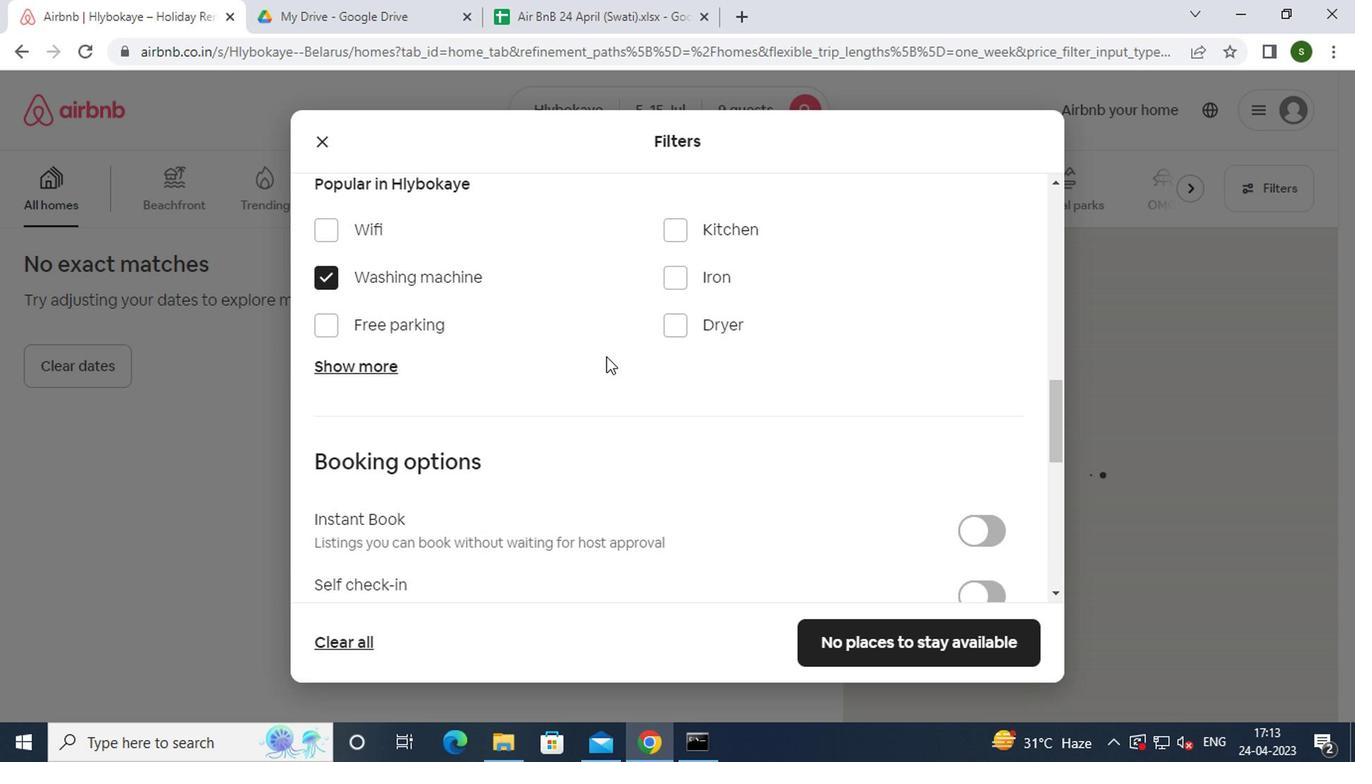 
Action: Mouse moved to (972, 297)
Screenshot: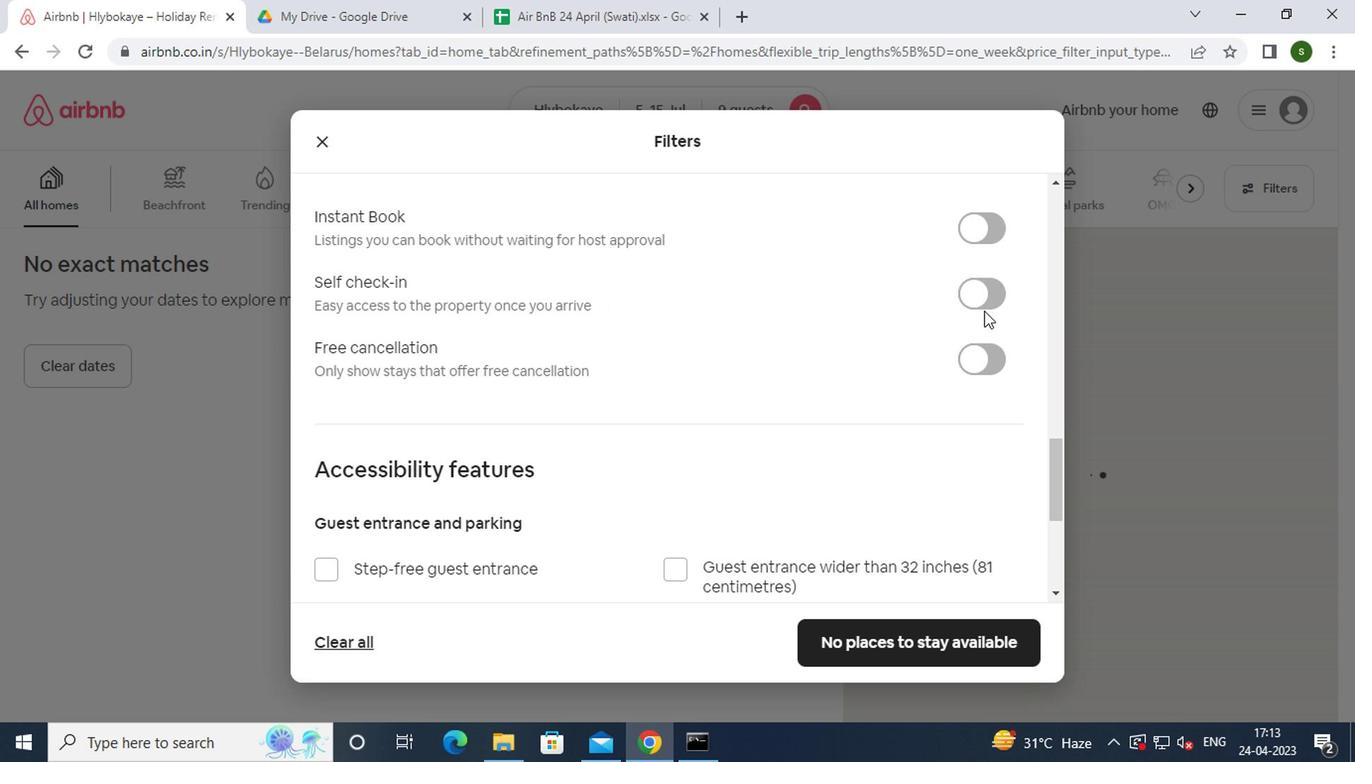 
Action: Mouse pressed left at (972, 297)
Screenshot: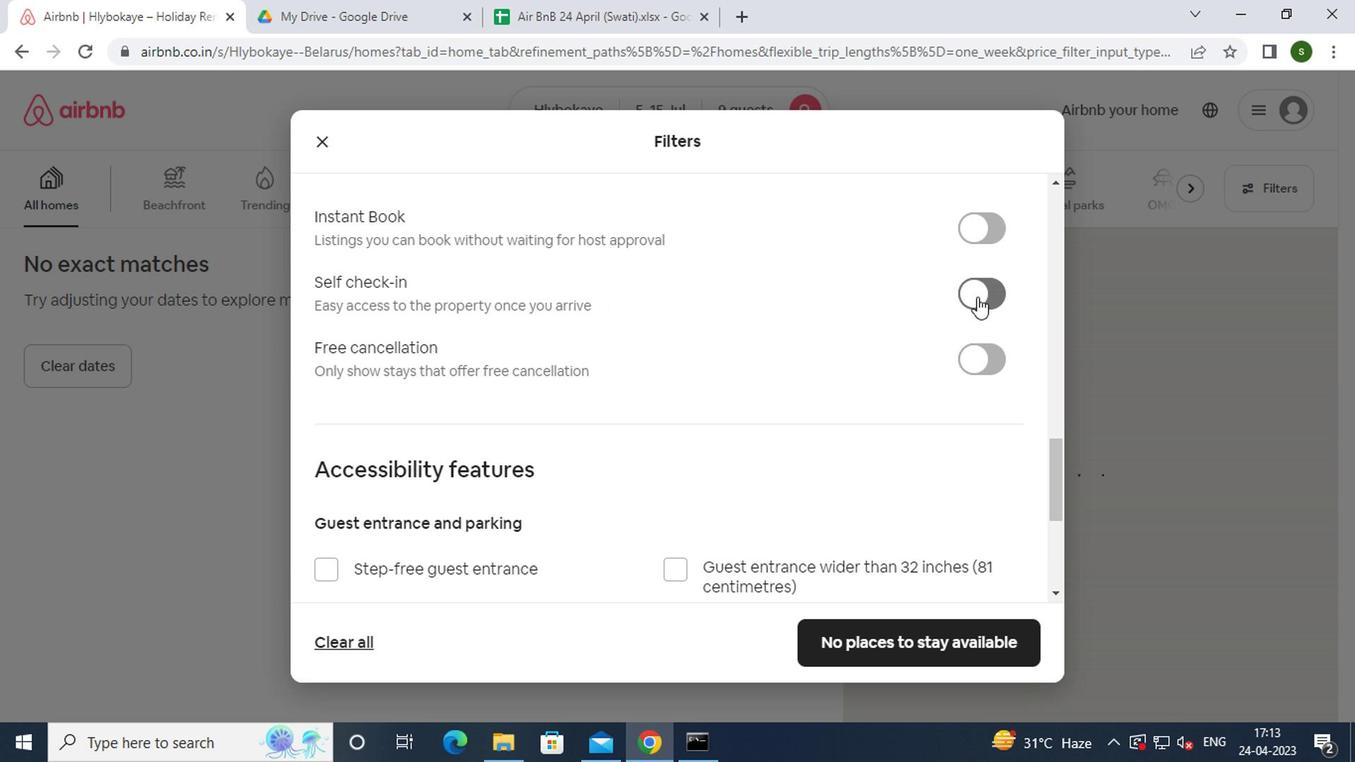 
Action: Mouse moved to (812, 344)
Screenshot: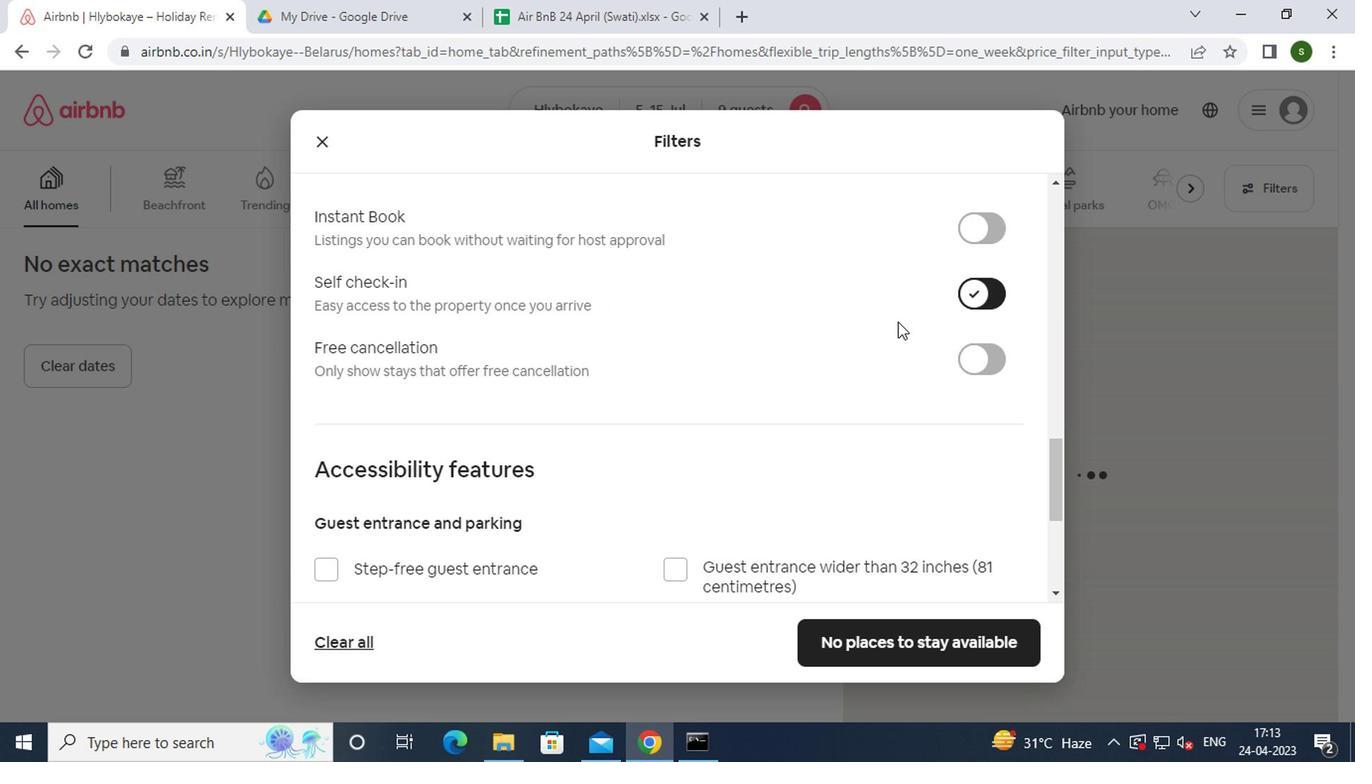 
Action: Mouse scrolled (812, 343) with delta (0, 0)
Screenshot: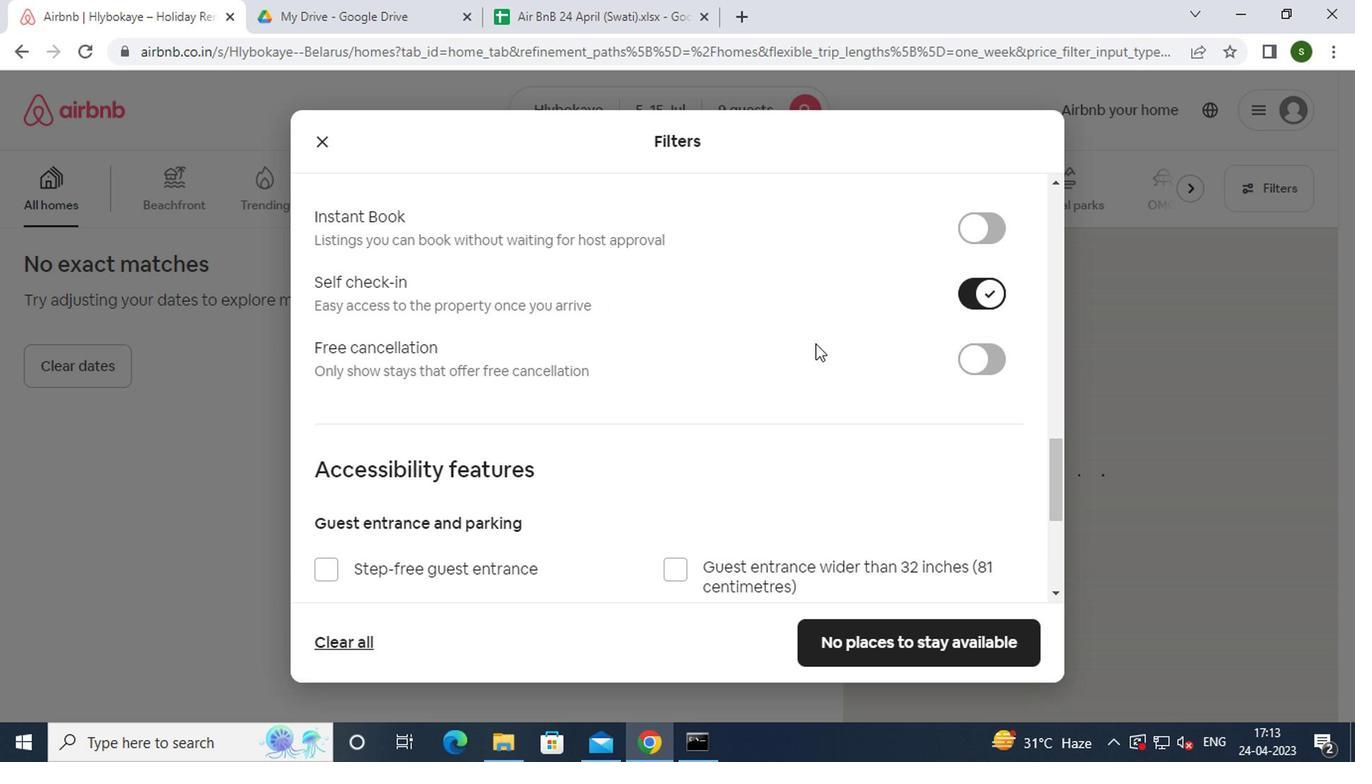 
Action: Mouse scrolled (812, 343) with delta (0, 0)
Screenshot: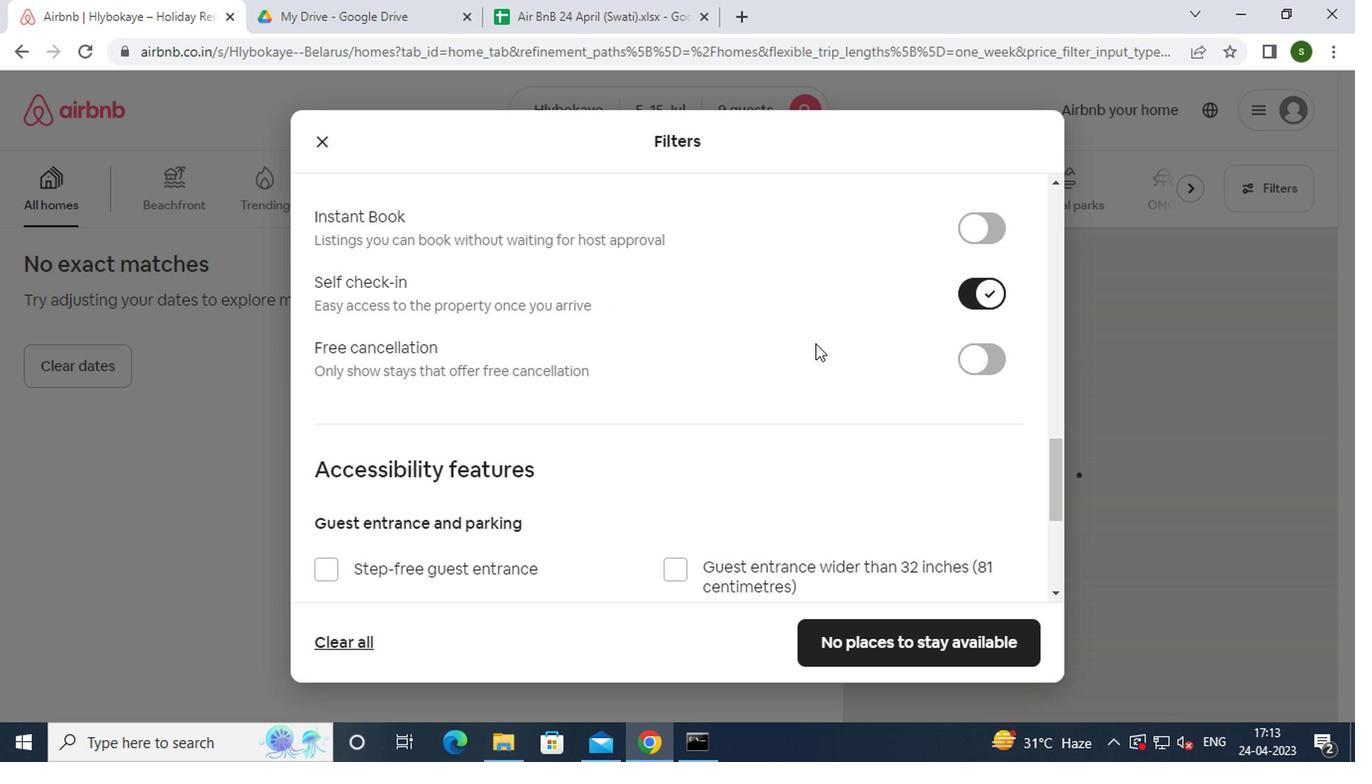 
Action: Mouse scrolled (812, 343) with delta (0, 0)
Screenshot: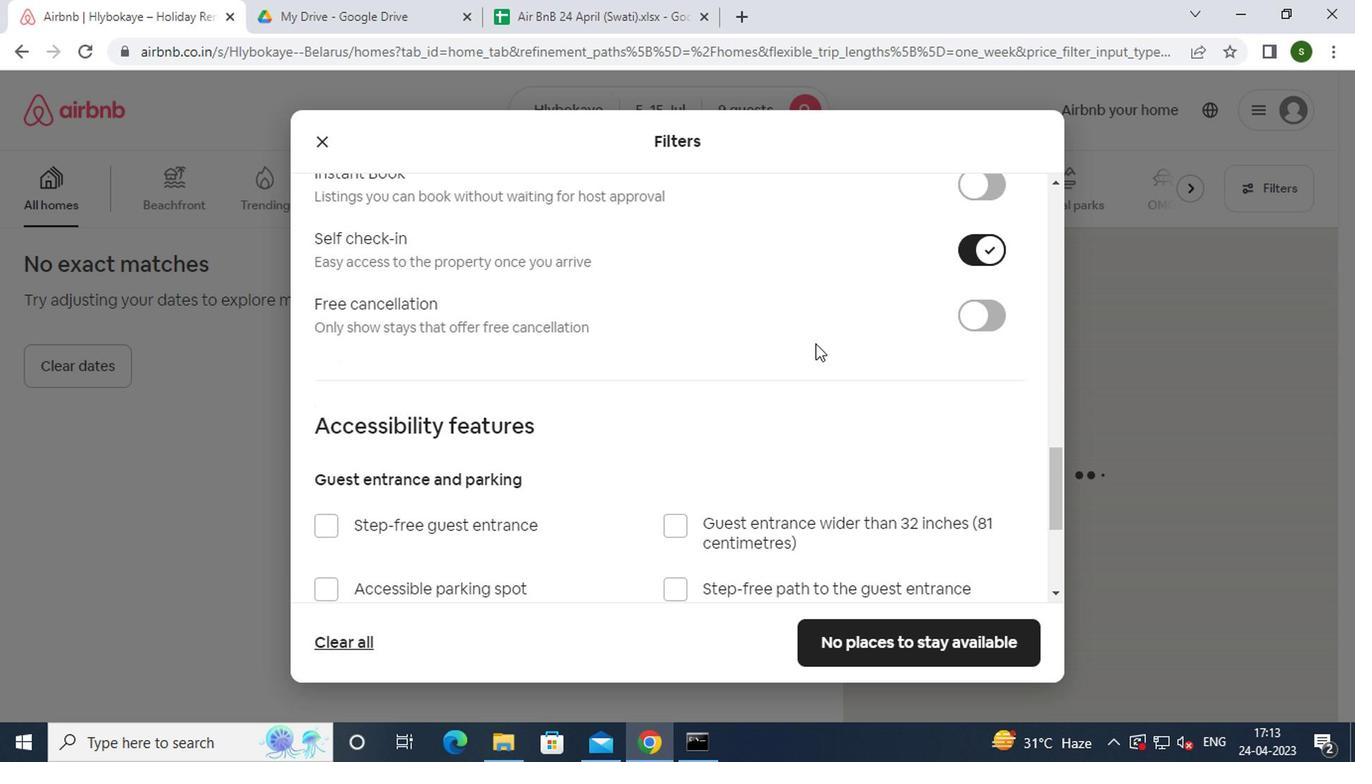
Action: Mouse scrolled (812, 343) with delta (0, 0)
Screenshot: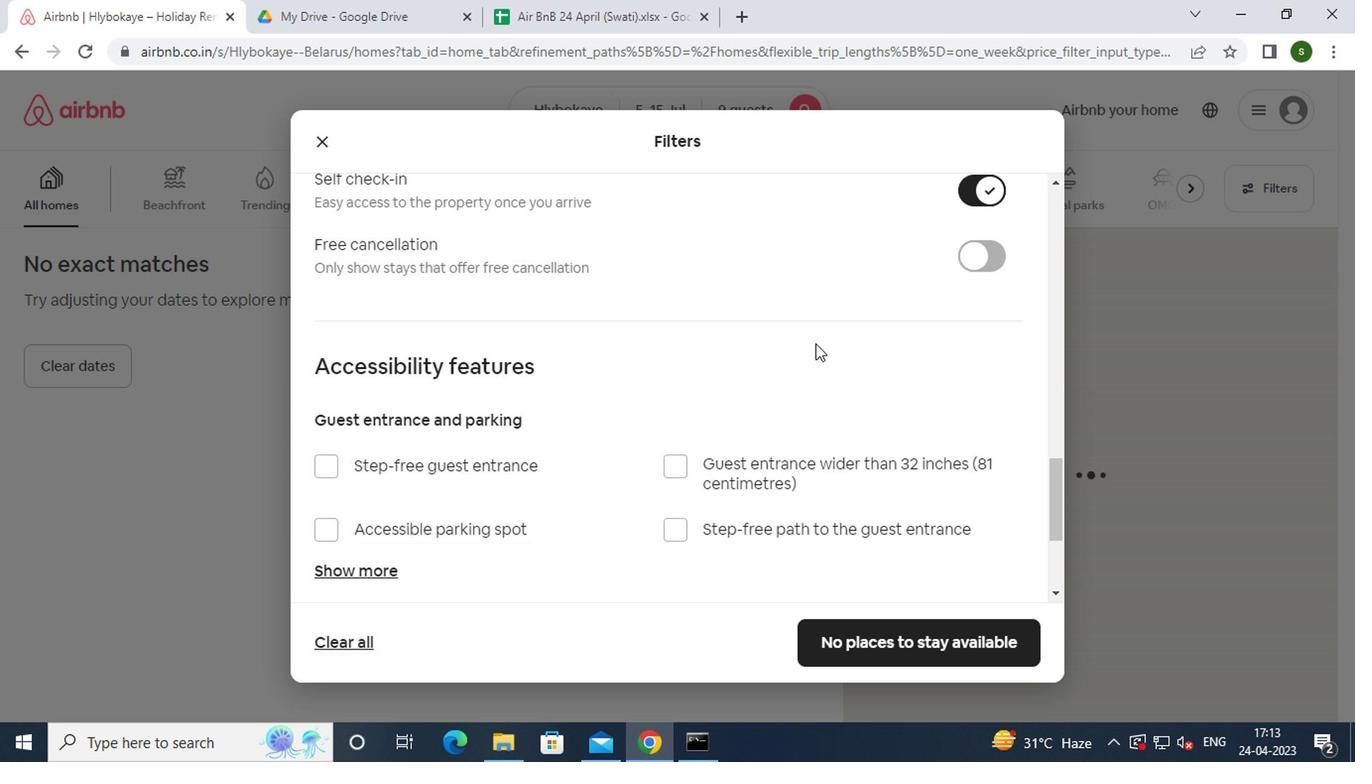 
Action: Mouse moved to (810, 344)
Screenshot: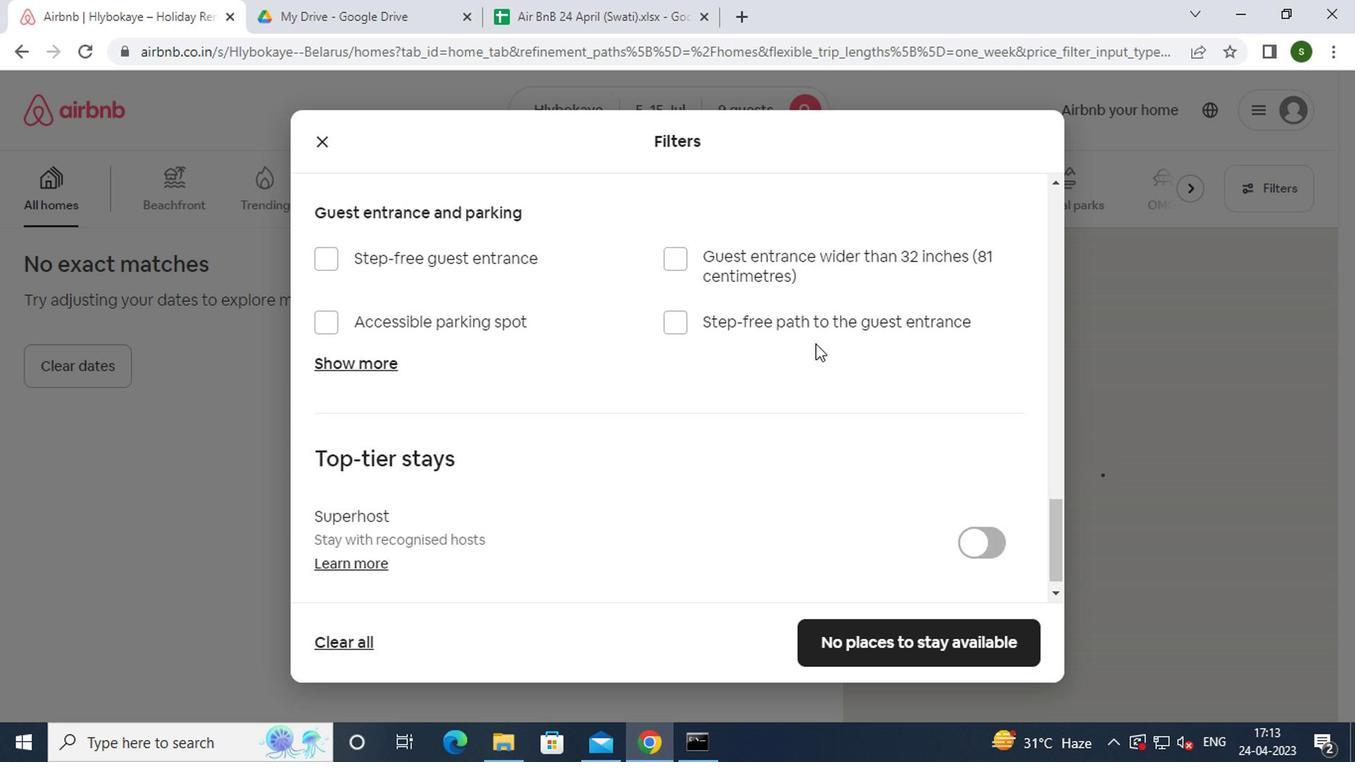 
Action: Mouse scrolled (810, 343) with delta (0, 0)
Screenshot: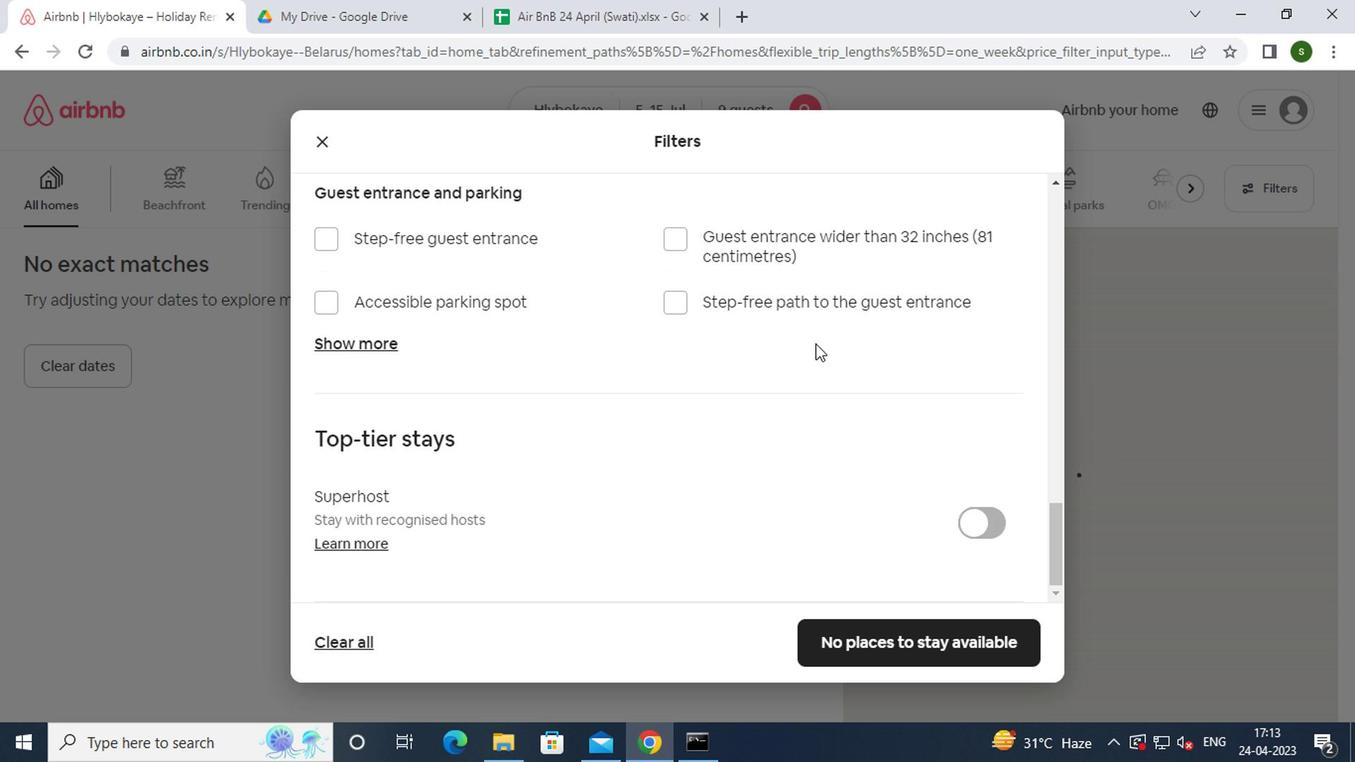 
Action: Mouse scrolled (810, 343) with delta (0, 0)
Screenshot: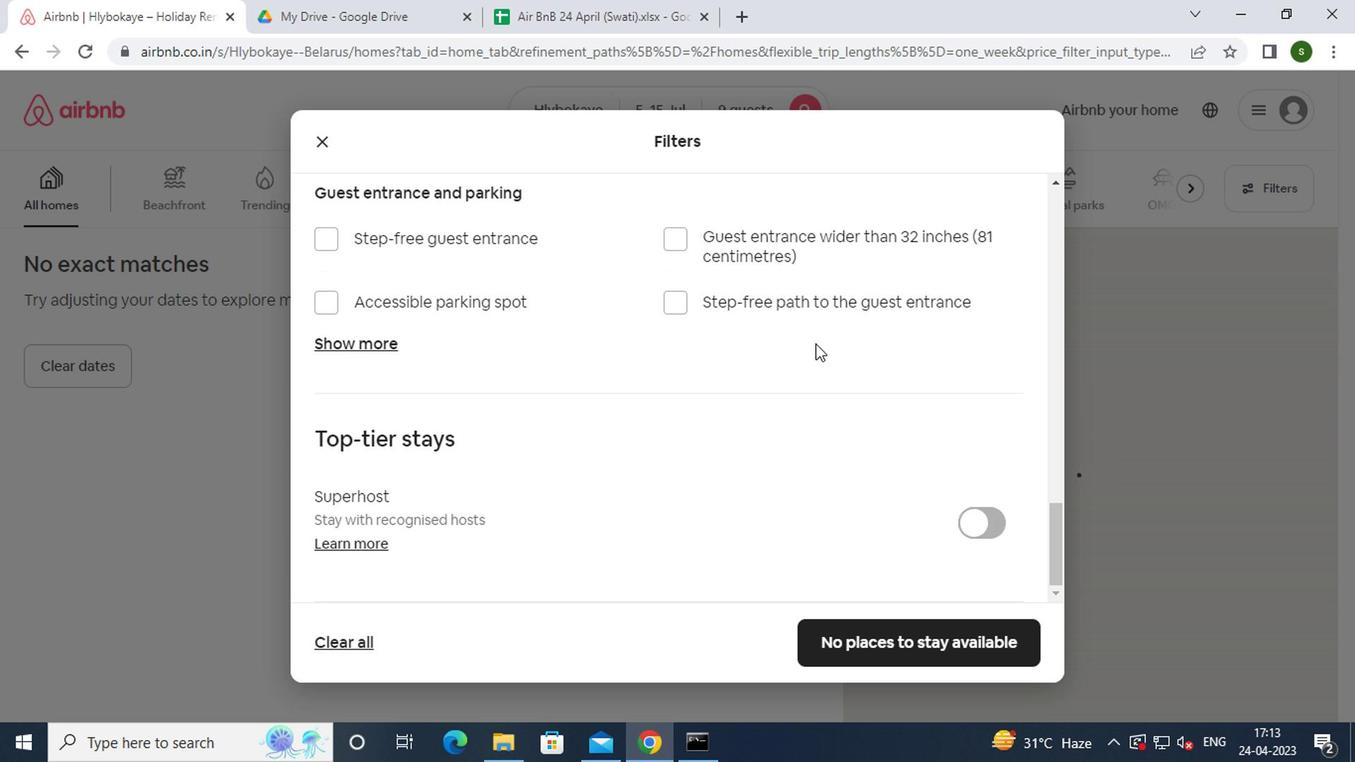 
Action: Mouse scrolled (810, 343) with delta (0, 0)
Screenshot: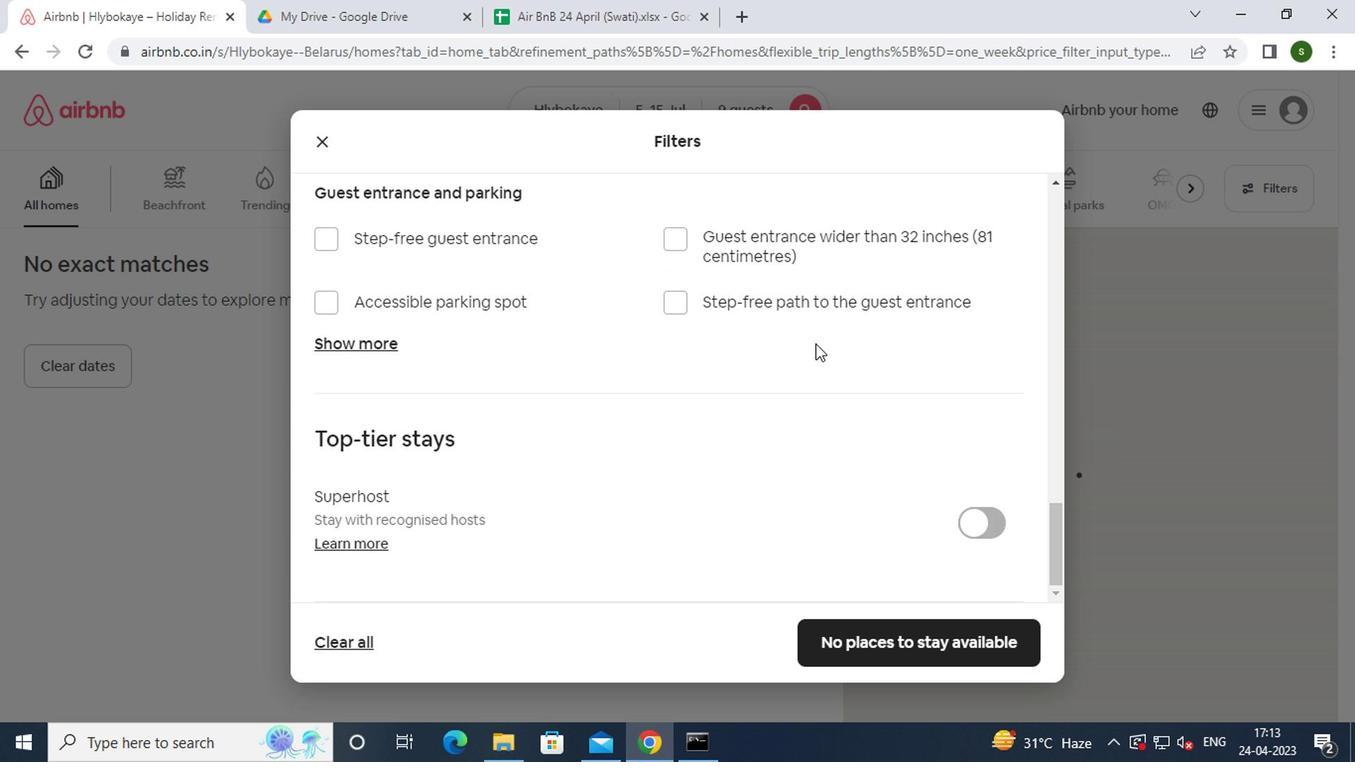 
Action: Mouse scrolled (810, 343) with delta (0, 0)
Screenshot: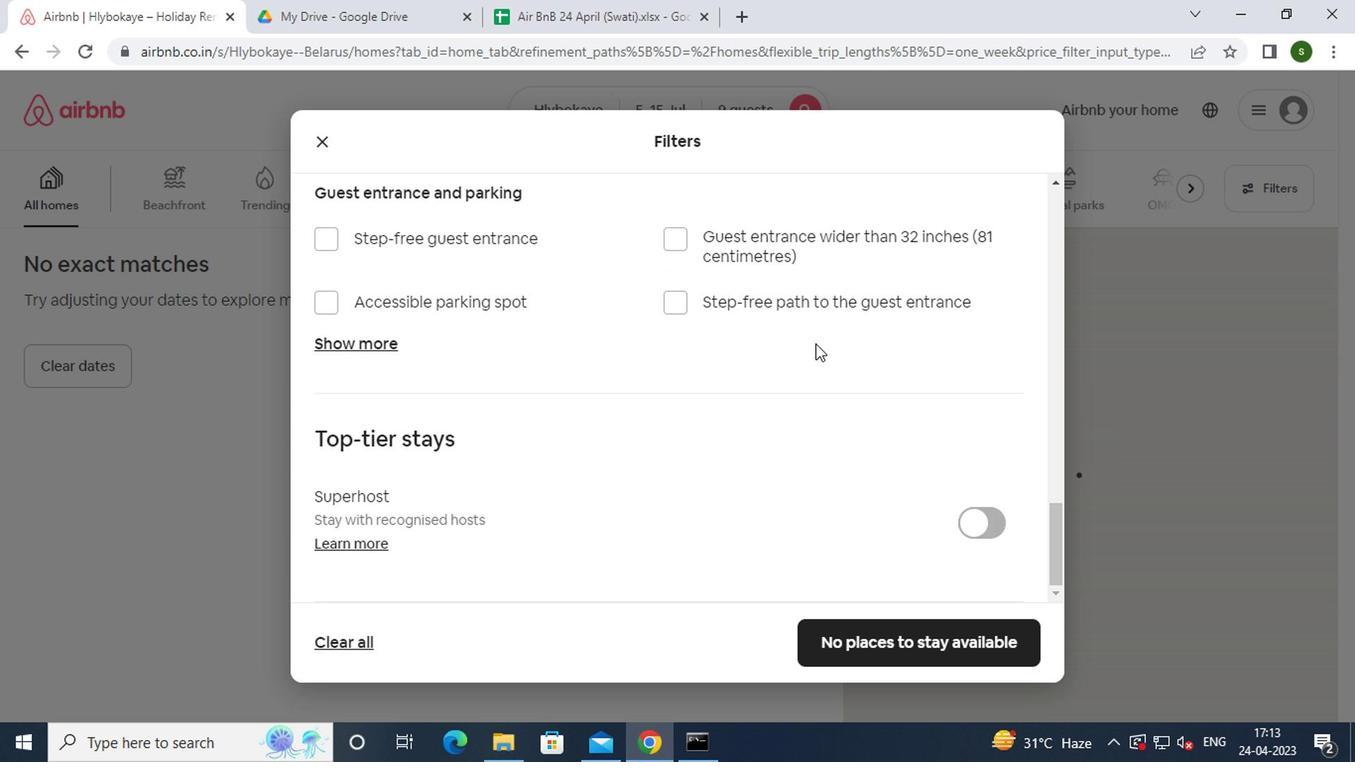 
Action: Mouse scrolled (810, 343) with delta (0, 0)
Screenshot: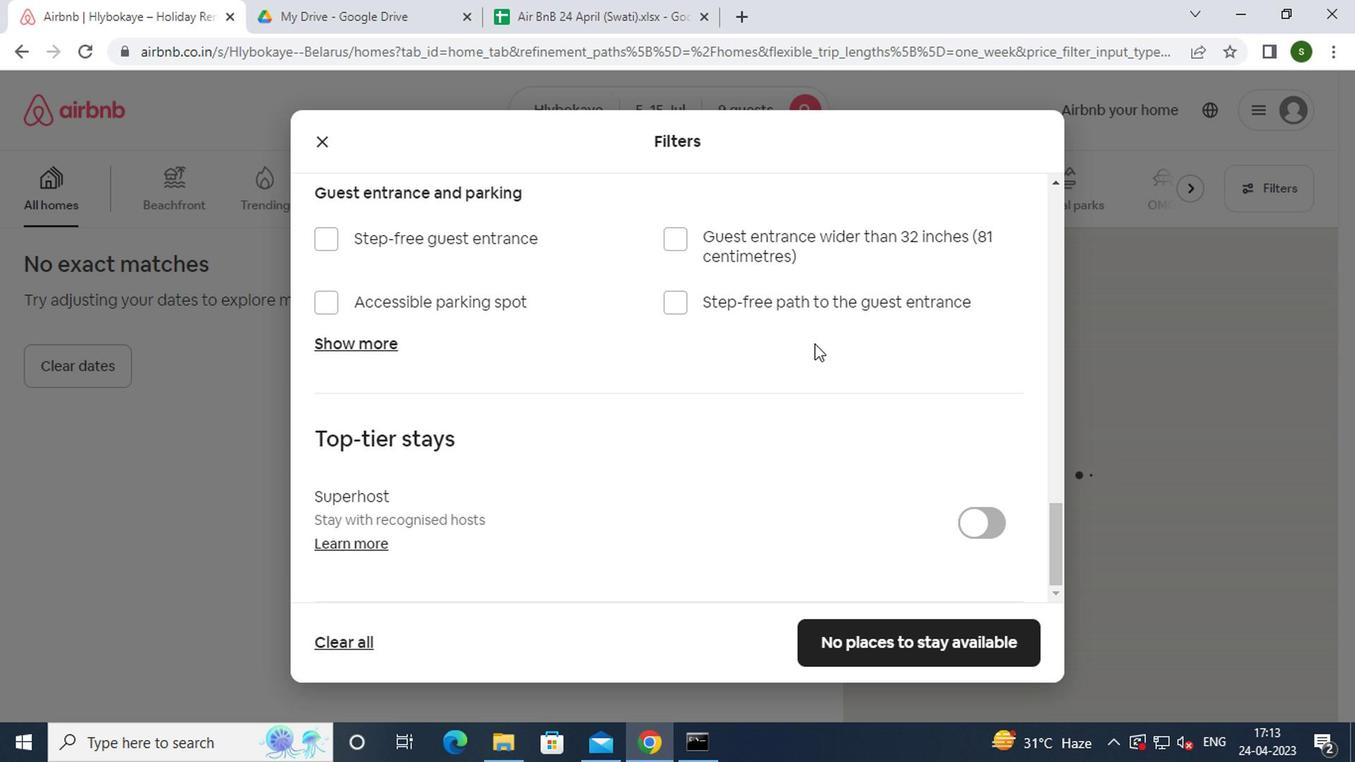 
Action: Mouse moved to (922, 647)
Screenshot: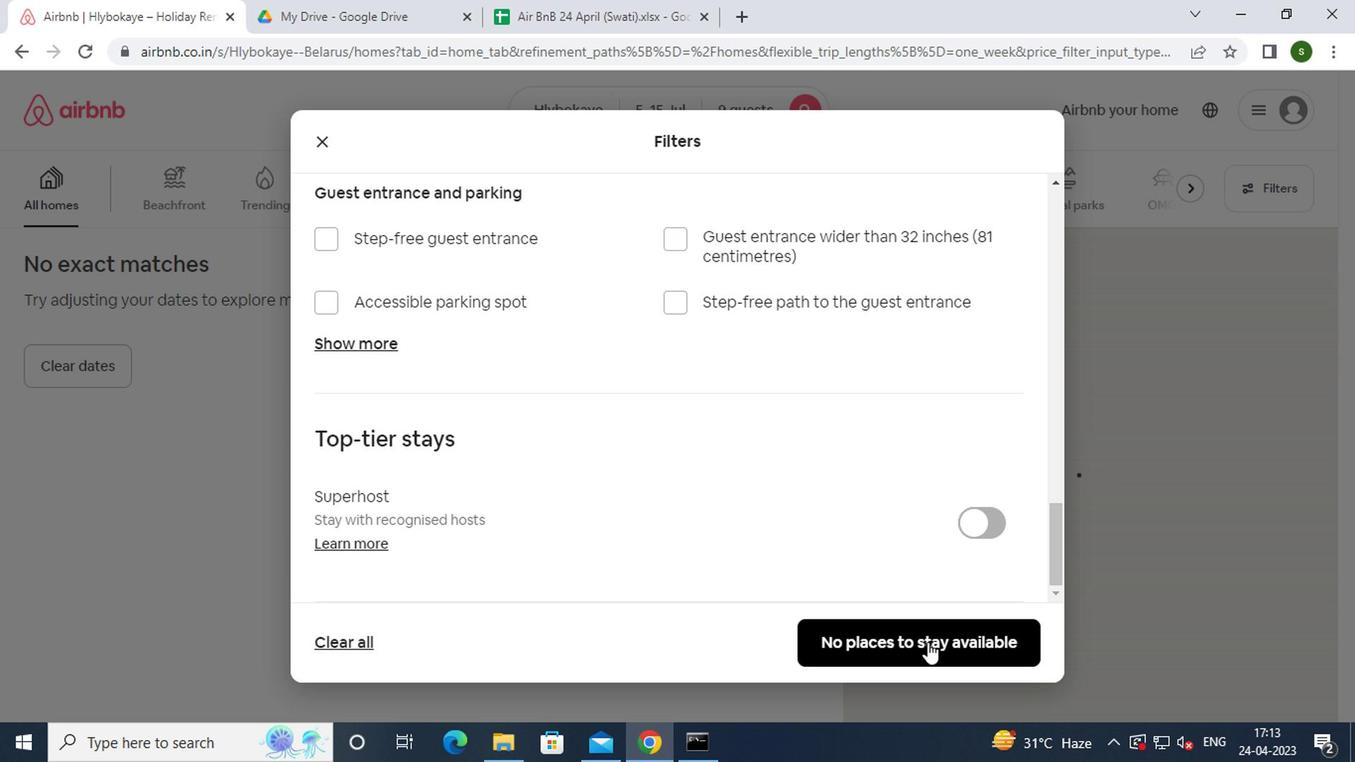 
Action: Mouse pressed left at (922, 647)
Screenshot: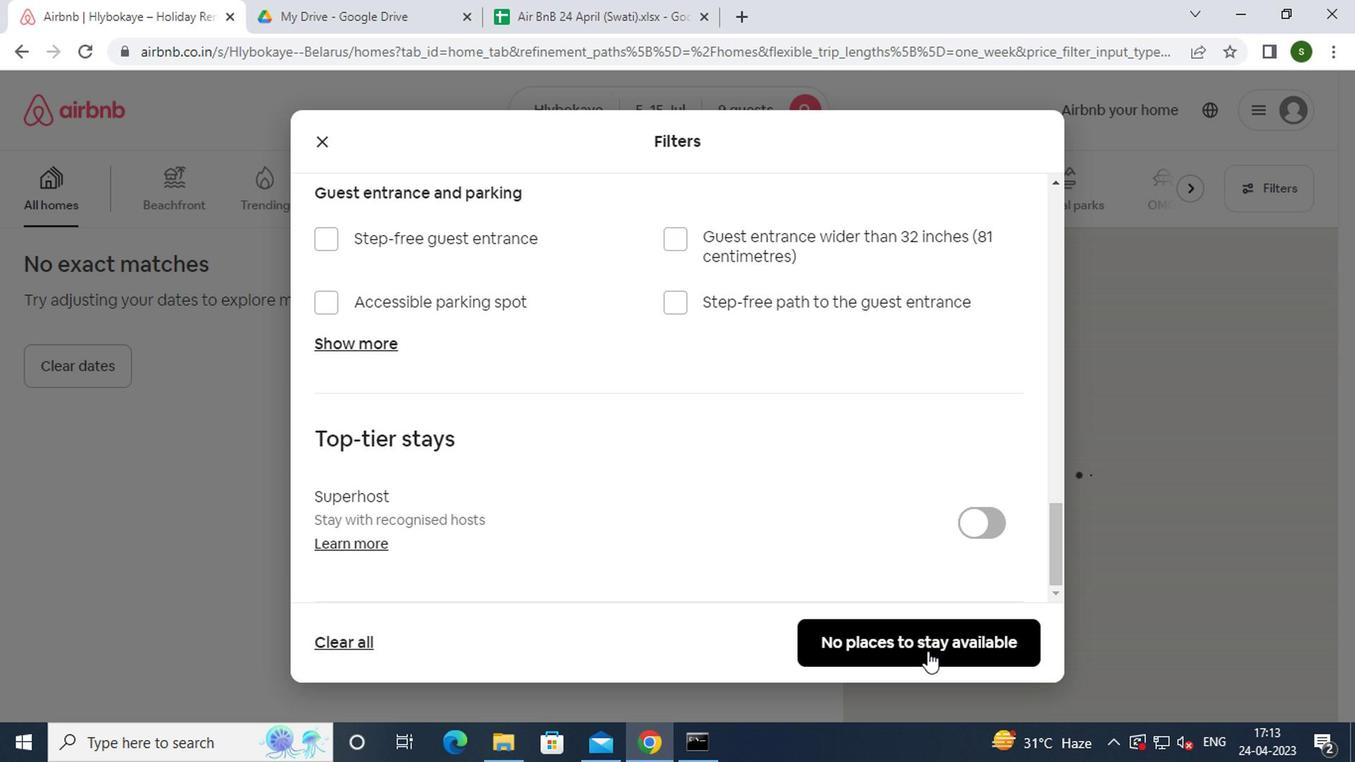 
Action: Mouse moved to (722, 482)
Screenshot: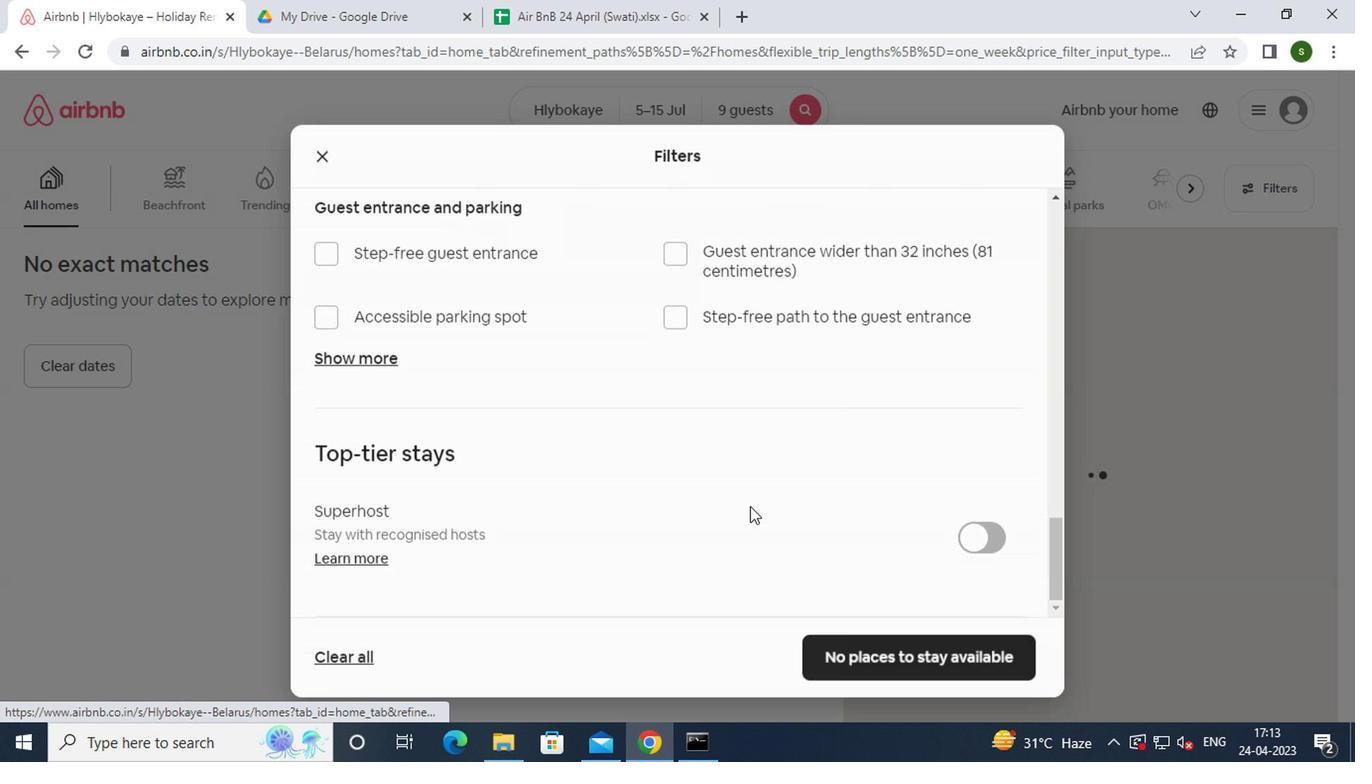 
